 Task: In the Contact  ClaireMoore73@Mail.com, Create email and send with subject: 'Step into the Future: Discover Our Cutting-Edge Solution', and with mail content 'Greetings,_x000D_
We're thrilled to introduce you to an exciting opportunity that will transform your industry. Get ready for a journey of innovation and success!_x000D_
Warm Regards', attach the document: Project_plan.docx and insert image: visitingcard.jpg. Below Warm Regards, write Linkedin and insert the URL: 'in.linkedin.com'. Mark checkbox to create task to follow up : In 2 weeks. Logged in from softage.3@softage.net
Action: Mouse moved to (102, 97)
Screenshot: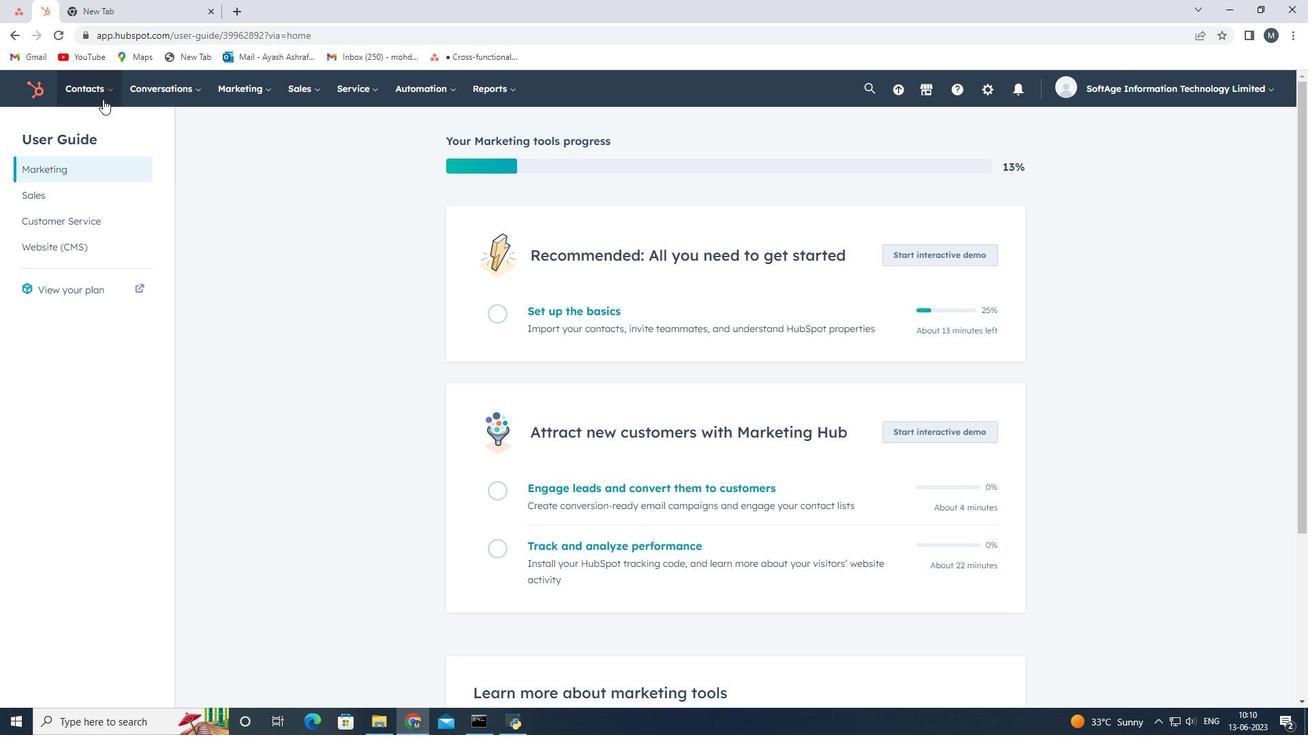 
Action: Mouse pressed left at (102, 97)
Screenshot: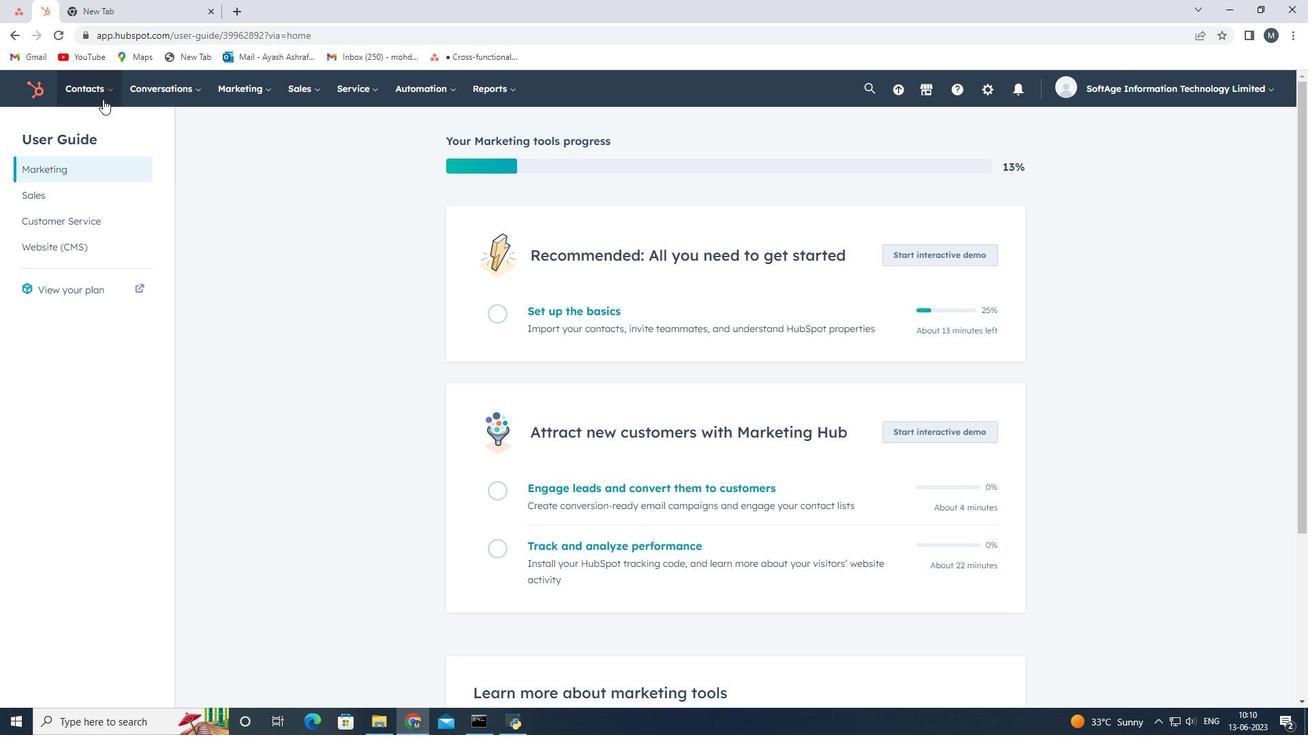 
Action: Mouse moved to (105, 128)
Screenshot: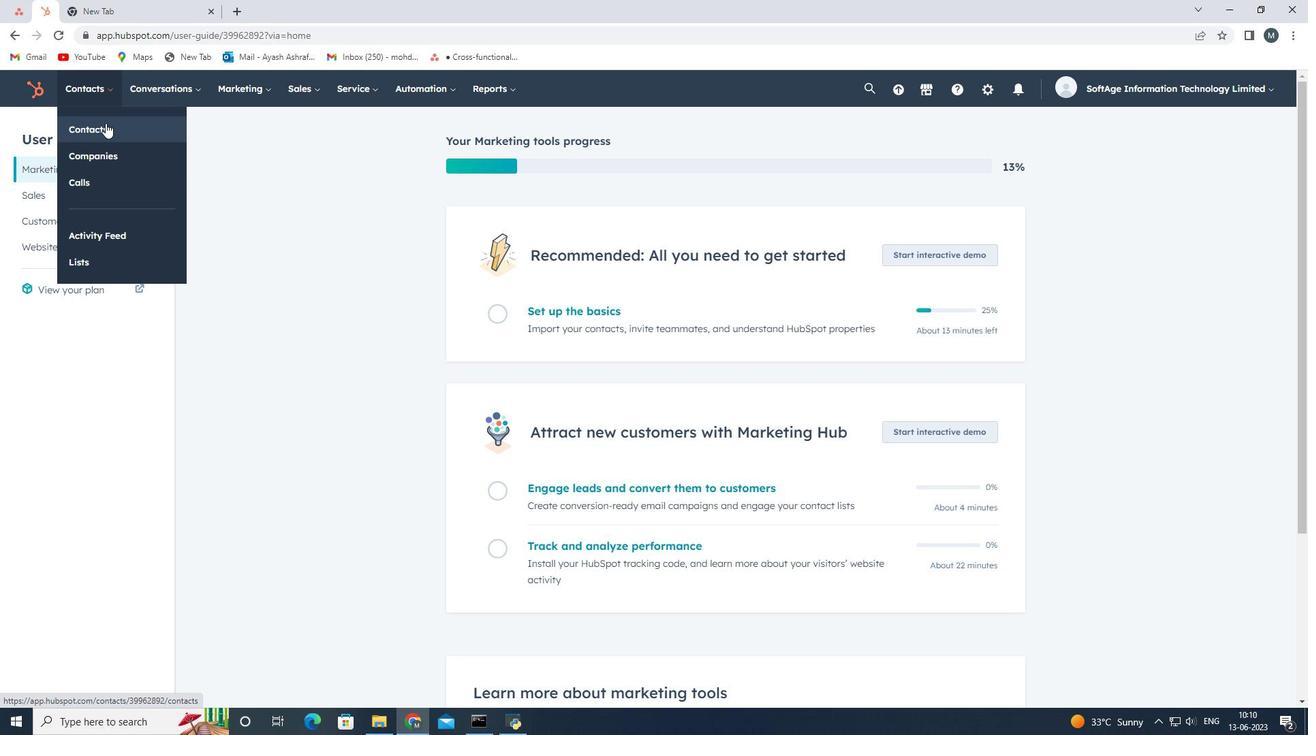 
Action: Mouse pressed left at (105, 128)
Screenshot: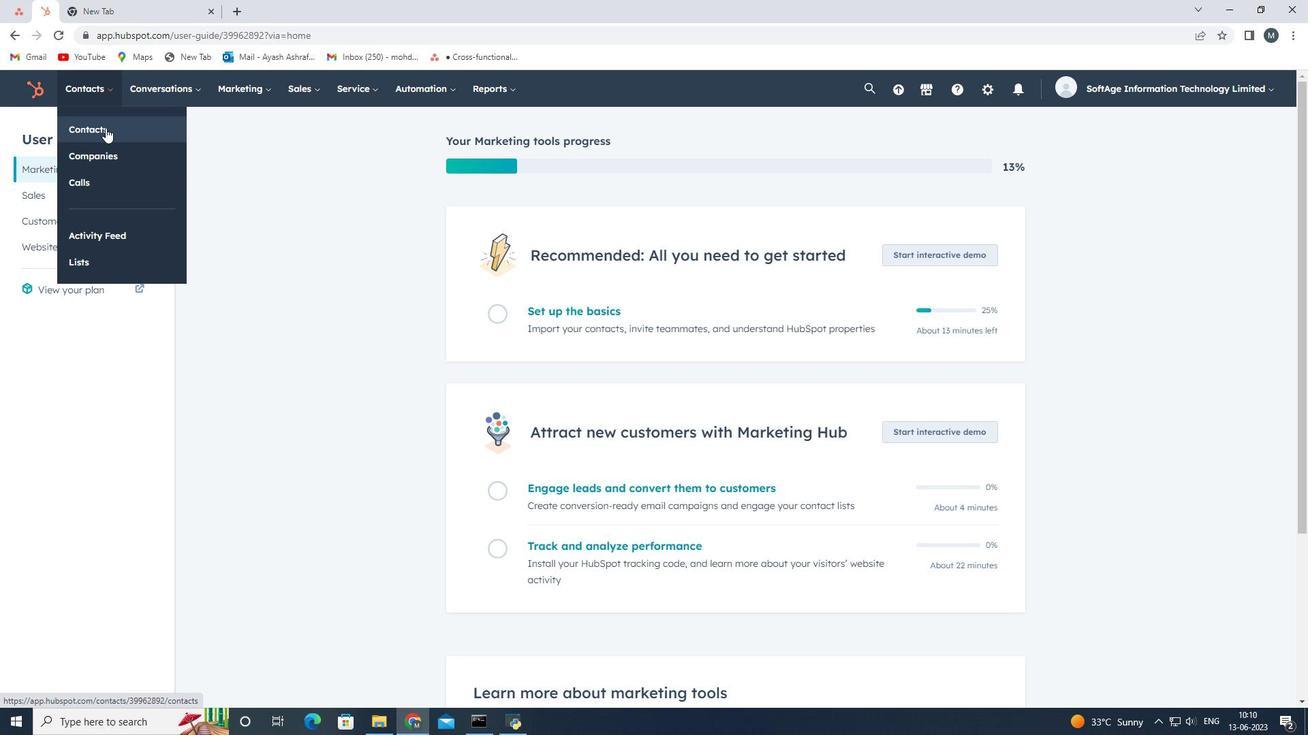 
Action: Mouse moved to (119, 242)
Screenshot: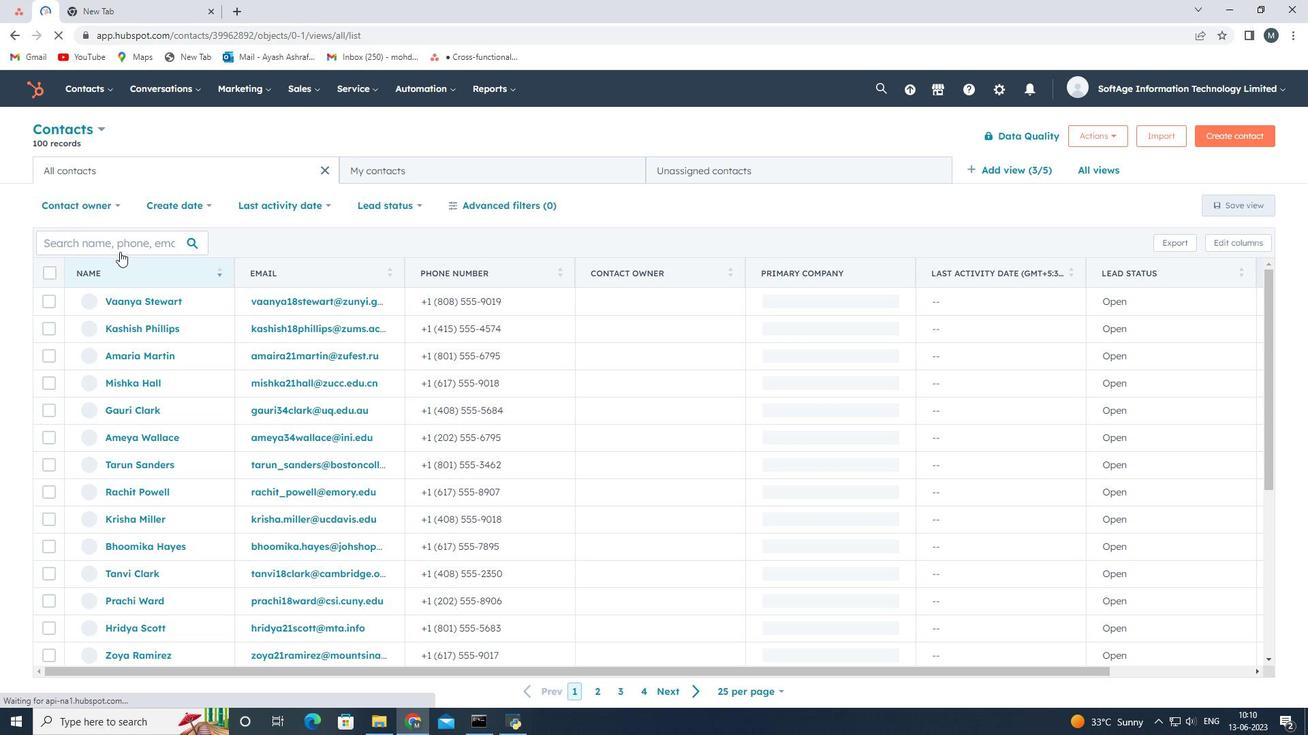 
Action: Mouse pressed left at (119, 242)
Screenshot: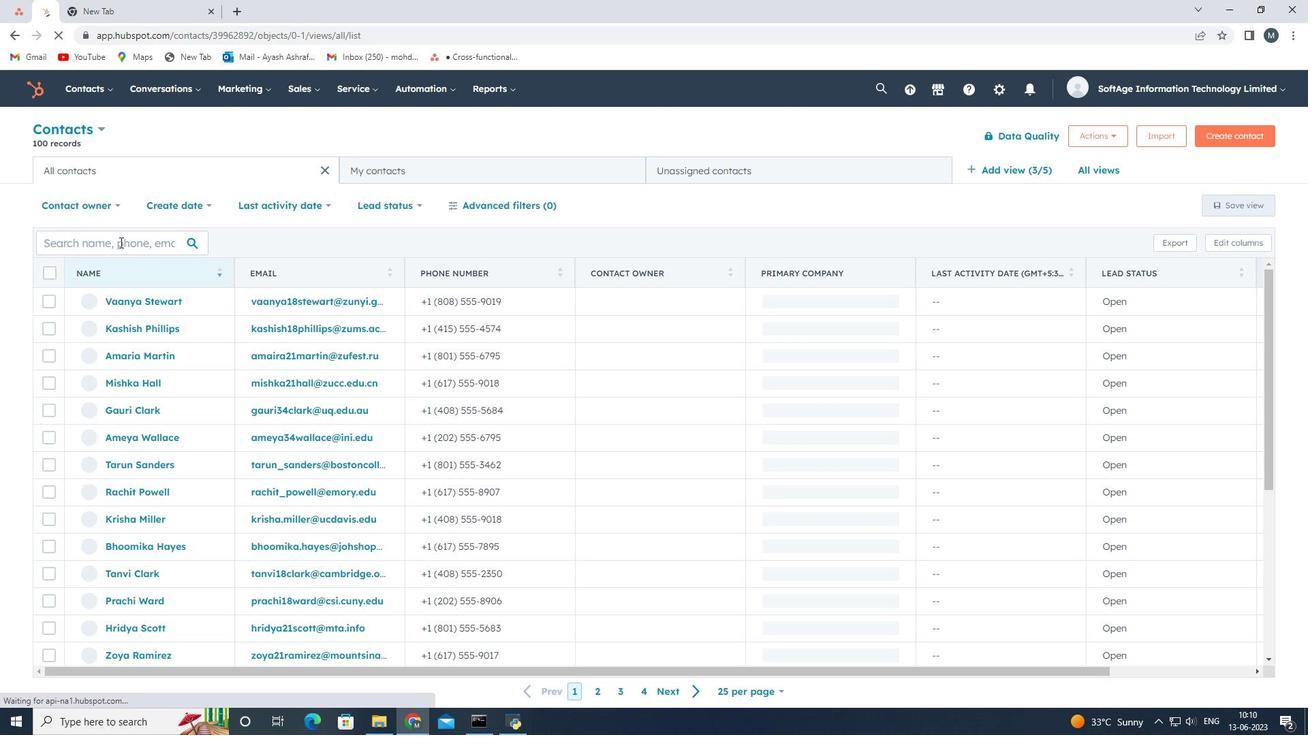 
Action: Key pressed <Key.shift>Claire<Key.shift>Moore73<Key.shift><Key.shift><Key.shift><Key.shift><Key.shift><Key.shift><Key.shift><Key.shift><Key.shift><Key.shift><Key.shift><Key.shift><Key.shift><Key.shift><Key.shift>@mail.com
Screenshot: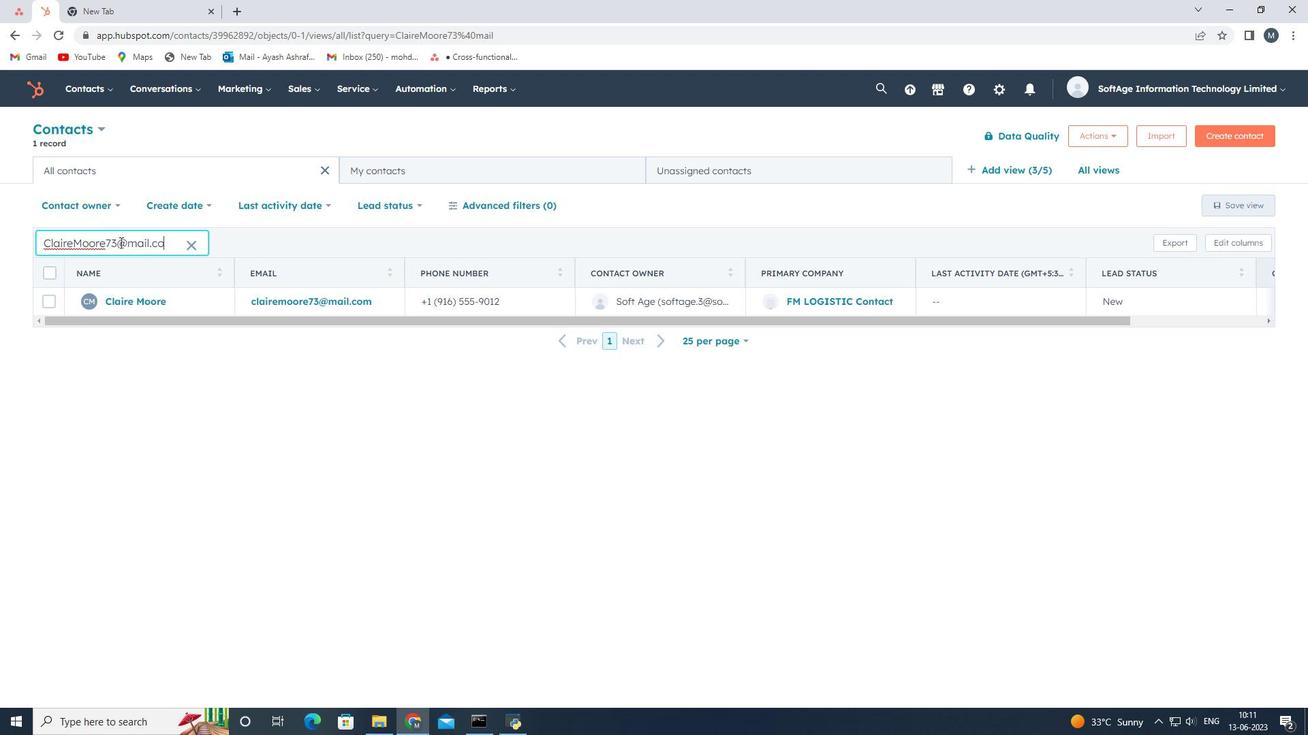 
Action: Mouse moved to (131, 299)
Screenshot: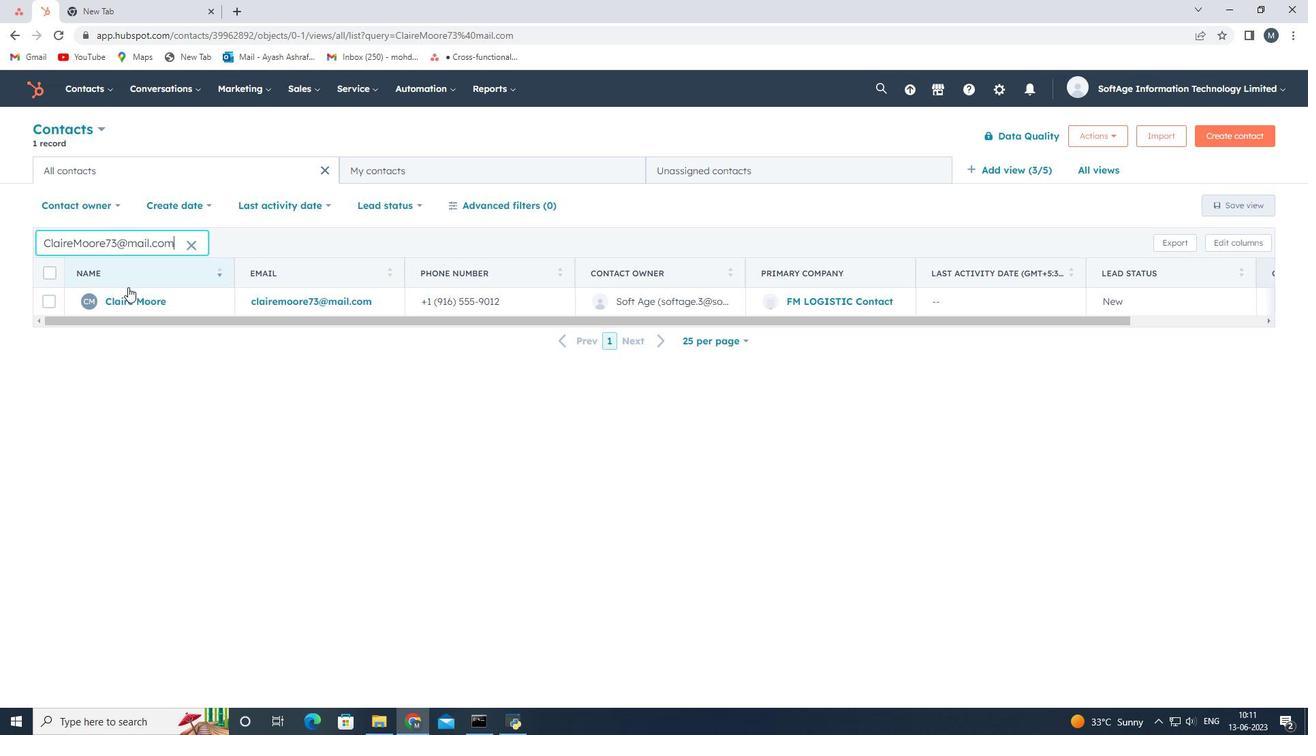 
Action: Mouse pressed left at (131, 299)
Screenshot: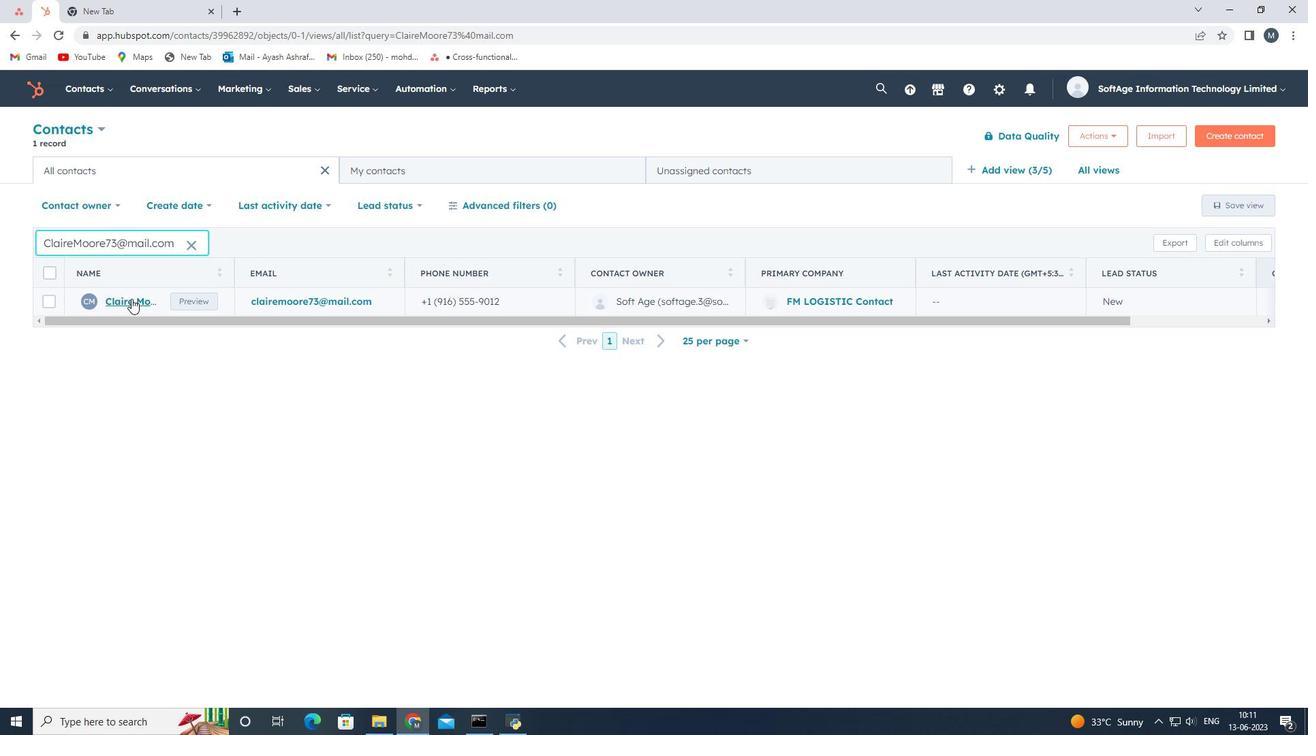 
Action: Mouse pressed left at (131, 299)
Screenshot: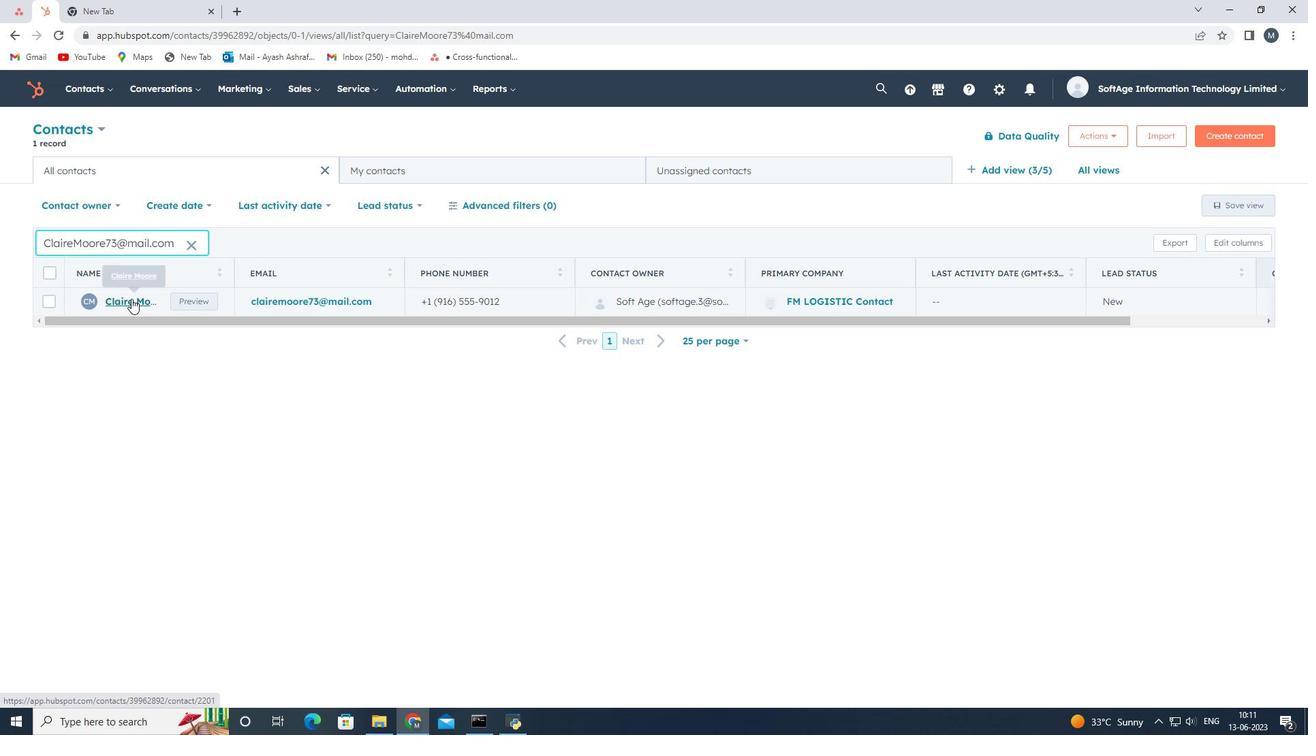 
Action: Mouse moved to (94, 244)
Screenshot: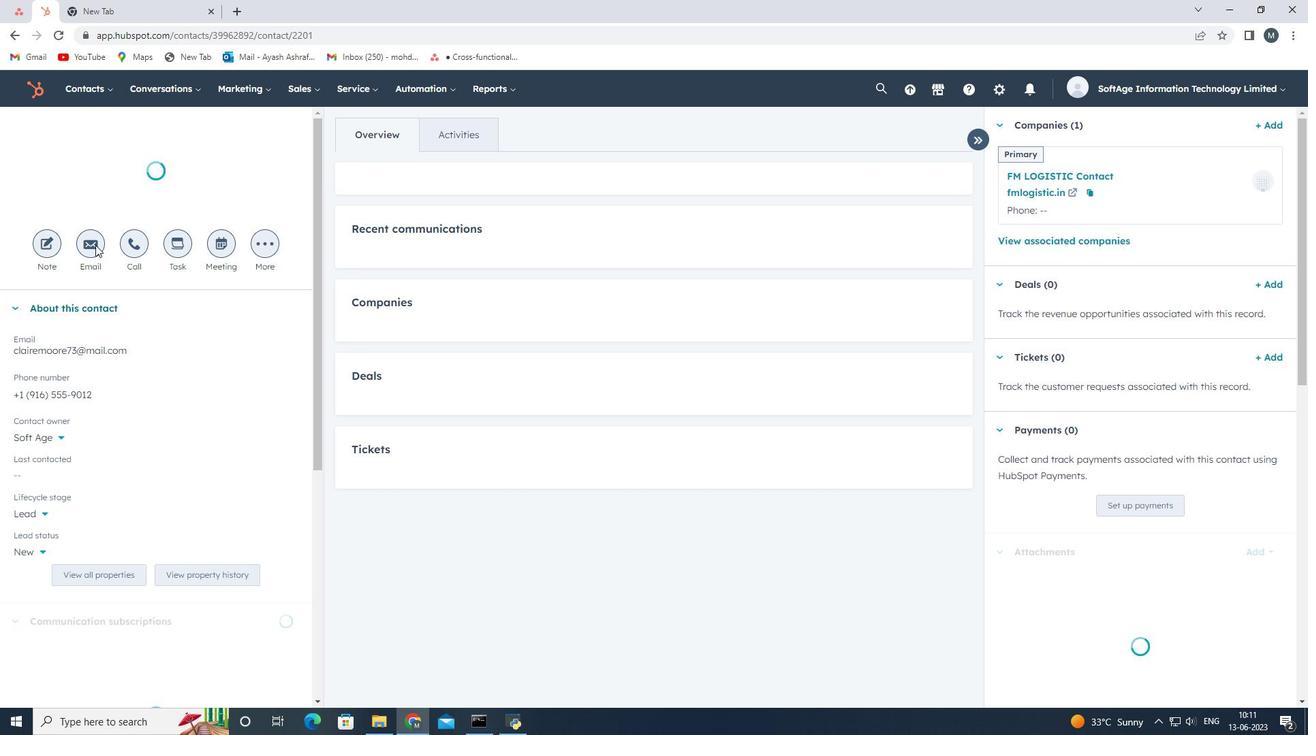
Action: Mouse pressed left at (94, 244)
Screenshot: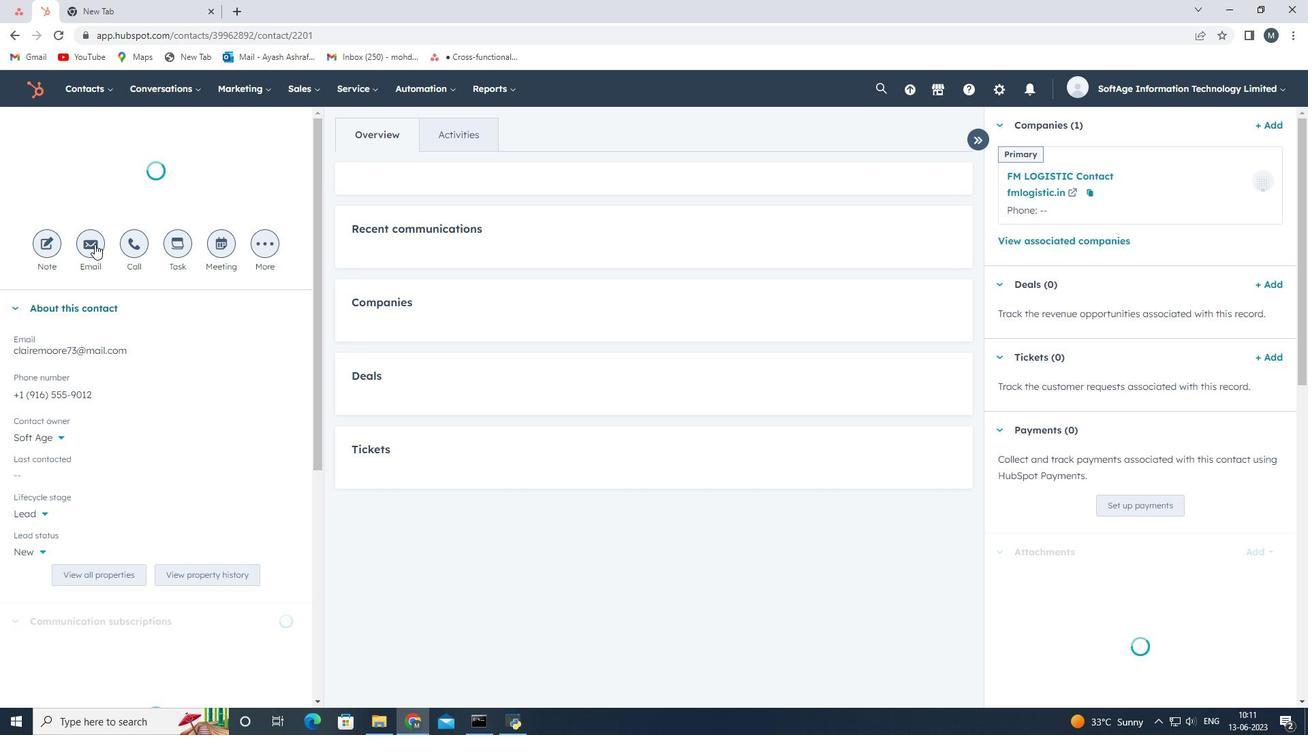 
Action: Mouse moved to (1151, 443)
Screenshot: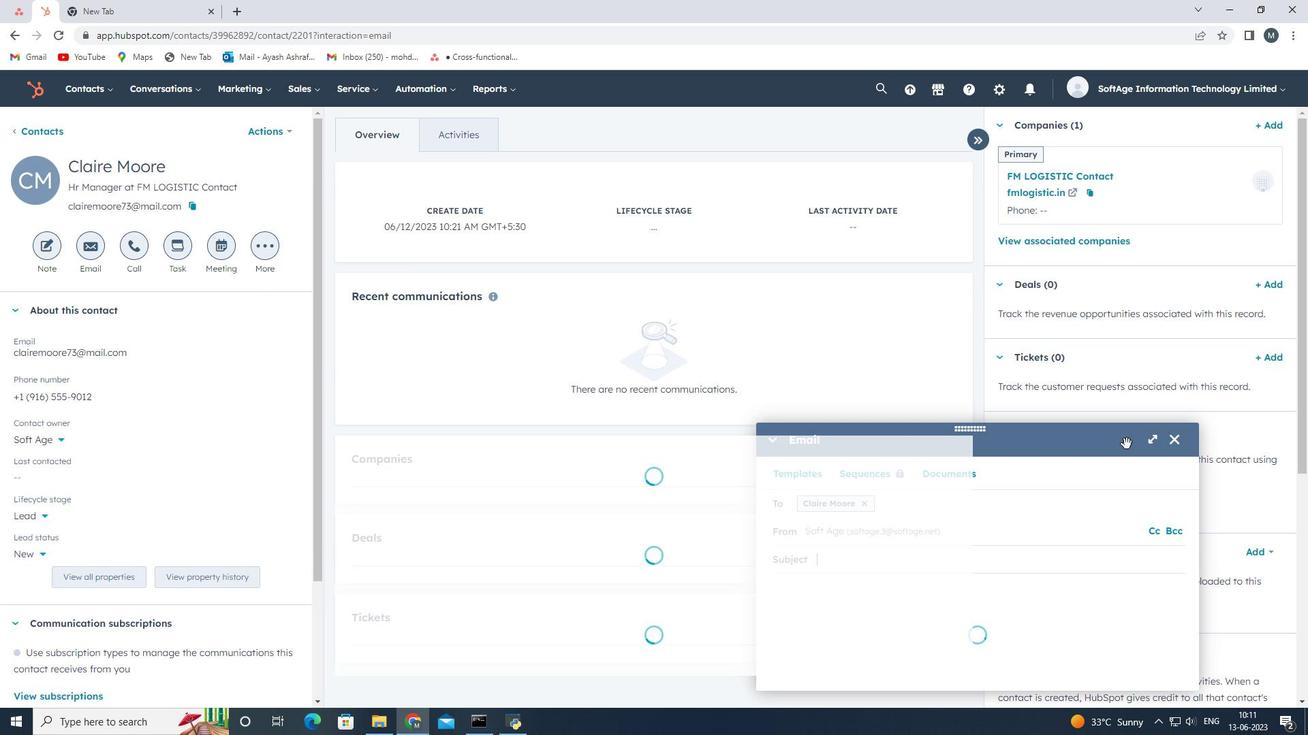 
Action: Mouse pressed left at (1151, 443)
Screenshot: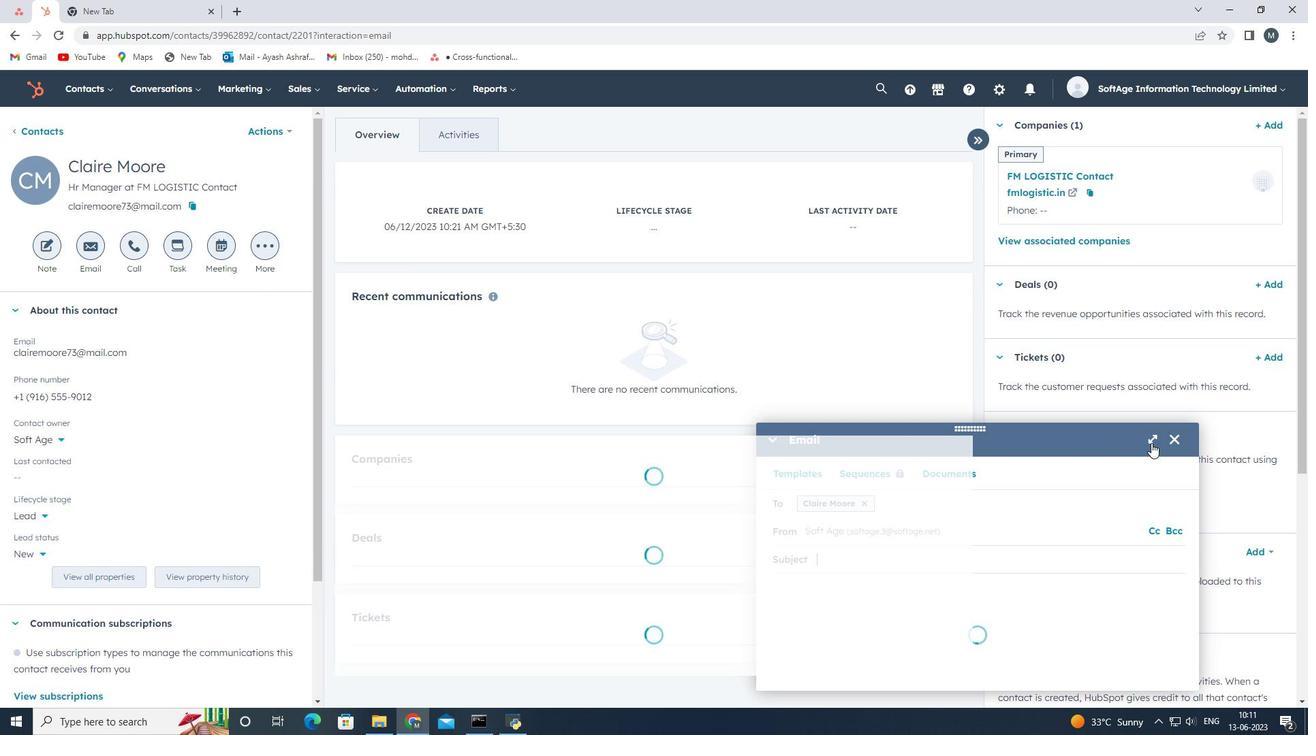 
Action: Mouse moved to (1153, 332)
Screenshot: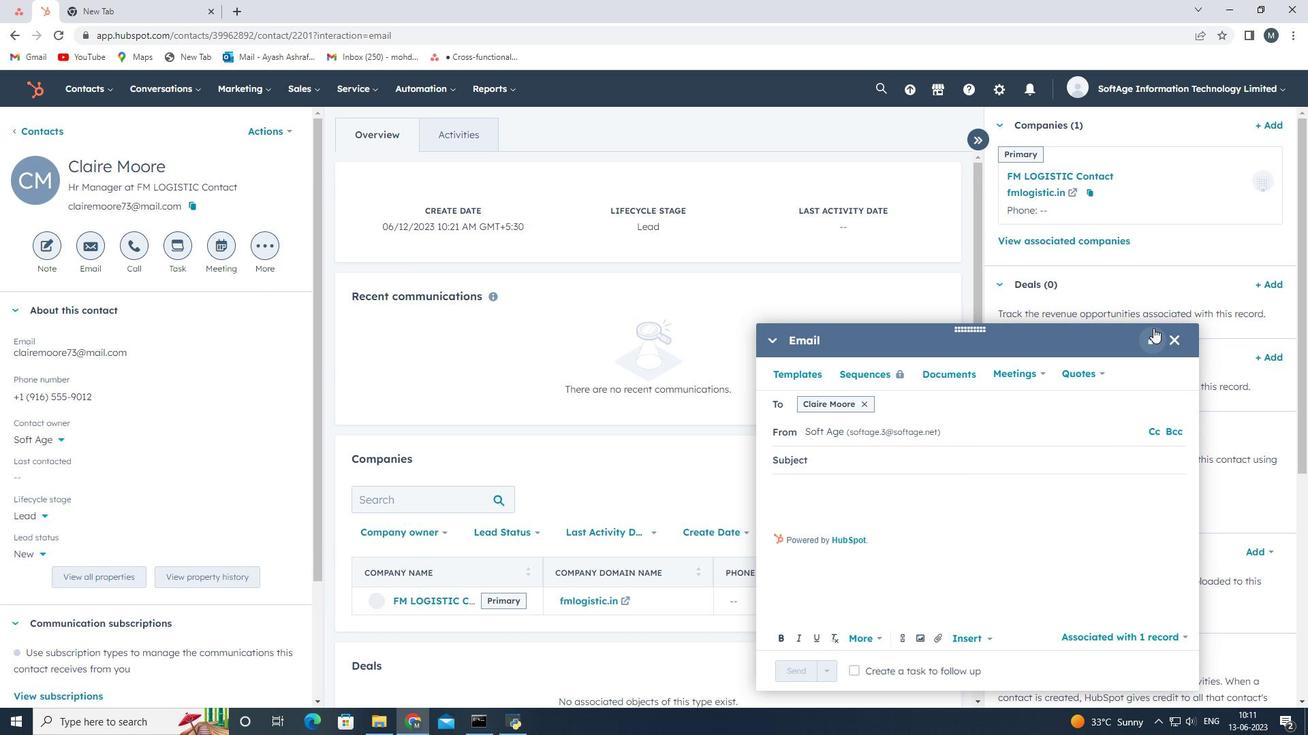 
Action: Mouse pressed left at (1153, 332)
Screenshot: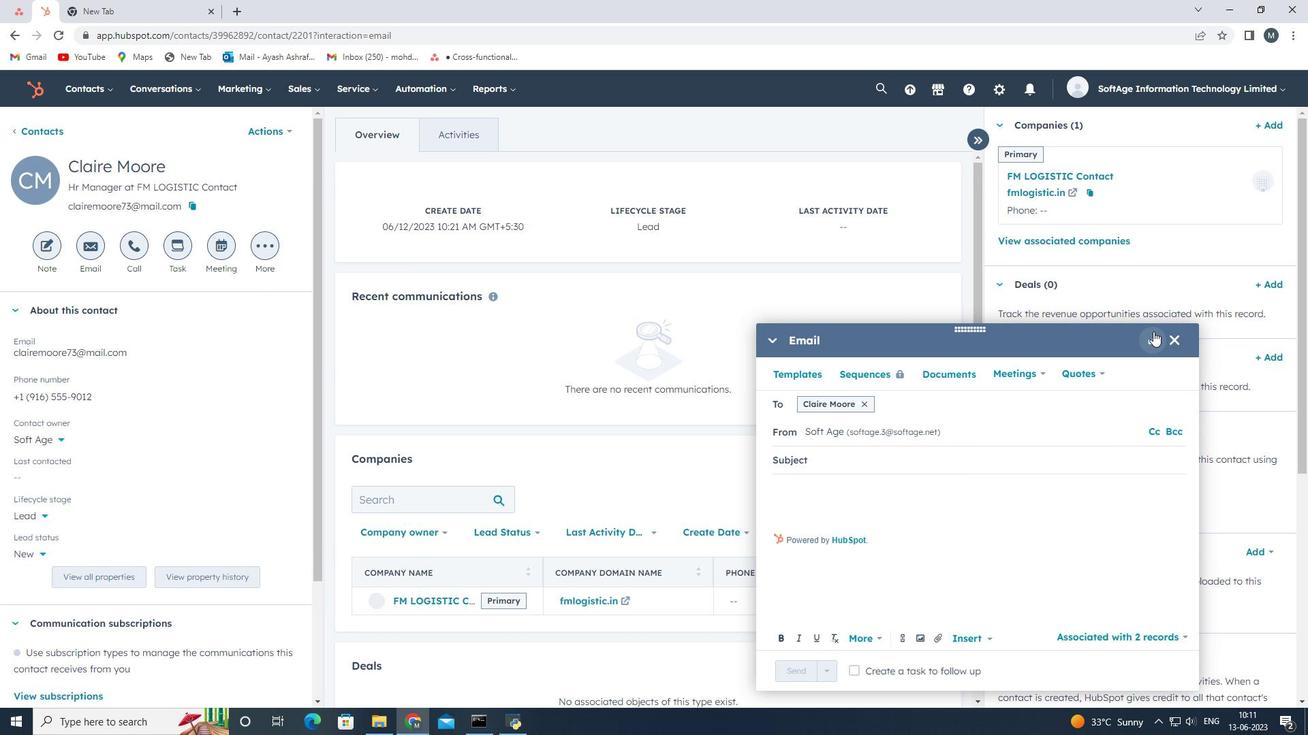 
Action: Mouse moved to (309, 273)
Screenshot: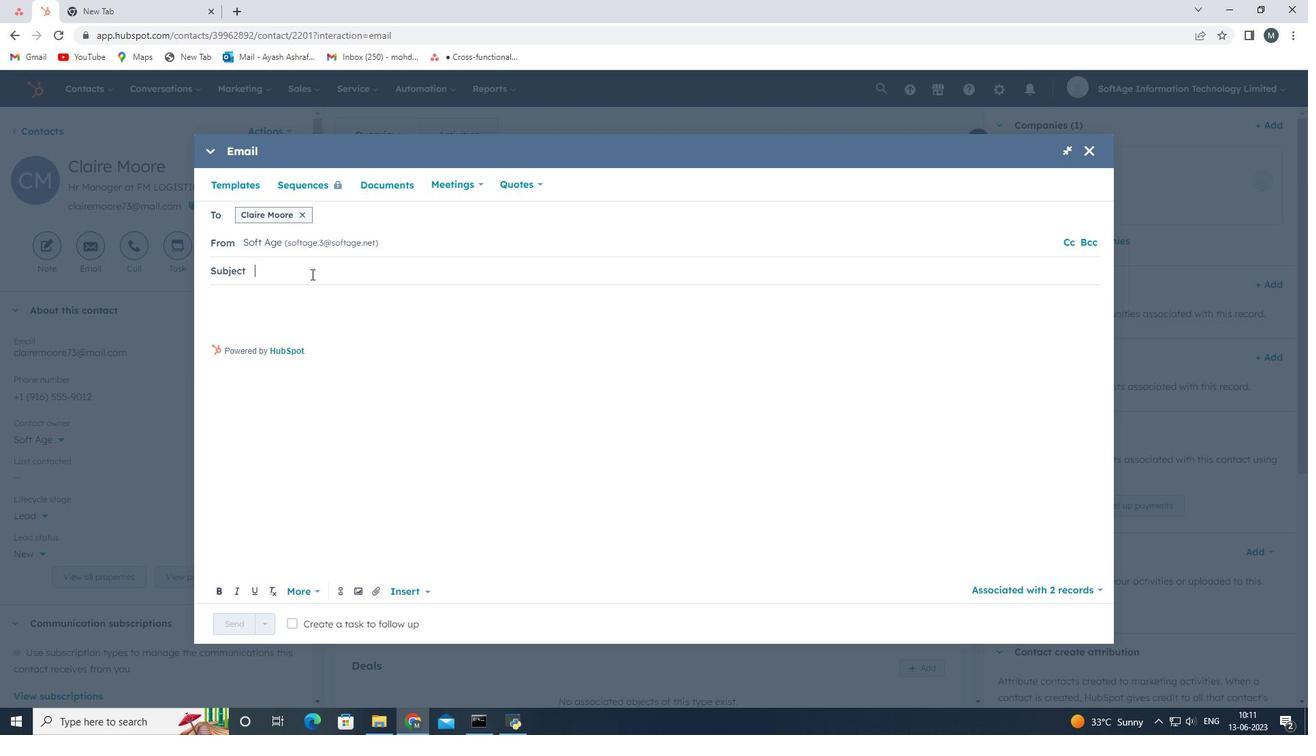 
Action: Key pressed <Key.shift>Step<Key.space>into<Key.space>the<Key.space><Key.shift>Future<Key.shift>:<Key.space><Key.shift>Discover<Key.space><Key.shift>Our<Key.space><Key.shift>Cutting-<Key.shift>Edge<Key.shift><Key.space><Key.shift>Solution
Screenshot: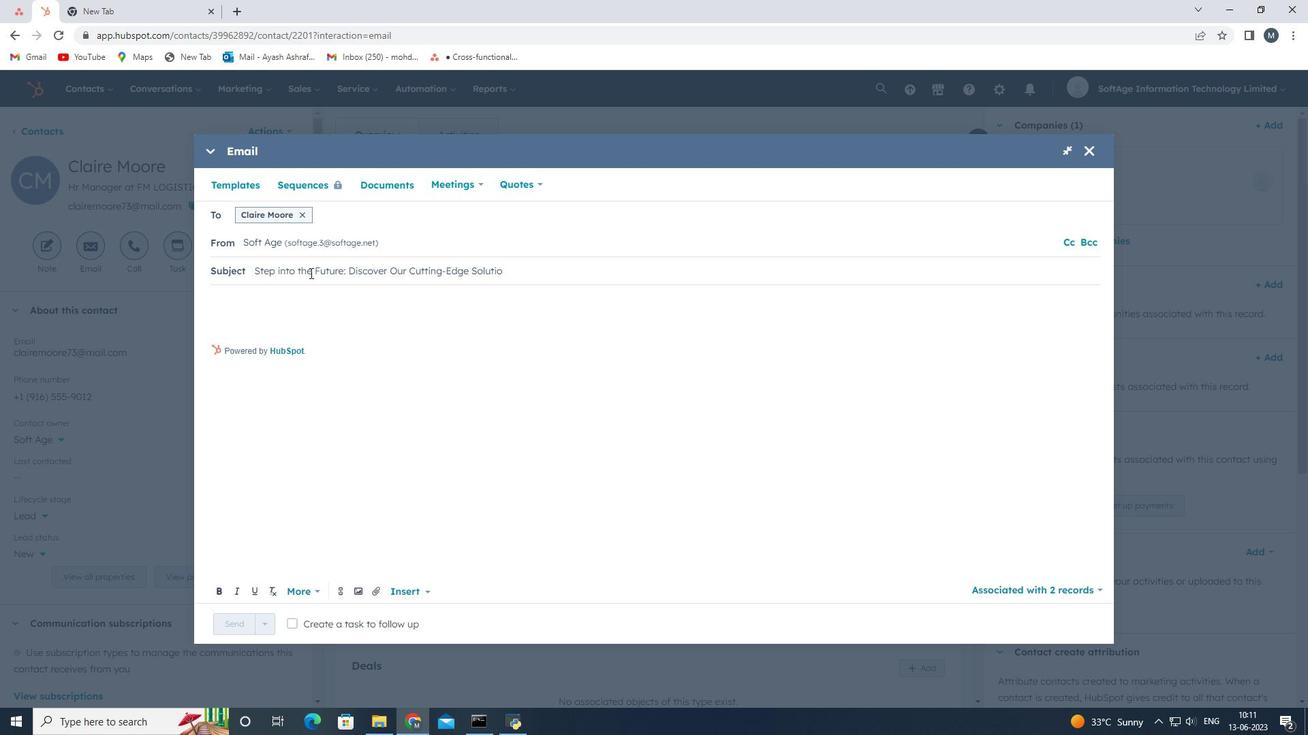 
Action: Mouse moved to (235, 295)
Screenshot: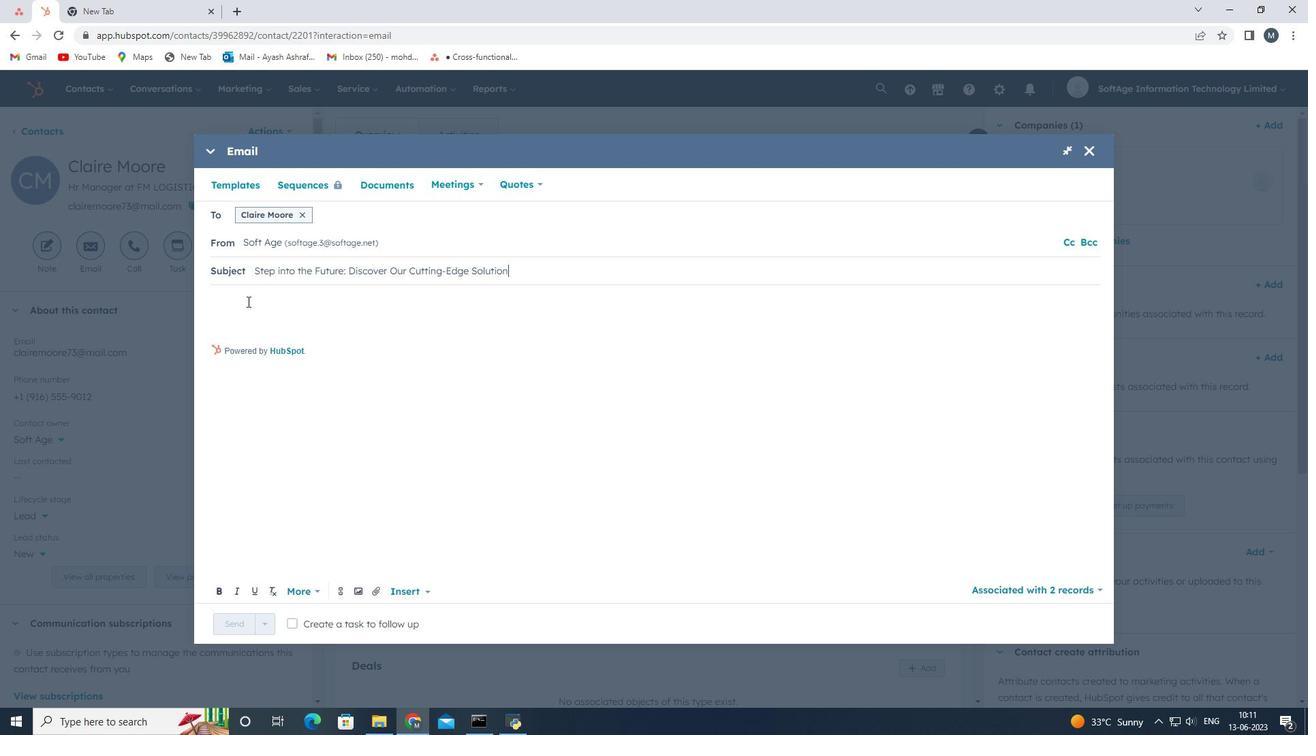 
Action: Mouse pressed left at (235, 295)
Screenshot: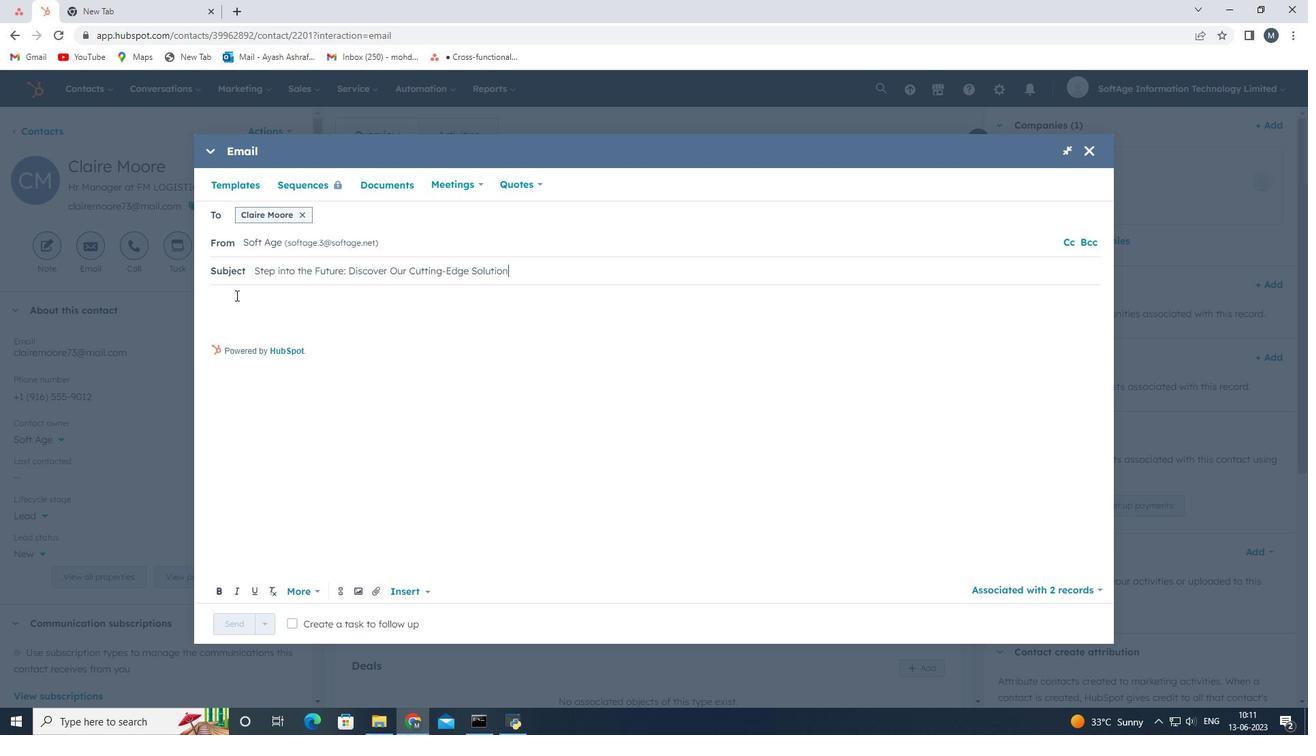 
Action: Mouse moved to (235, 295)
Screenshot: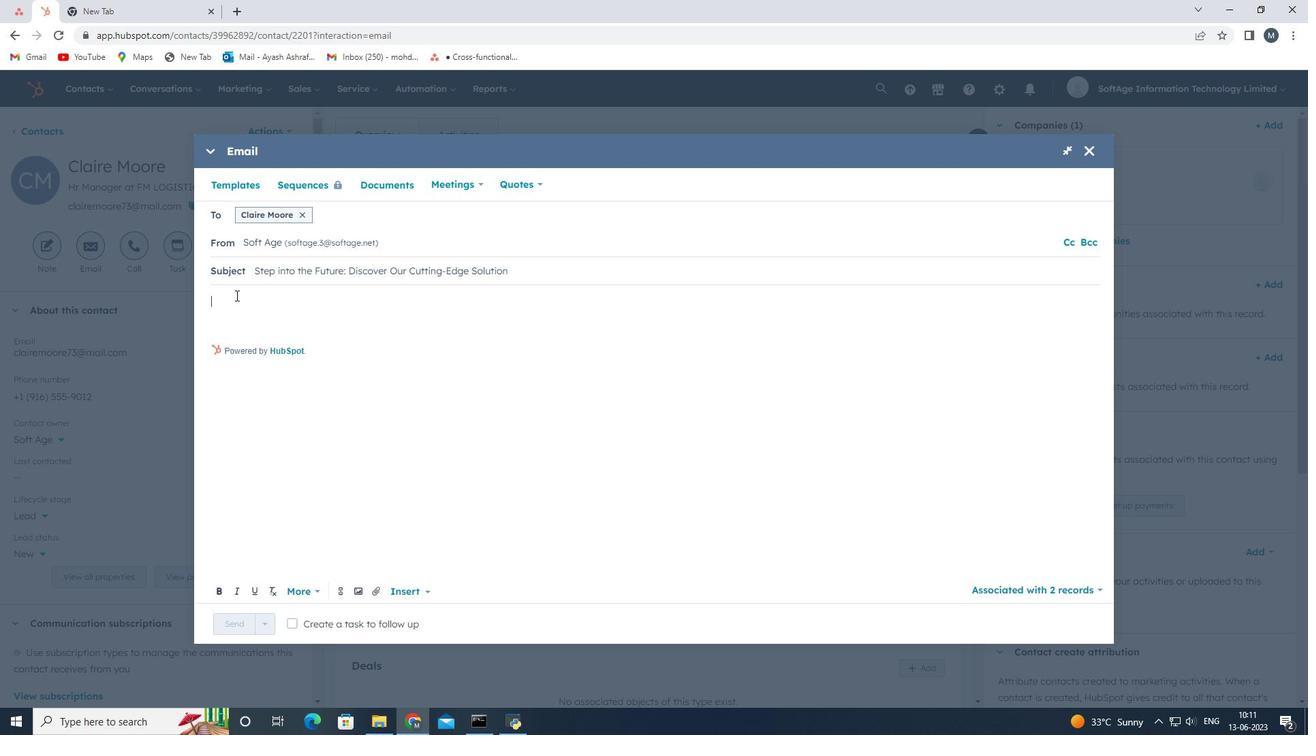 
Action: Key pressed <Key.shift><Key.shift><Key.shift><Key.shift><Key.shift><Key.shift><Key.shift>Greetings,<Key.enter><Key.shift><Key.shift><Key.shift><Key.shift><Key.shift><Key.shift><Key.shift><Key.shift><Key.shift><Key.shift><Key.shift><Key.shift><Key.shift>We're<Key.space>thrl<Key.backspace>illed<Key.space>to<Key.space>introduce<Key.space>you<Key.space>to<Key.space>an<Key.space>xeciting<Key.space>opportunity<Key.space>that<Key.space>e<Key.backspace>will<Key.space>transform<Key.space>your<Key.space>industry<Key.space><Key.backspace>.<Key.space><Key.shift>Get<Key.space>ready<Key.space>gor<Key.space>a<Key.space>journey<Key.space>of<Key.space>innovation<Key.space>and<Key.space>success<Key.shift>!<Key.enter>
Screenshot: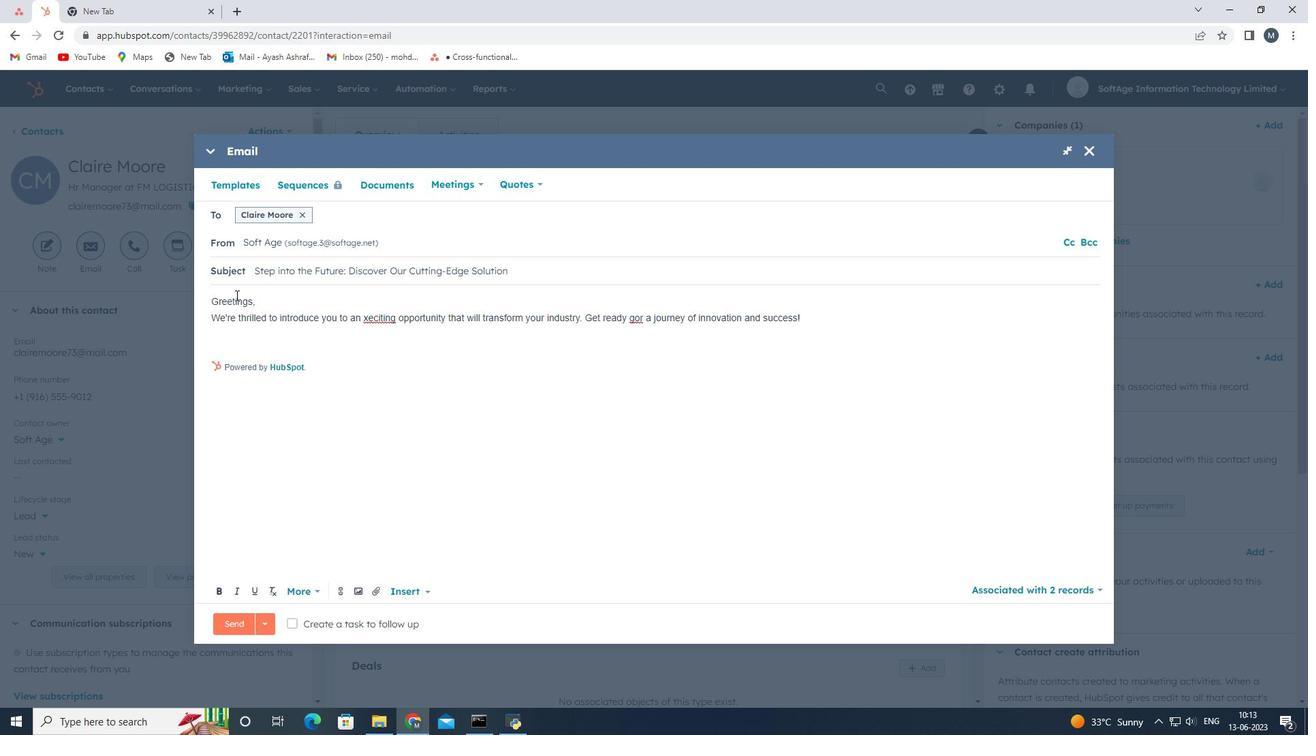 
Action: Mouse moved to (634, 316)
Screenshot: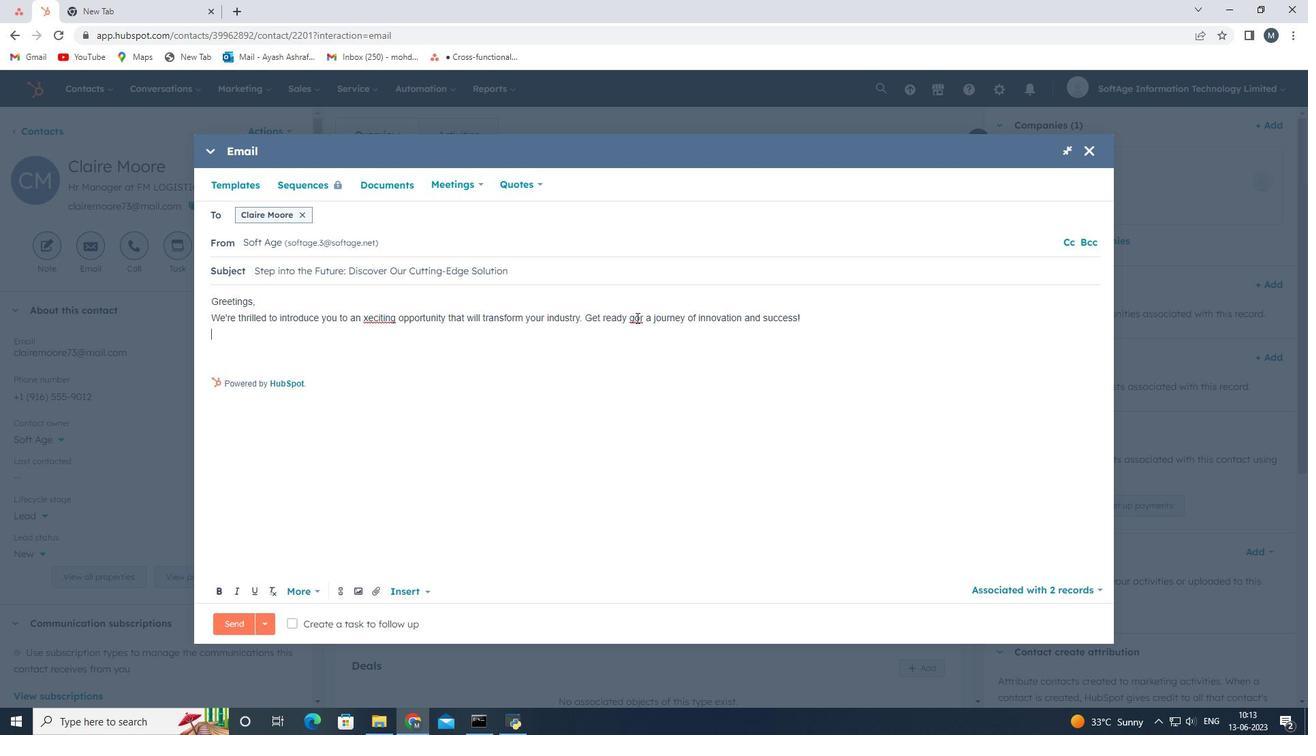 
Action: Mouse pressed left at (634, 316)
Screenshot: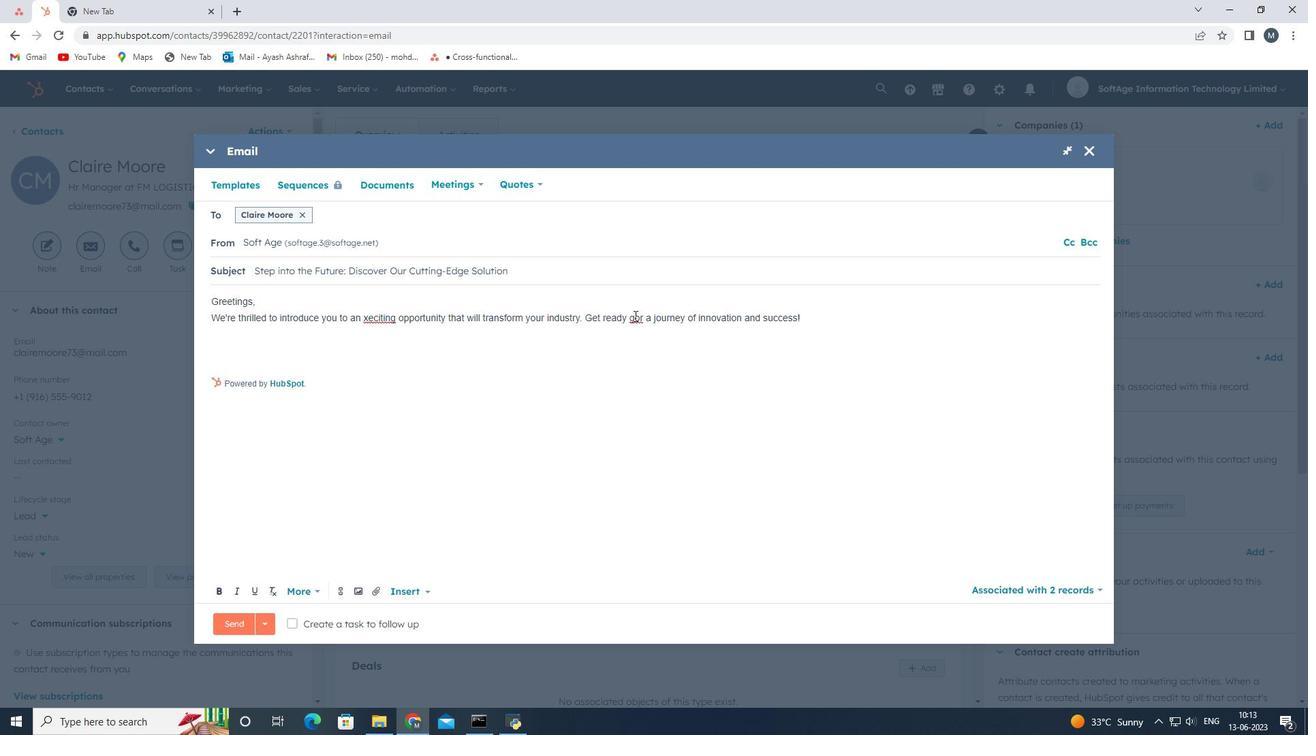 
Action: Mouse moved to (646, 350)
Screenshot: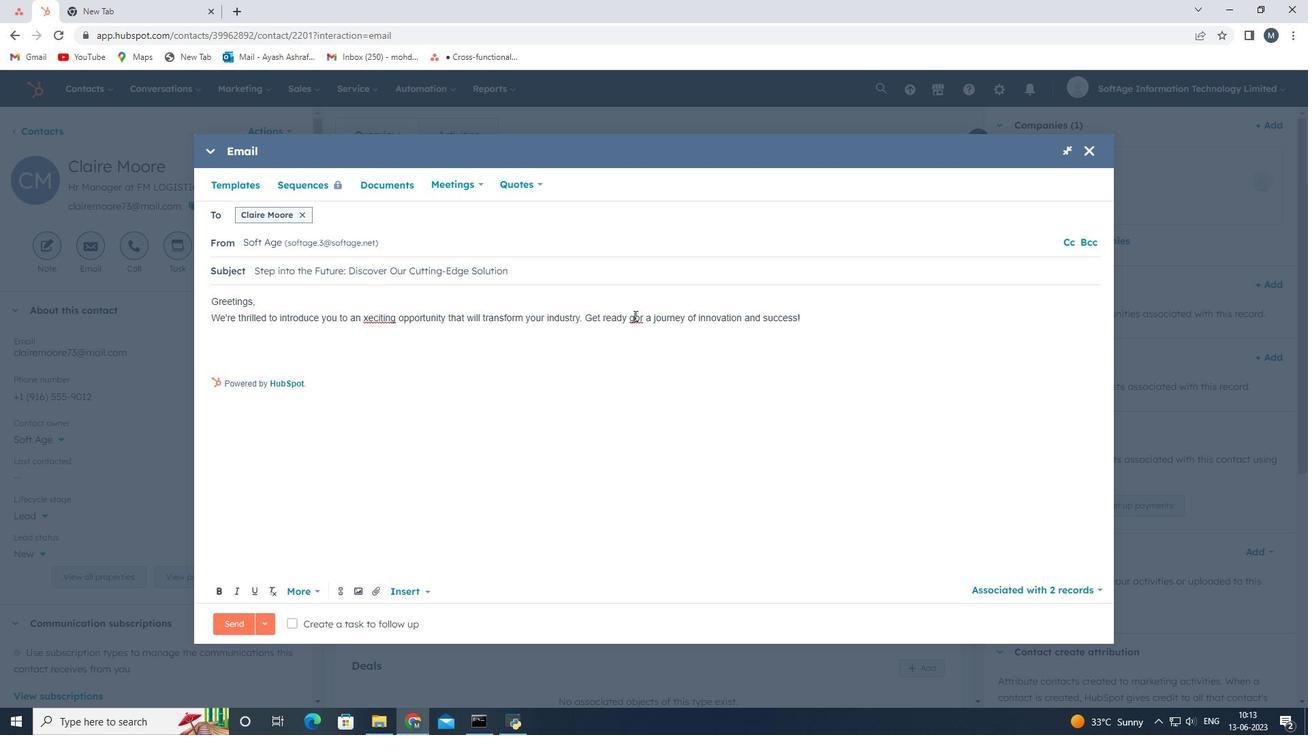
Action: Key pressed <Key.backspace>f
Screenshot: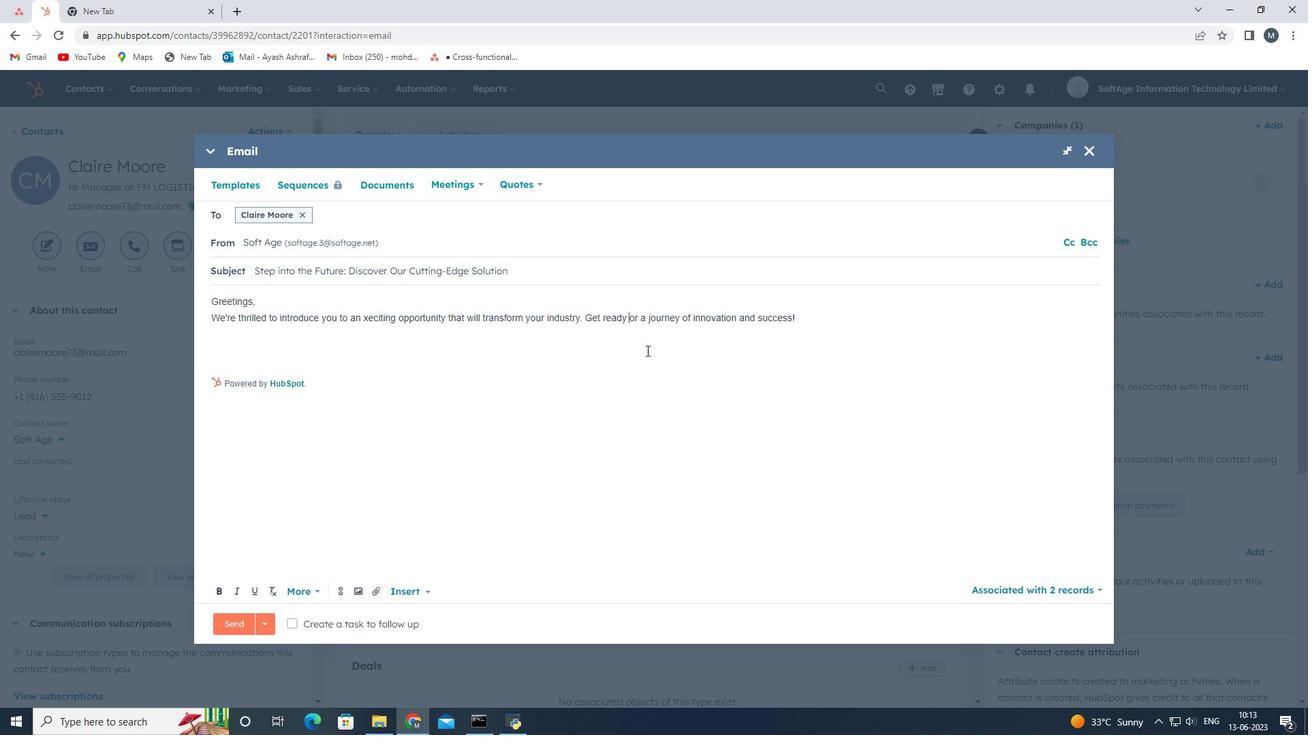 
Action: Mouse moved to (851, 316)
Screenshot: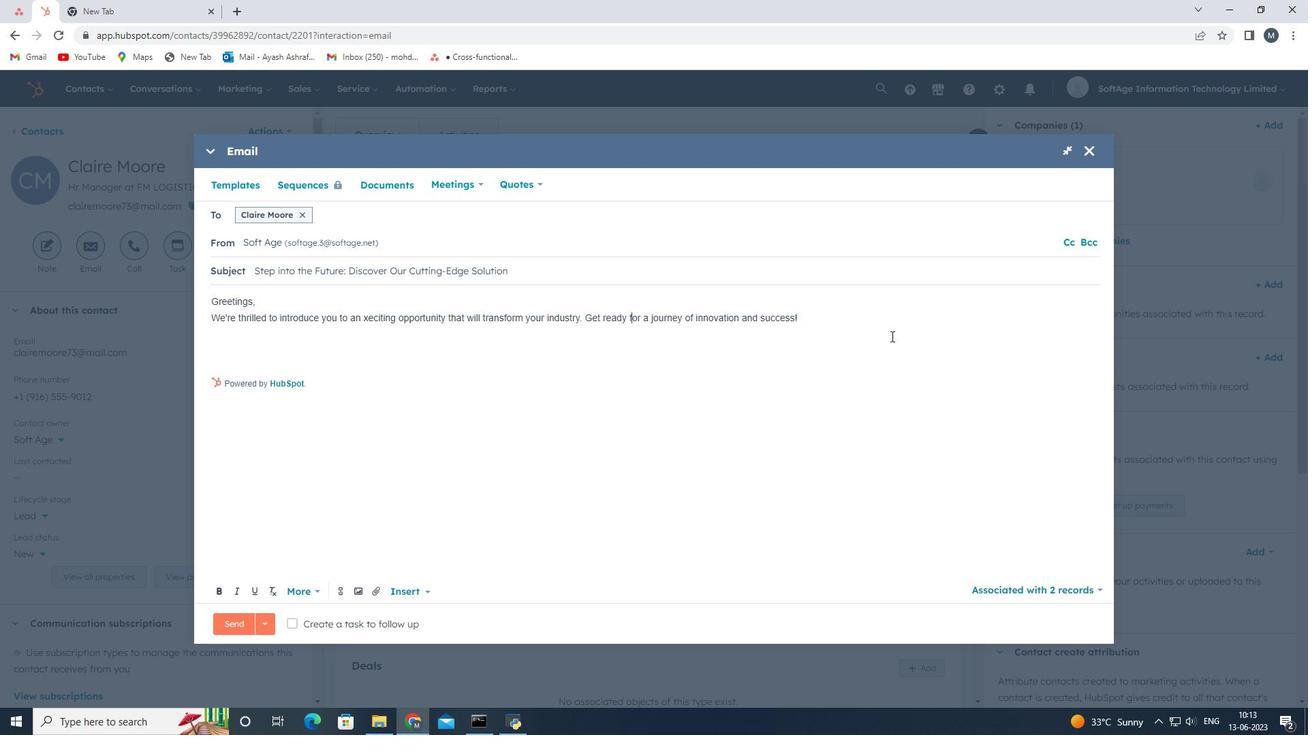 
Action: Mouse pressed left at (851, 316)
Screenshot: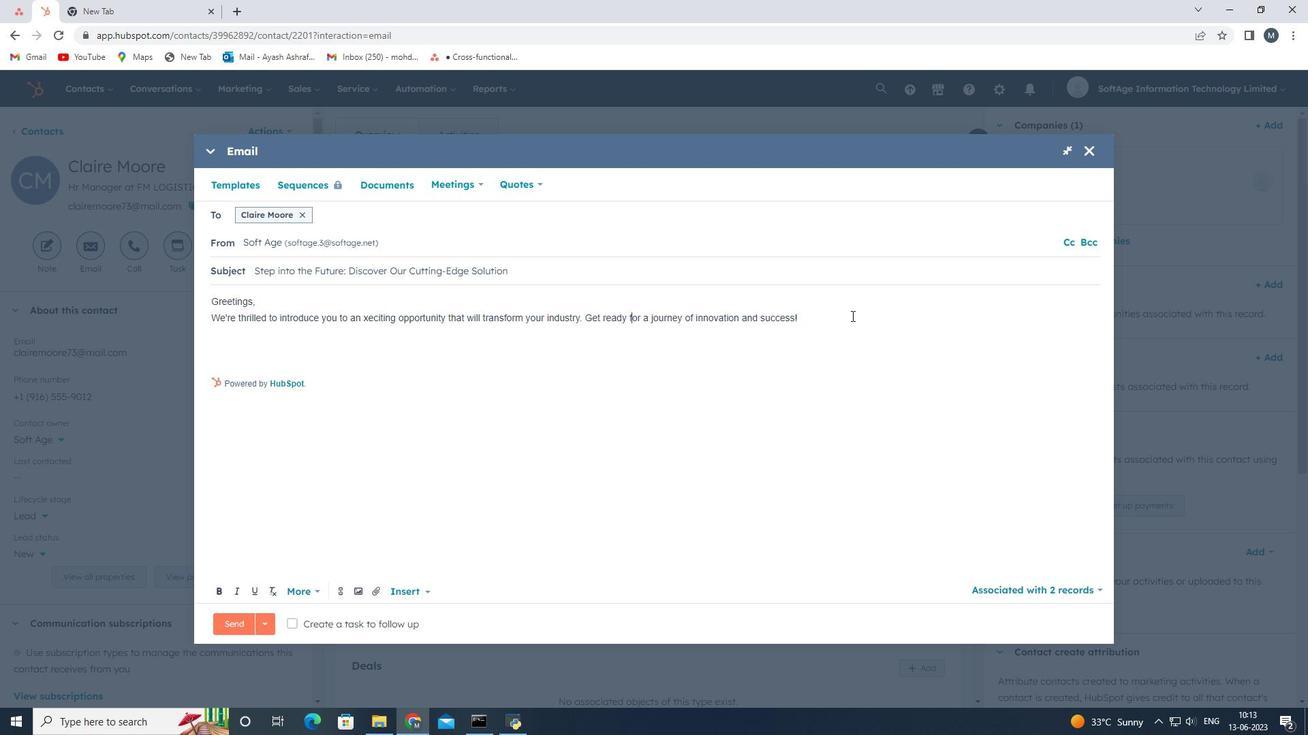 
Action: Mouse moved to (851, 316)
Screenshot: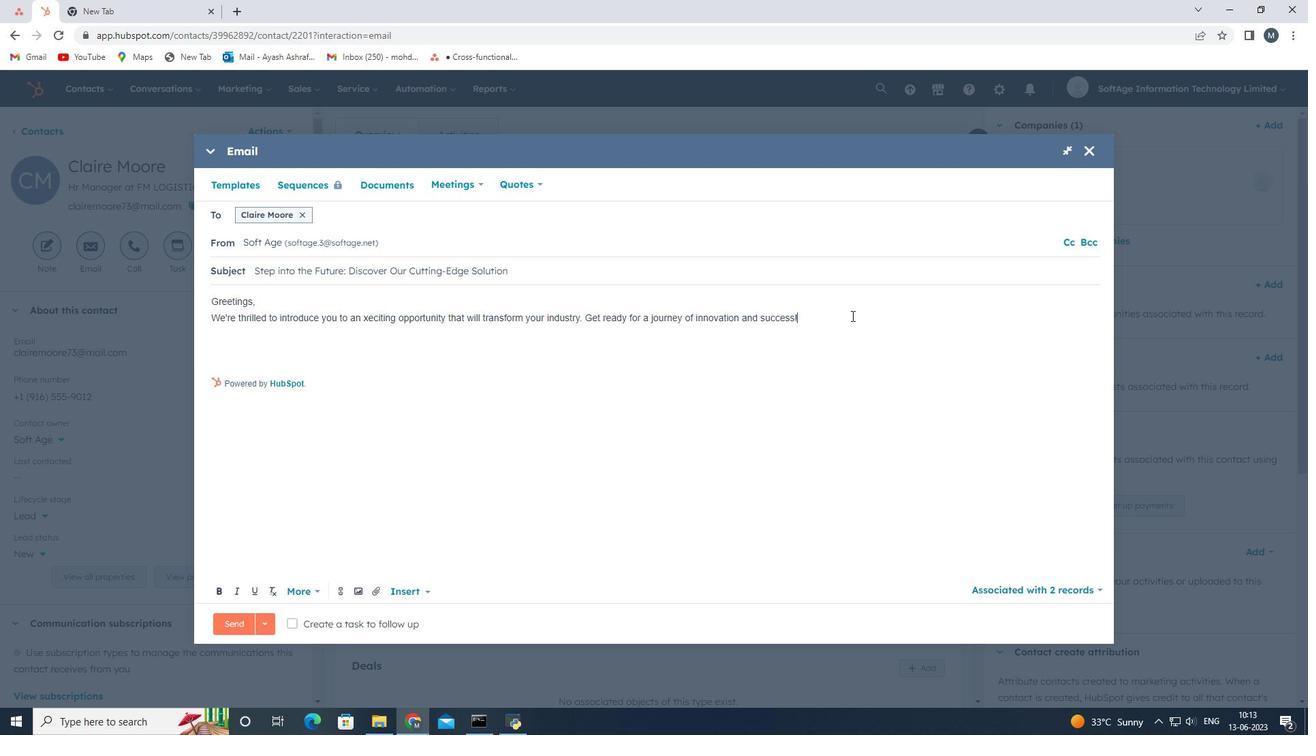 
Action: Key pressed <Key.enter><Key.shift>Warm<Key.space><Key.shift>Regards
Screenshot: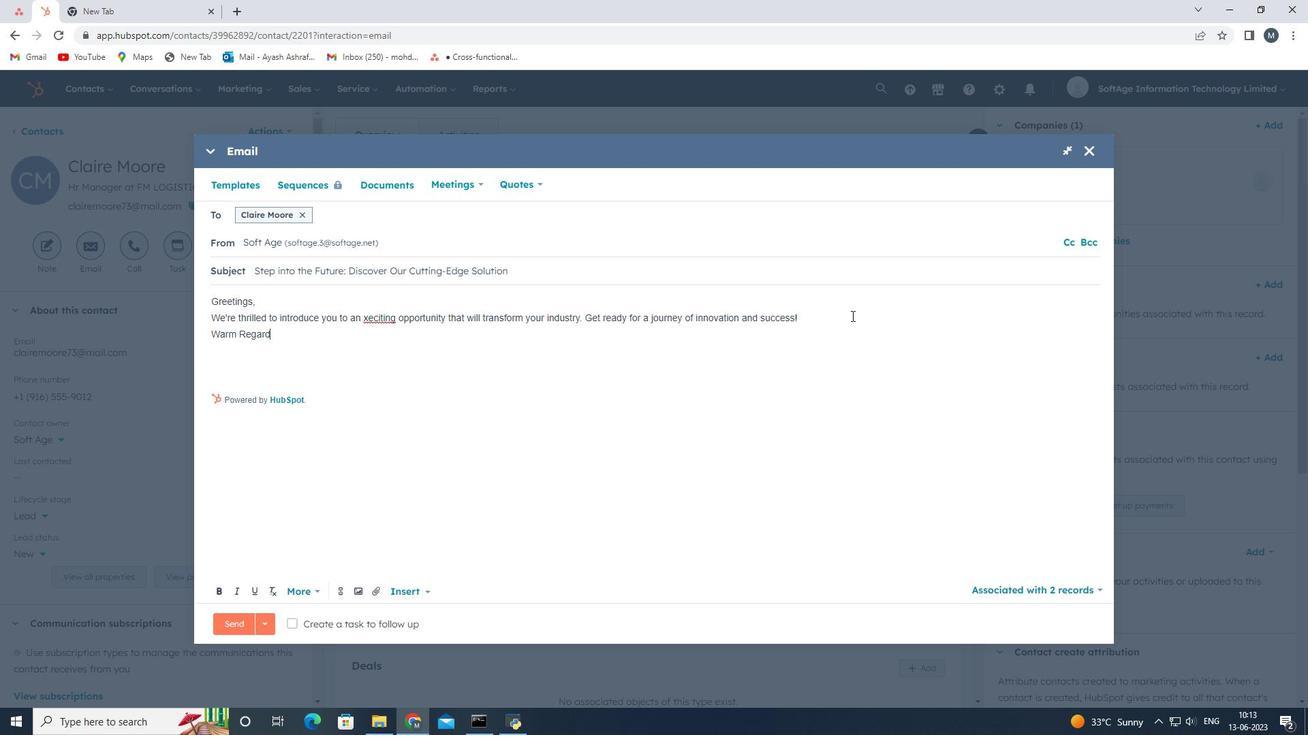 
Action: Mouse moved to (411, 359)
Screenshot: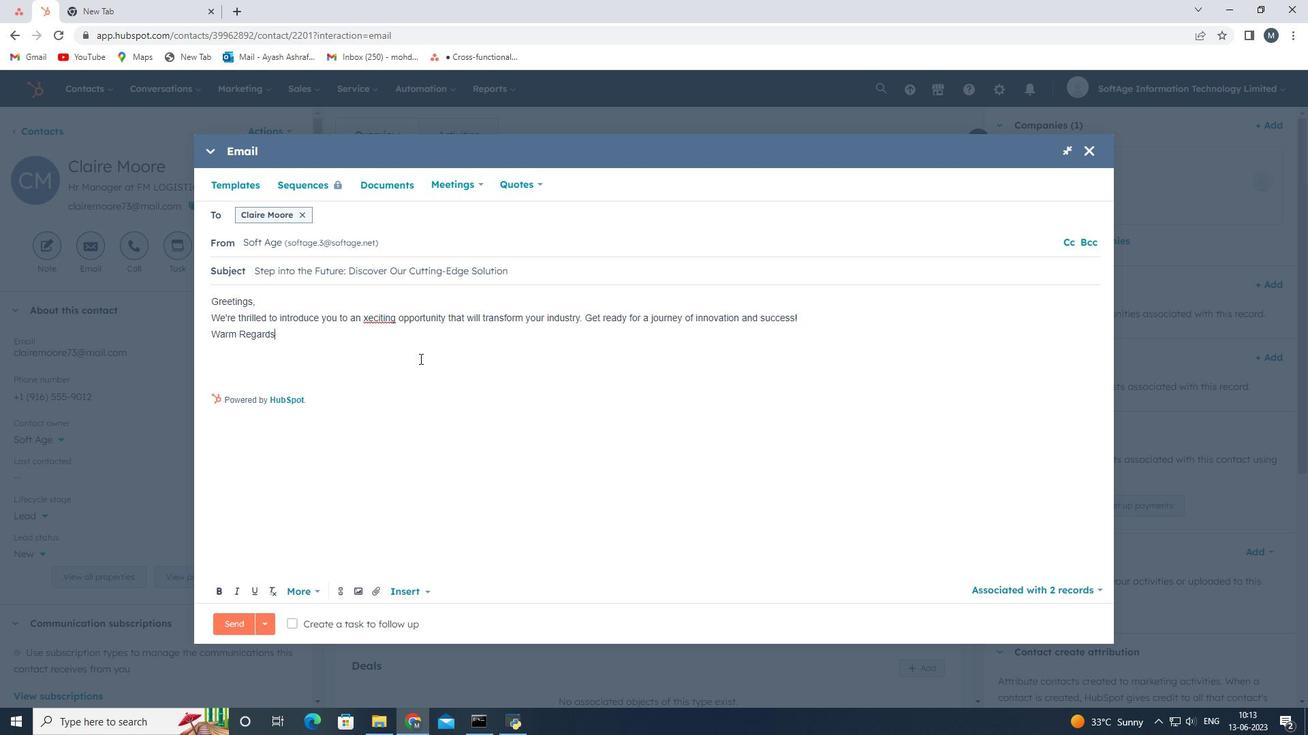 
Action: Key pressed <Key.enter>
Screenshot: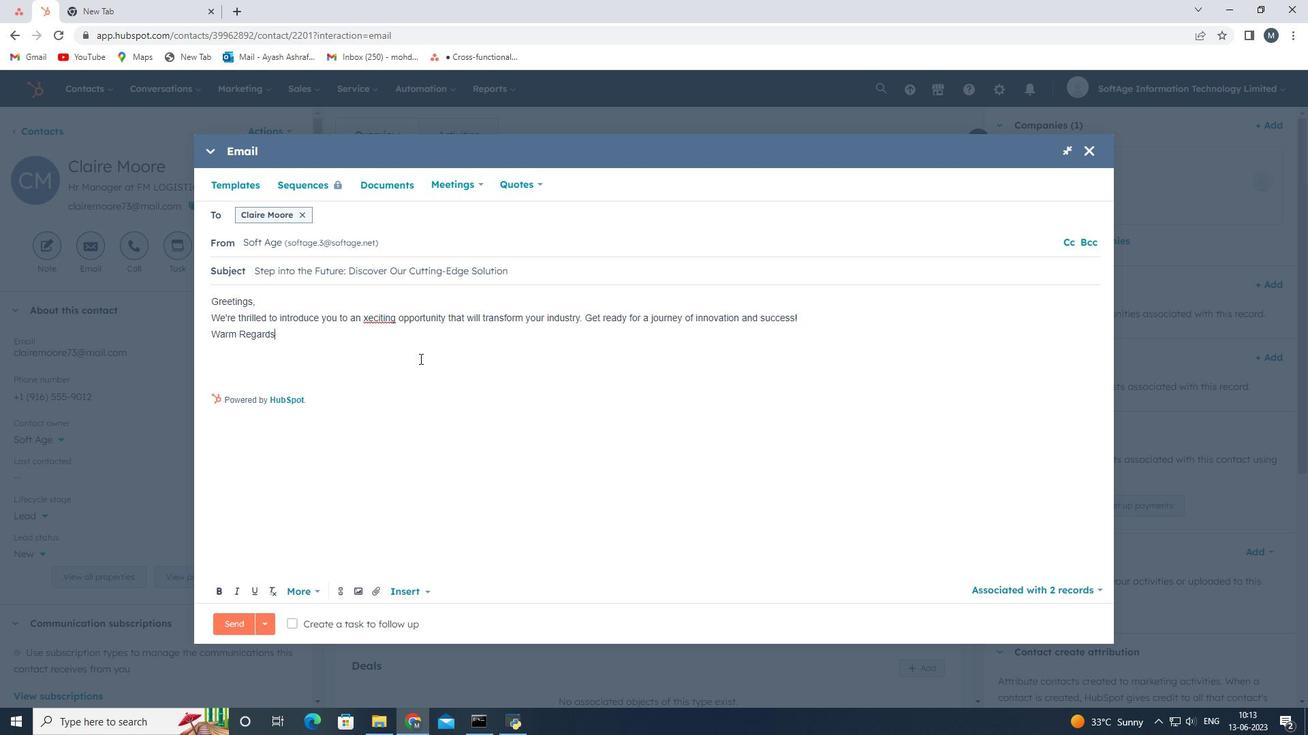
Action: Mouse moved to (365, 317)
Screenshot: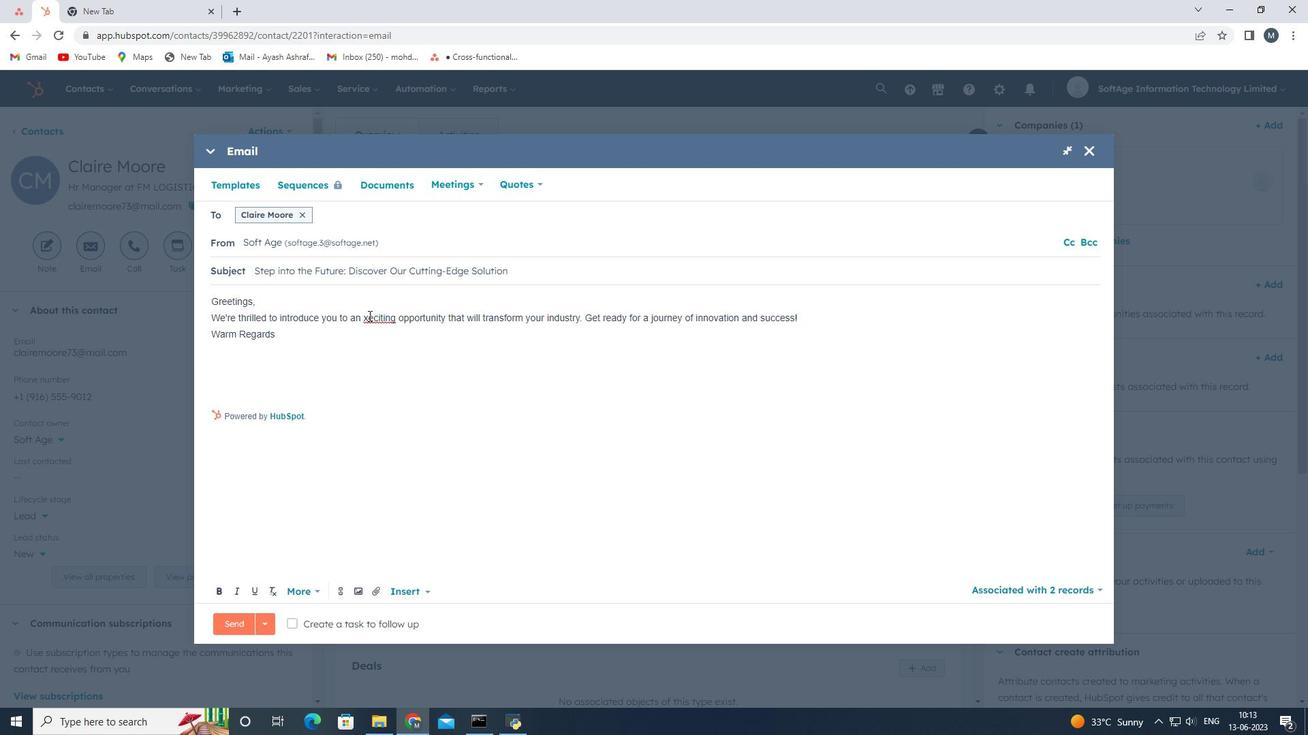 
Action: Mouse pressed left at (365, 317)
Screenshot: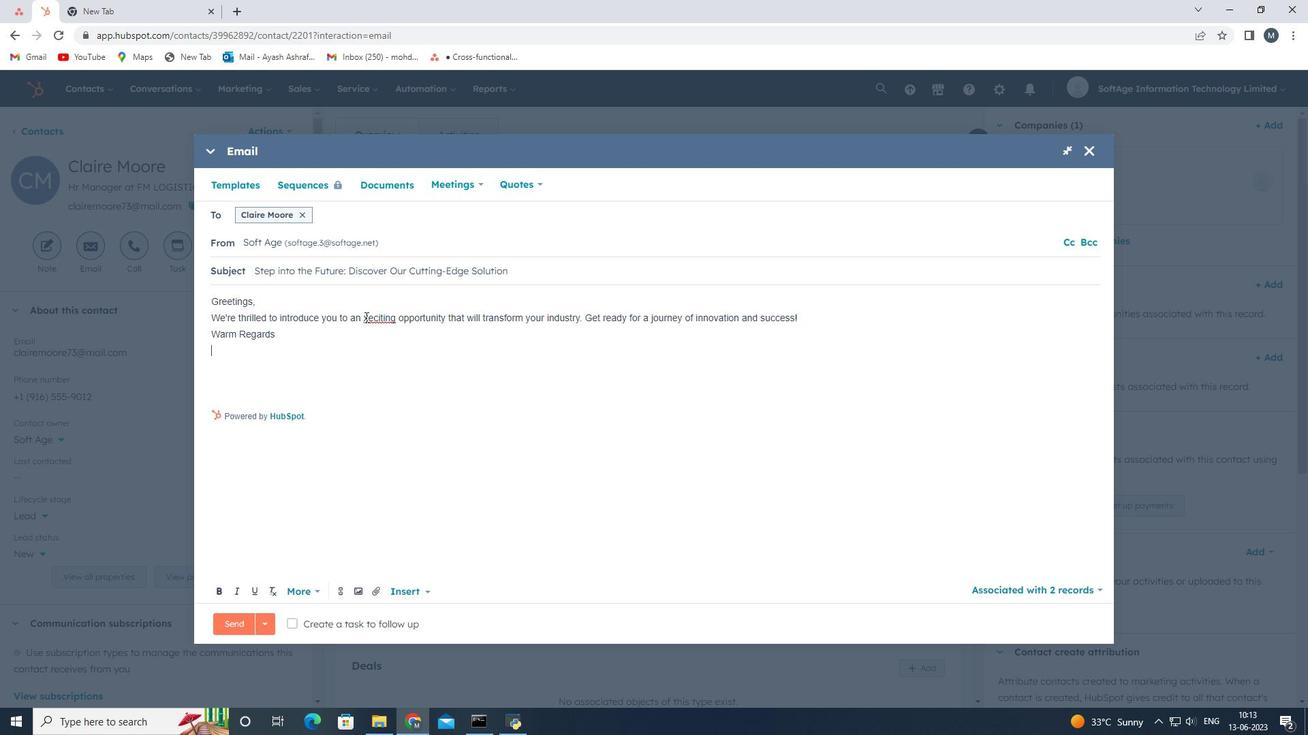 
Action: Mouse moved to (365, 320)
Screenshot: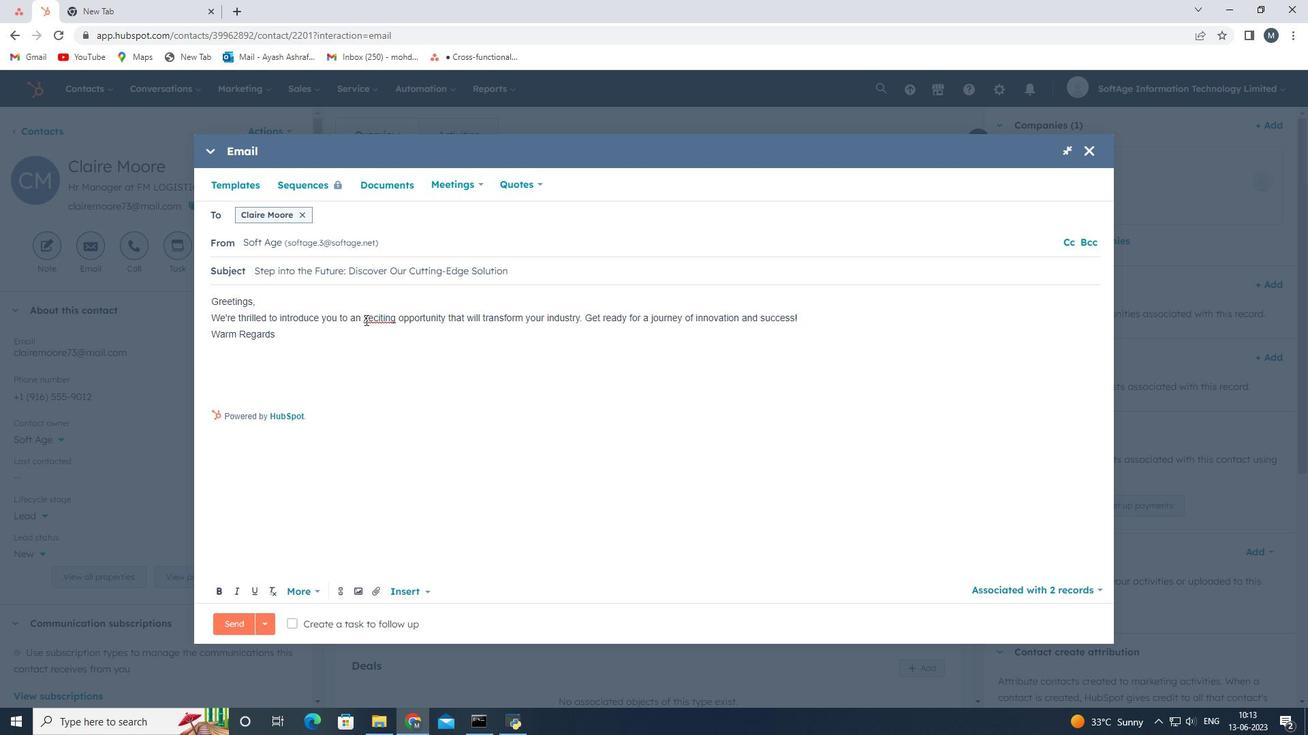 
Action: Key pressed e
Screenshot: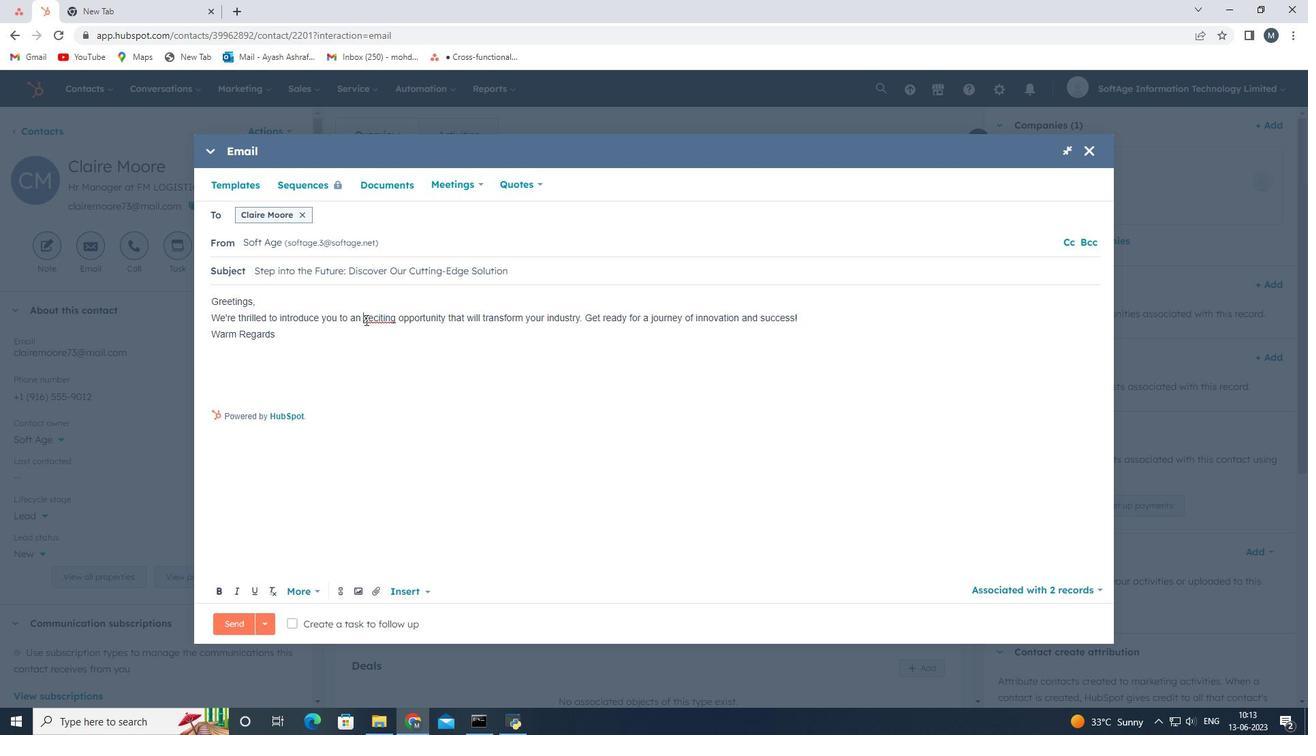 
Action: Mouse moved to (379, 318)
Screenshot: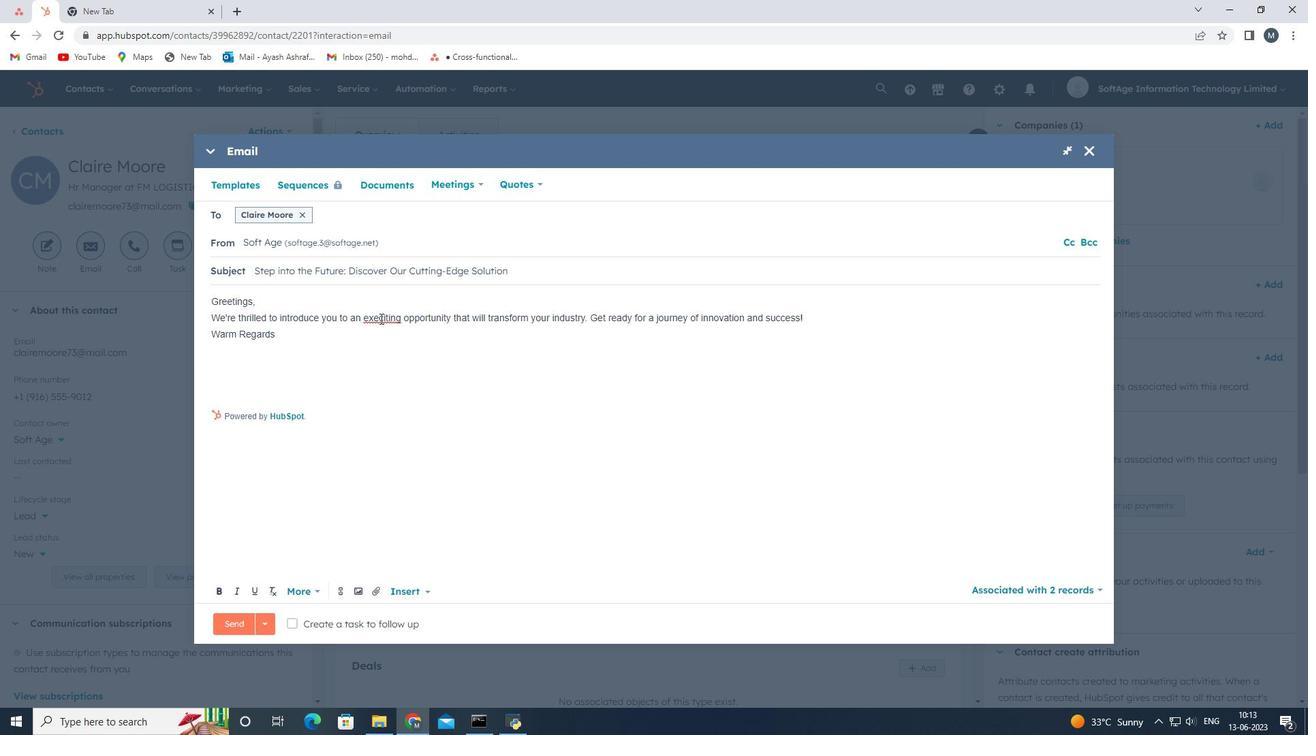 
Action: Mouse pressed left at (379, 318)
Screenshot: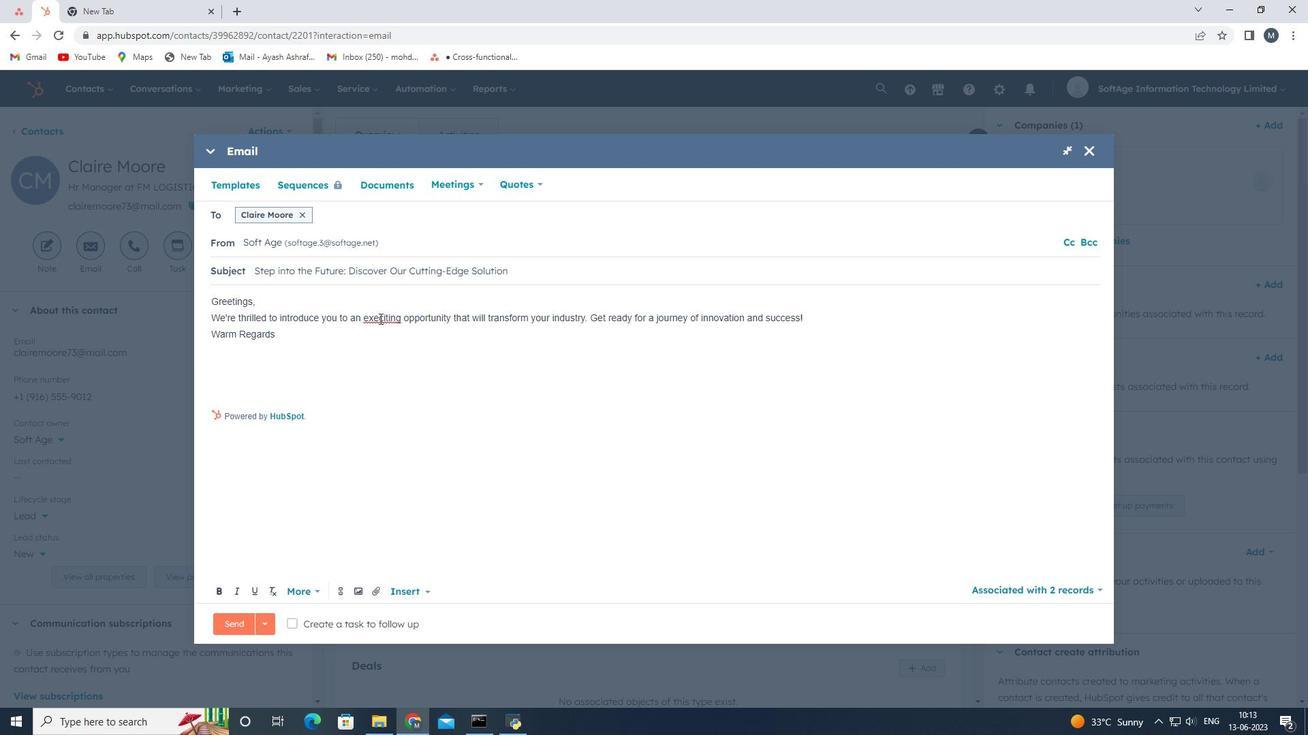 
Action: Mouse moved to (390, 339)
Screenshot: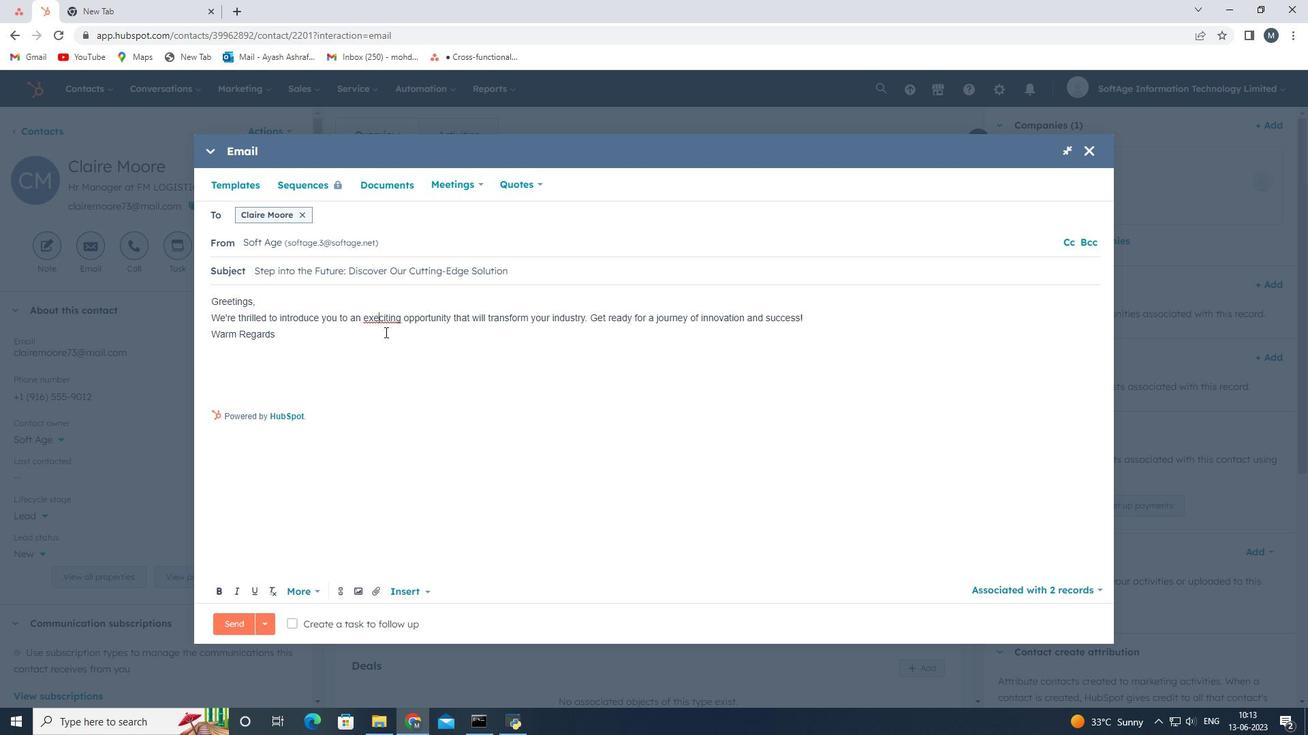
Action: Key pressed <Key.backspace>
Screenshot: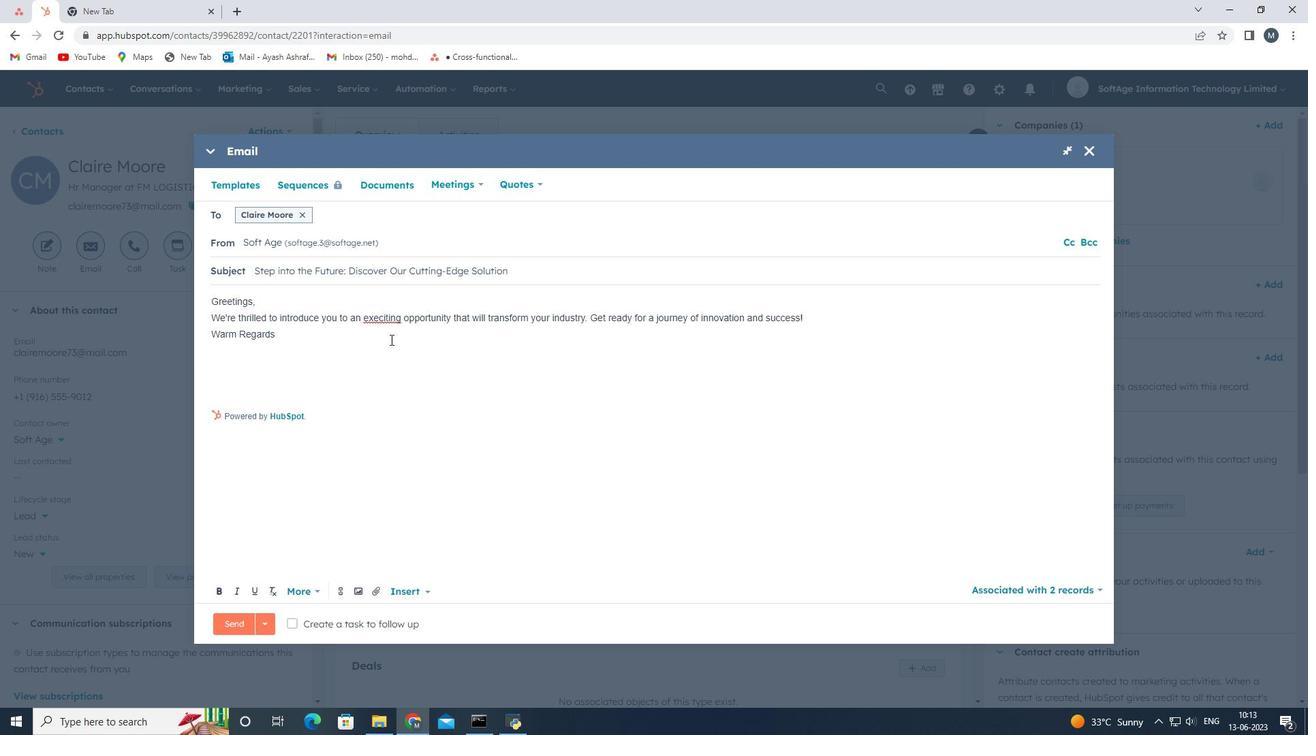 
Action: Mouse moved to (263, 378)
Screenshot: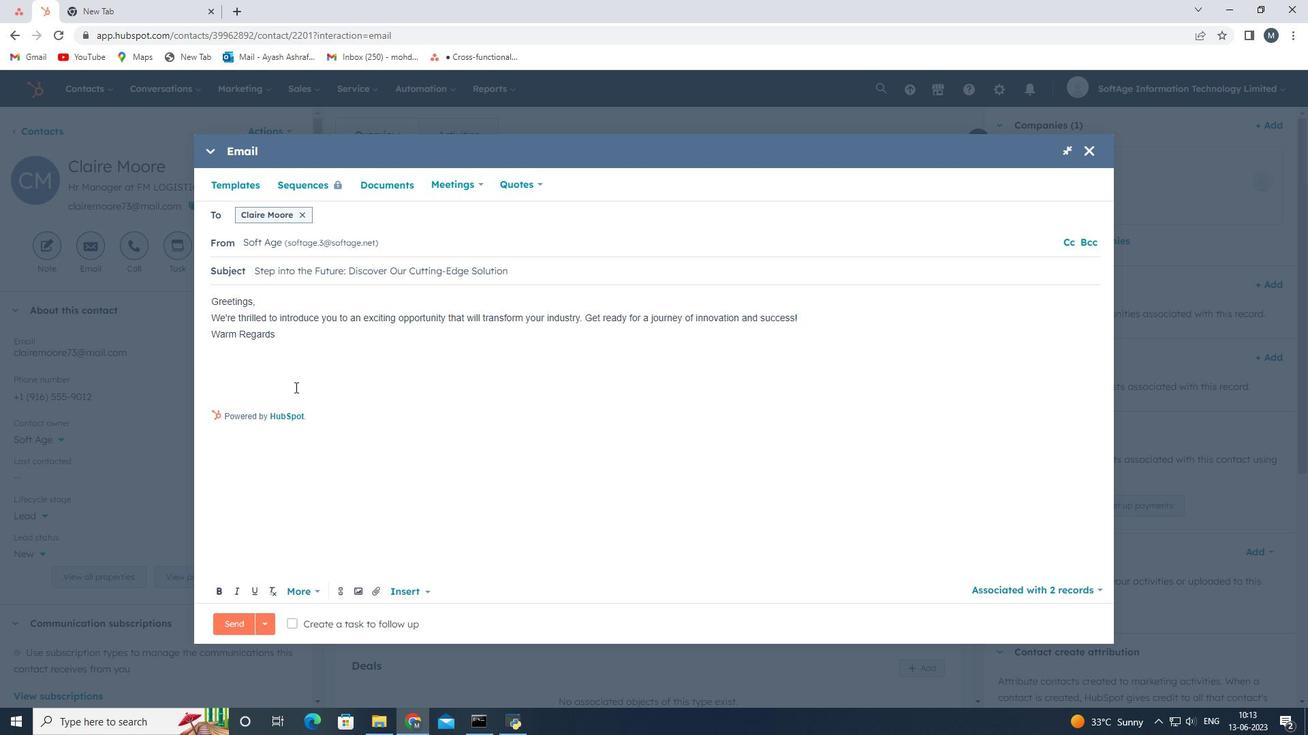 
Action: Mouse pressed left at (263, 378)
Screenshot: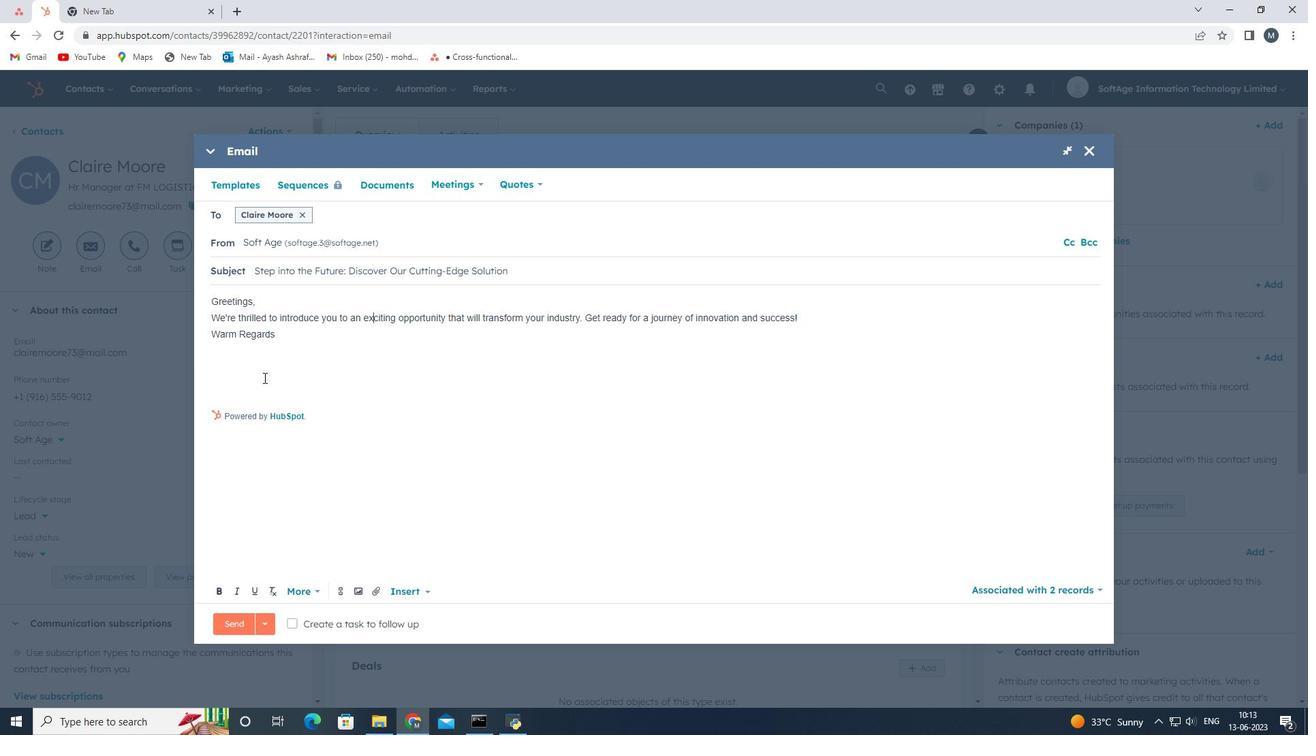 
Action: Mouse moved to (220, 350)
Screenshot: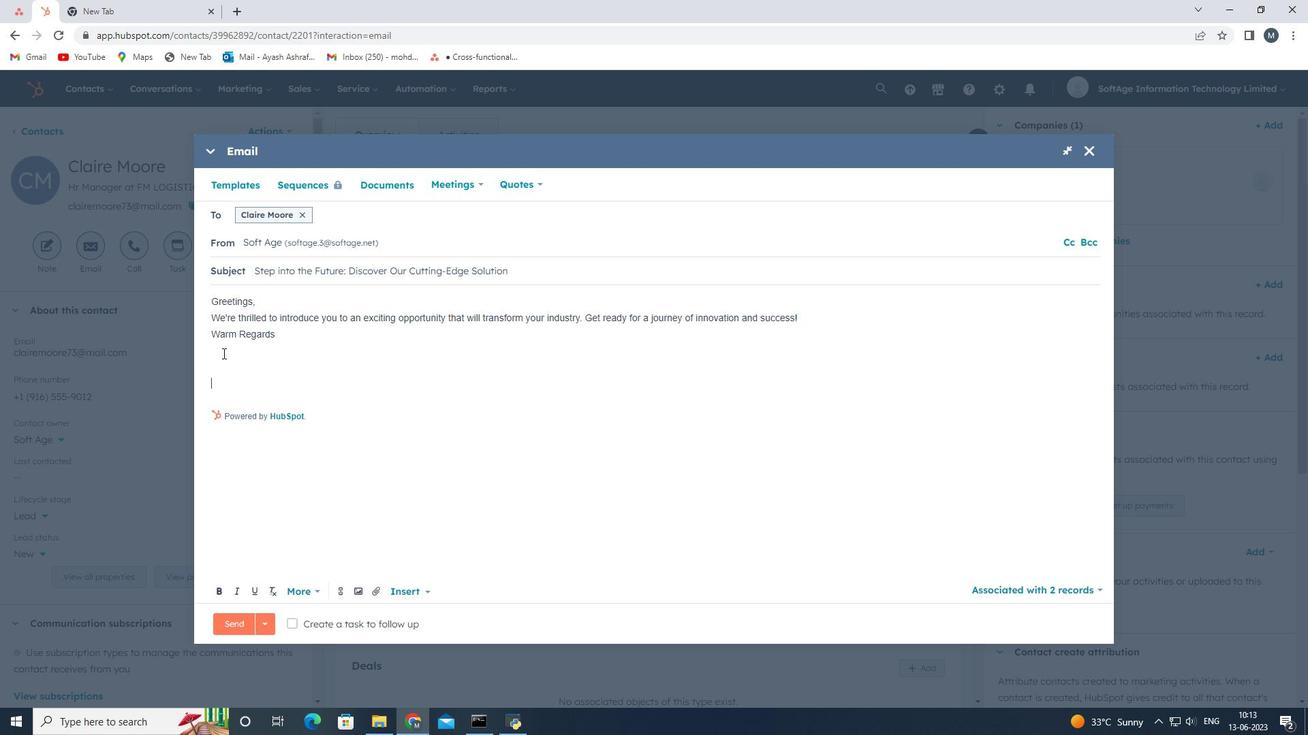 
Action: Mouse pressed left at (220, 350)
Screenshot: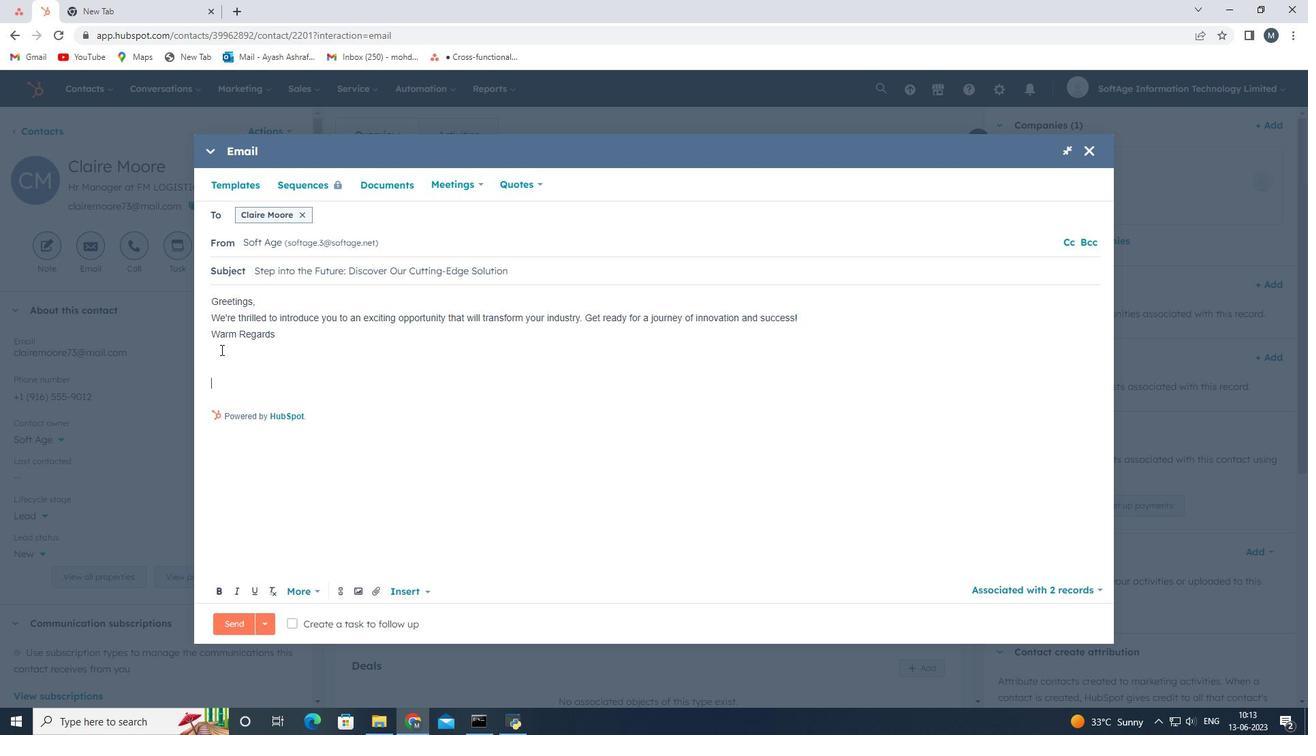 
Action: Mouse moved to (341, 596)
Screenshot: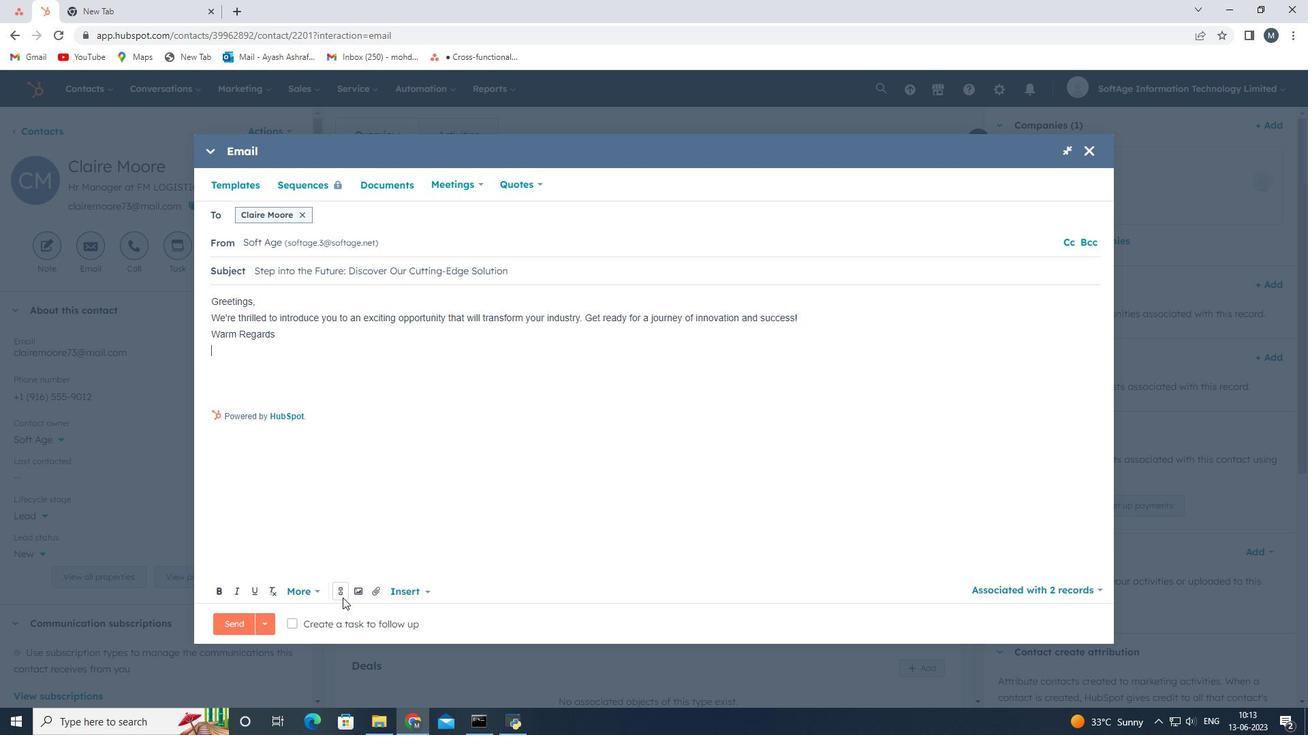 
Action: Mouse pressed left at (341, 596)
Screenshot: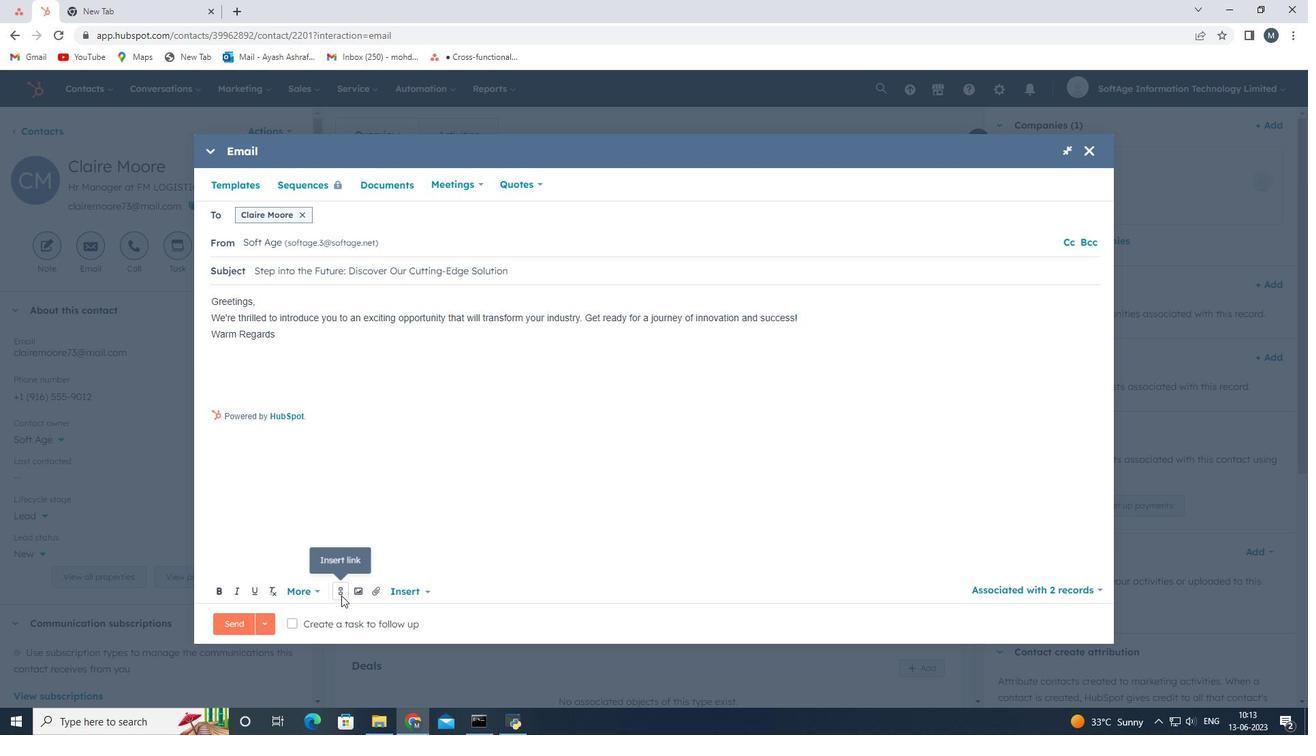 
Action: Mouse moved to (383, 439)
Screenshot: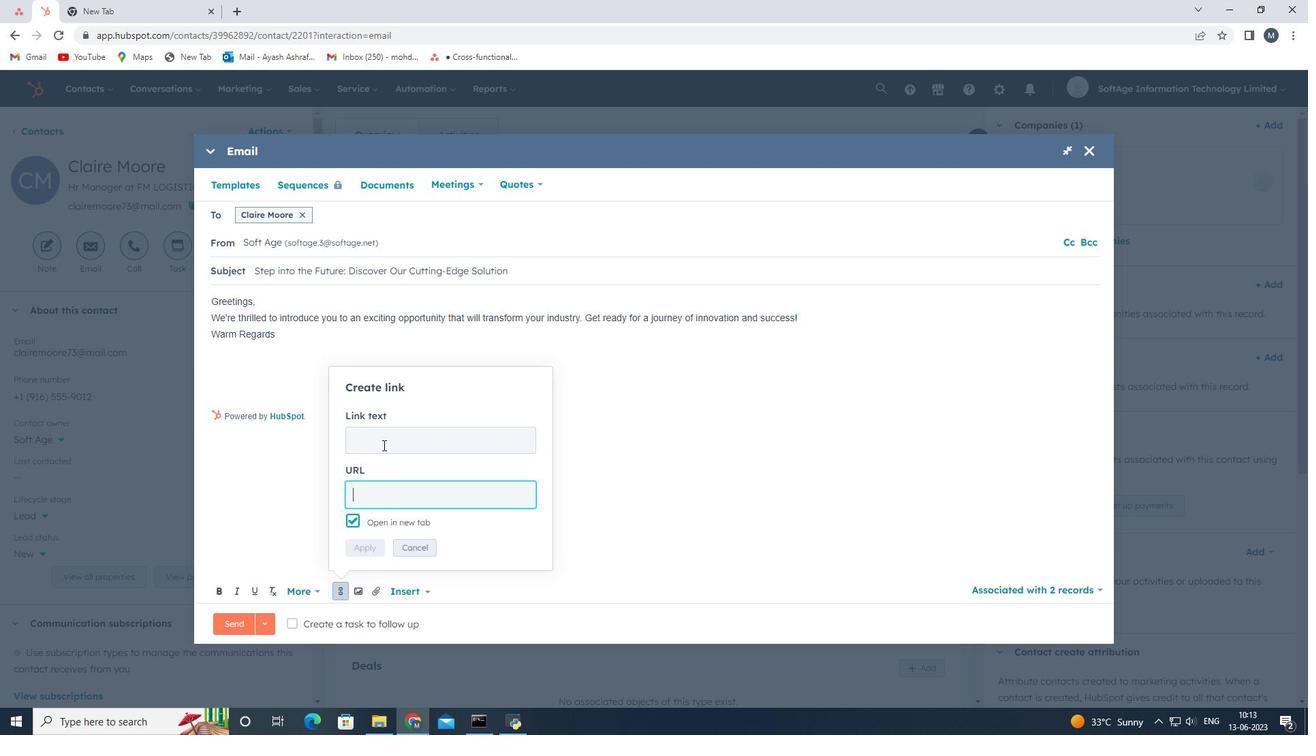 
Action: Mouse pressed left at (383, 439)
Screenshot: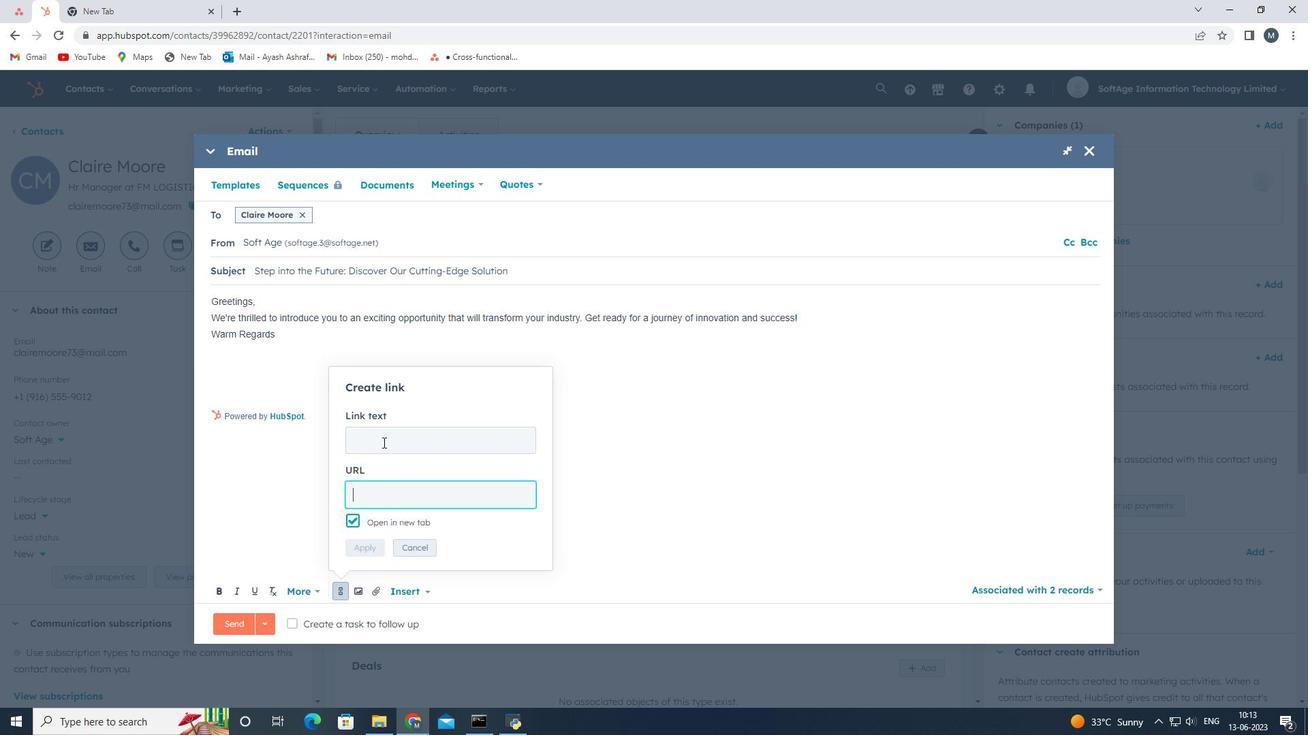 
Action: Key pressed <Key.shift>Linkedin
Screenshot: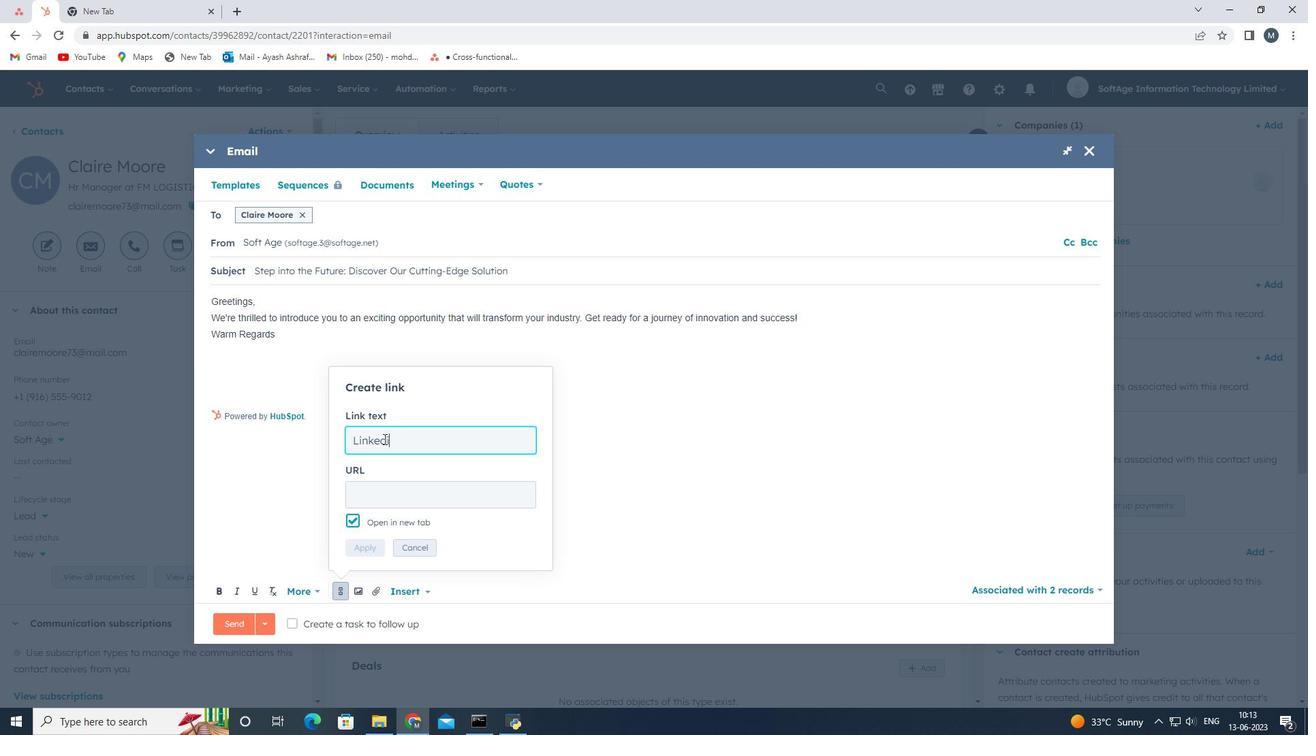 
Action: Mouse moved to (393, 493)
Screenshot: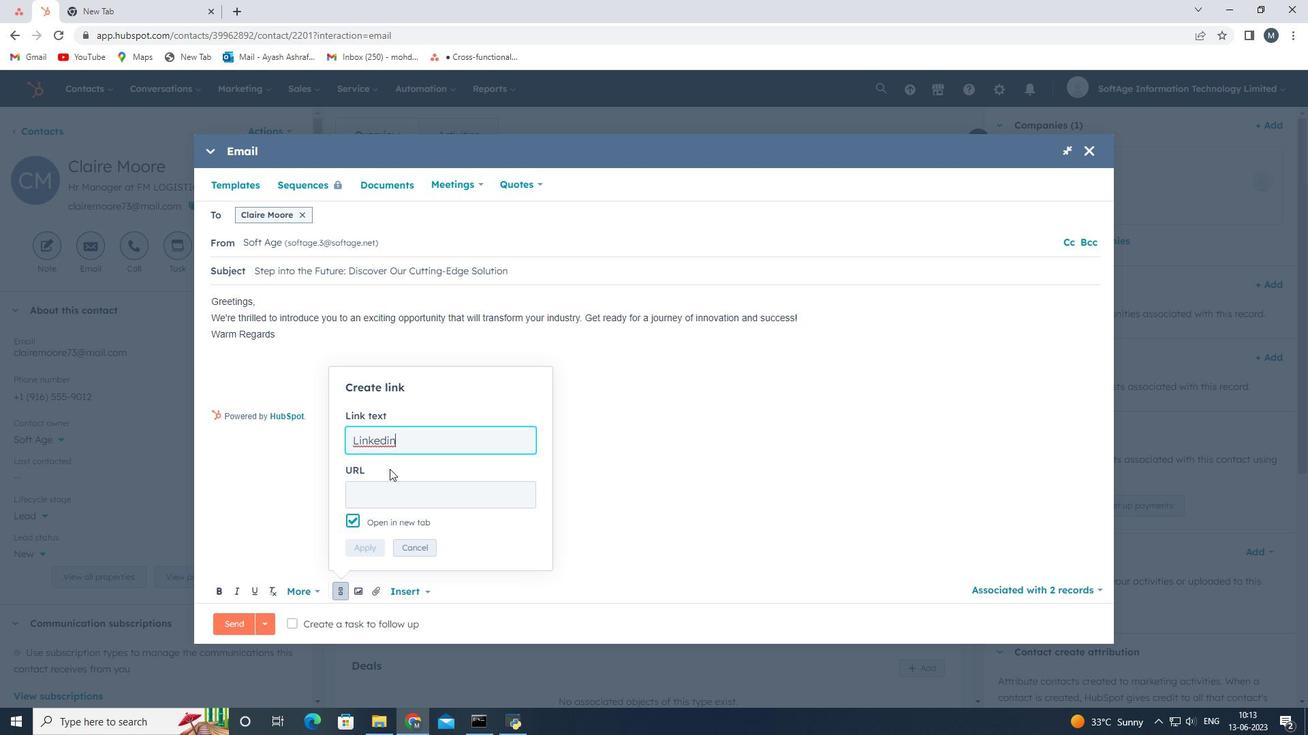 
Action: Mouse pressed left at (393, 493)
Screenshot: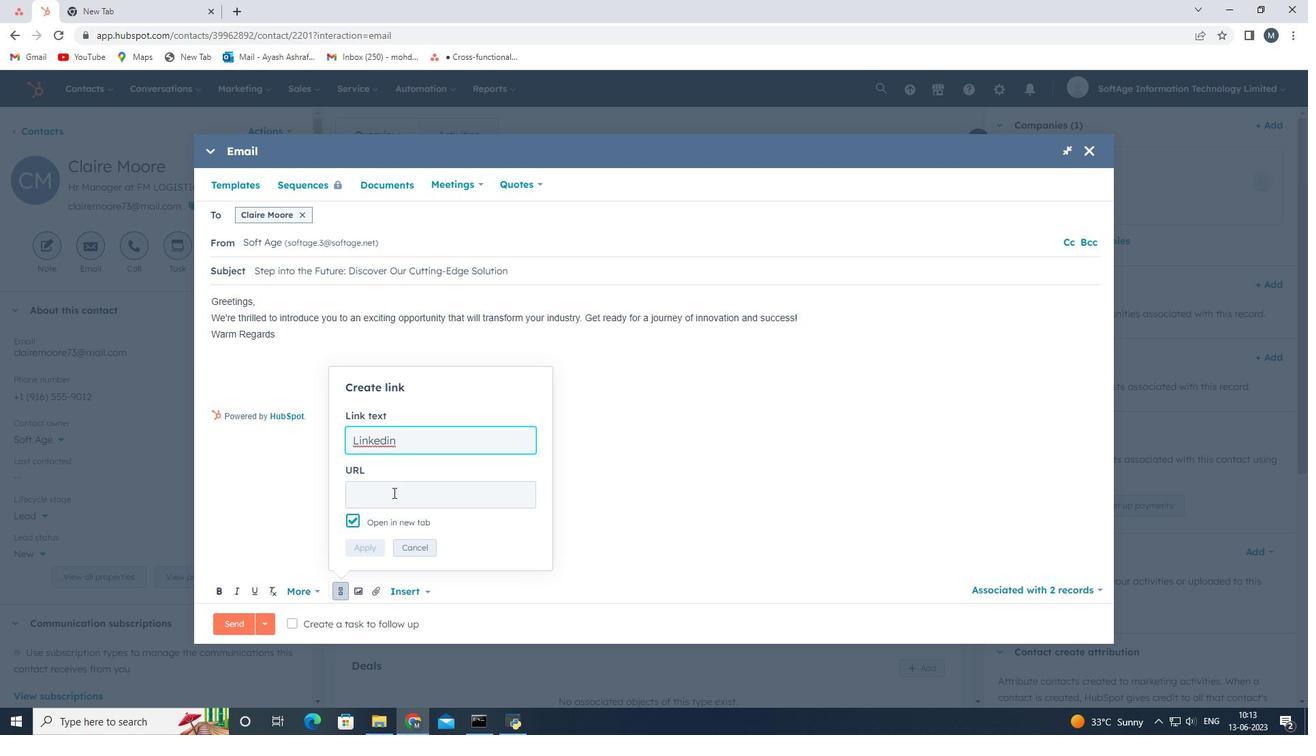 
Action: Key pressed in.linkedin.com
Screenshot: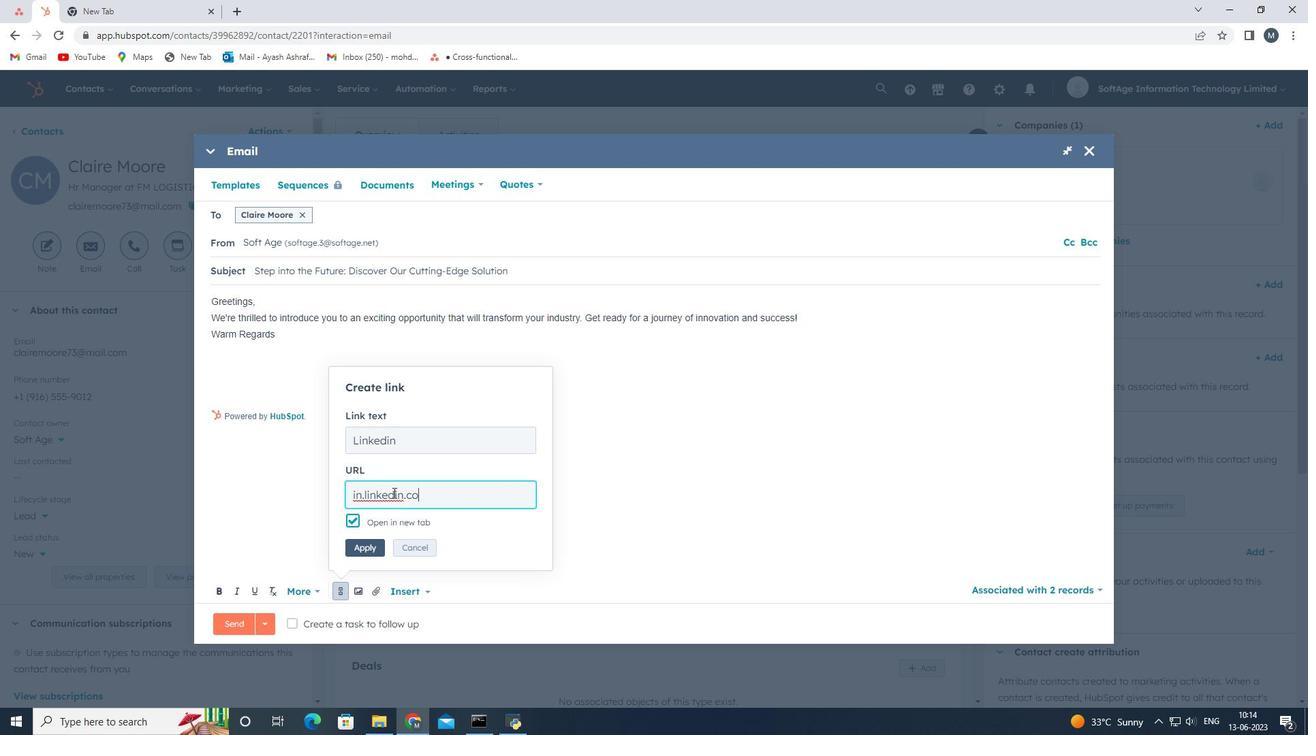 
Action: Mouse moved to (369, 543)
Screenshot: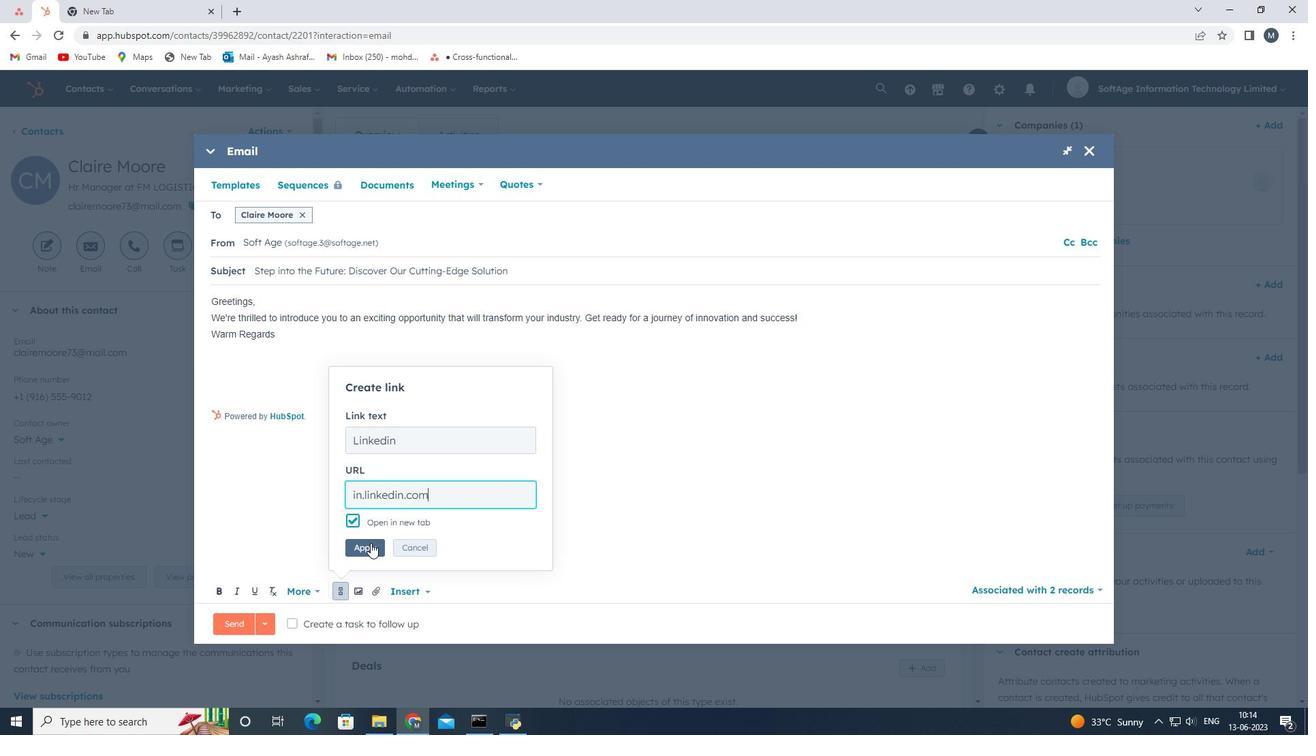 
Action: Mouse pressed left at (369, 543)
Screenshot: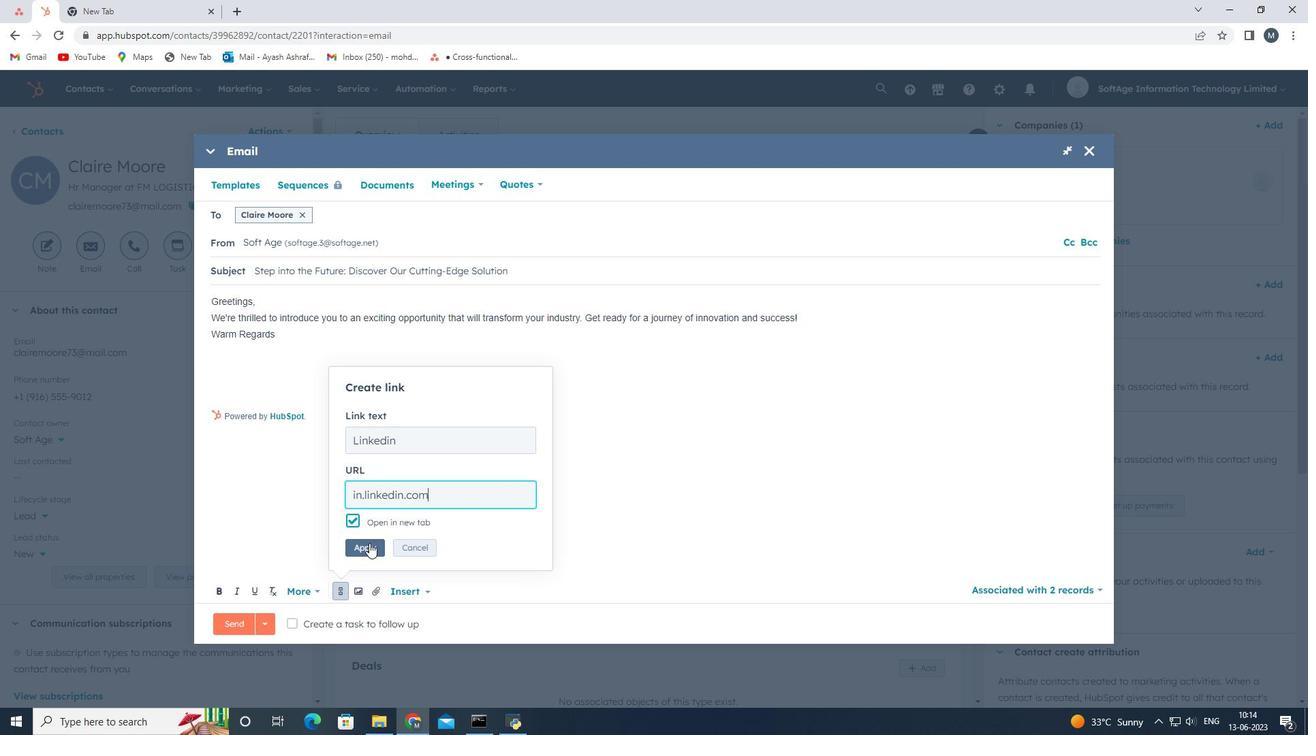 
Action: Mouse moved to (366, 532)
Screenshot: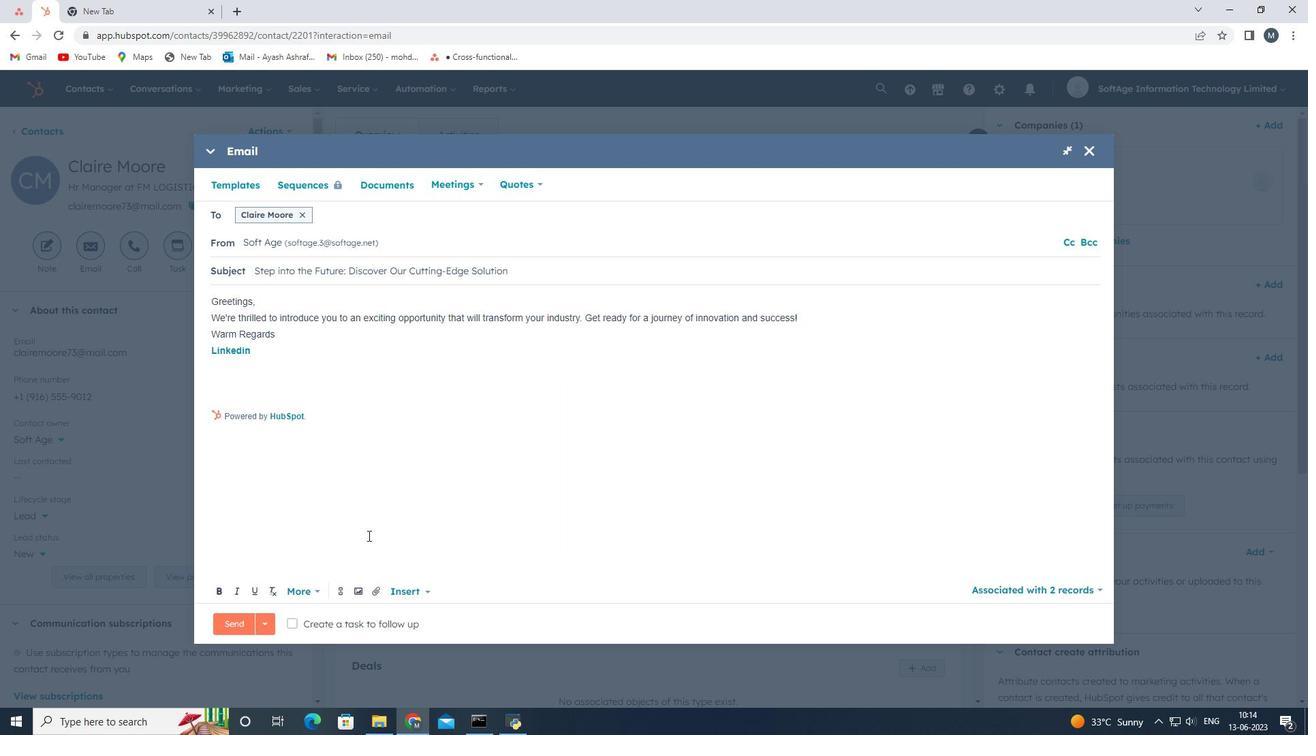 
Action: Key pressed <Key.enter>
Screenshot: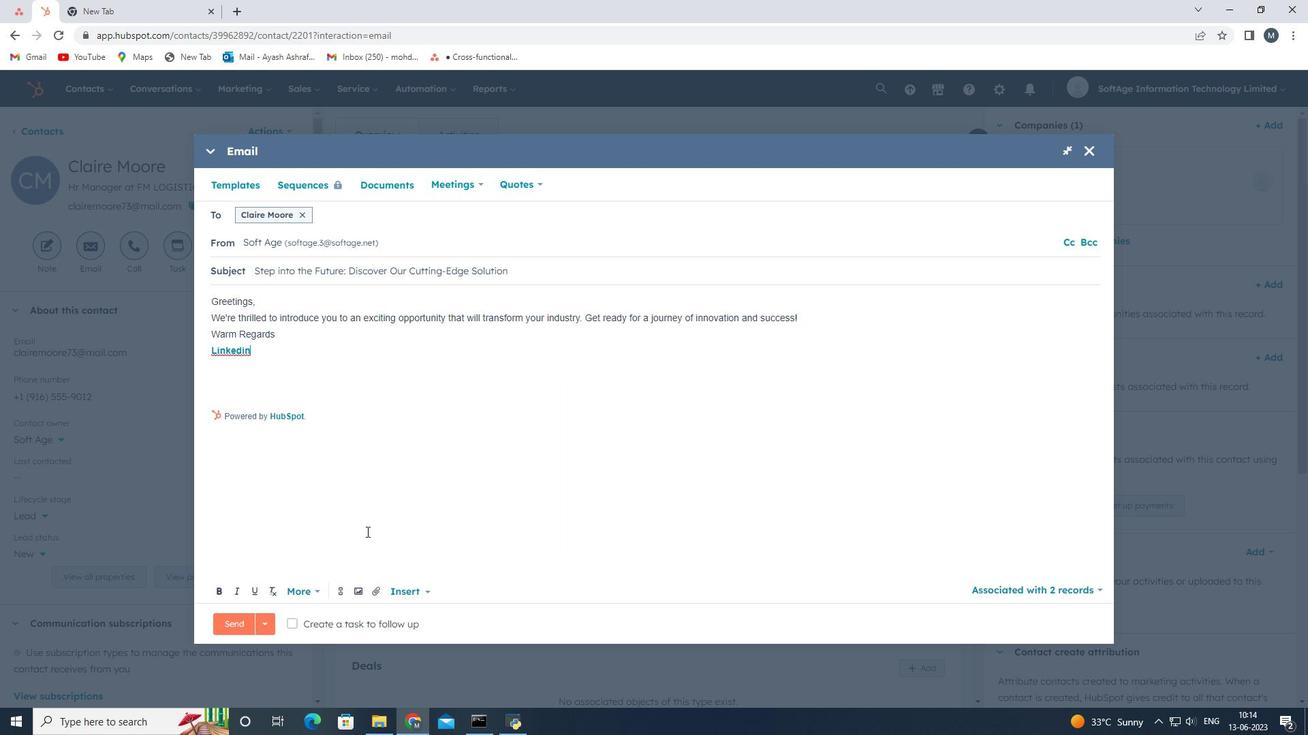 
Action: Mouse moved to (373, 588)
Screenshot: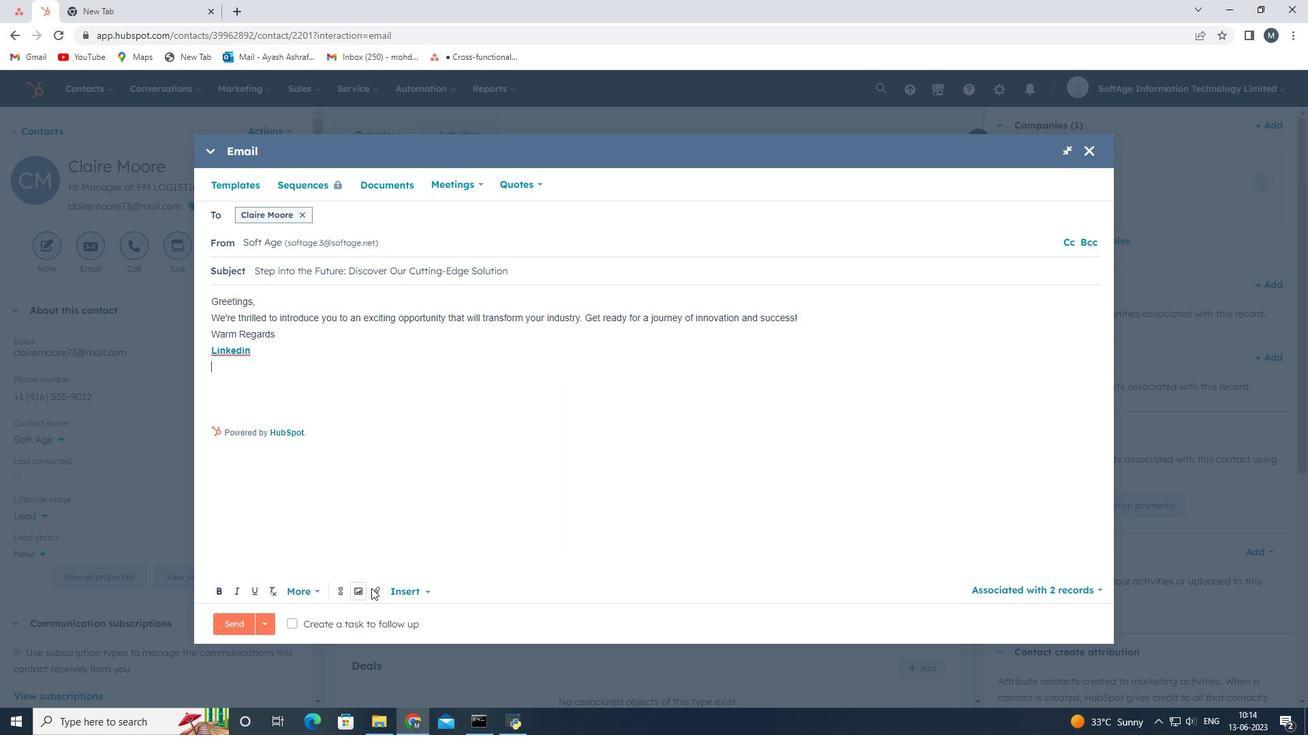 
Action: Mouse pressed left at (373, 588)
Screenshot: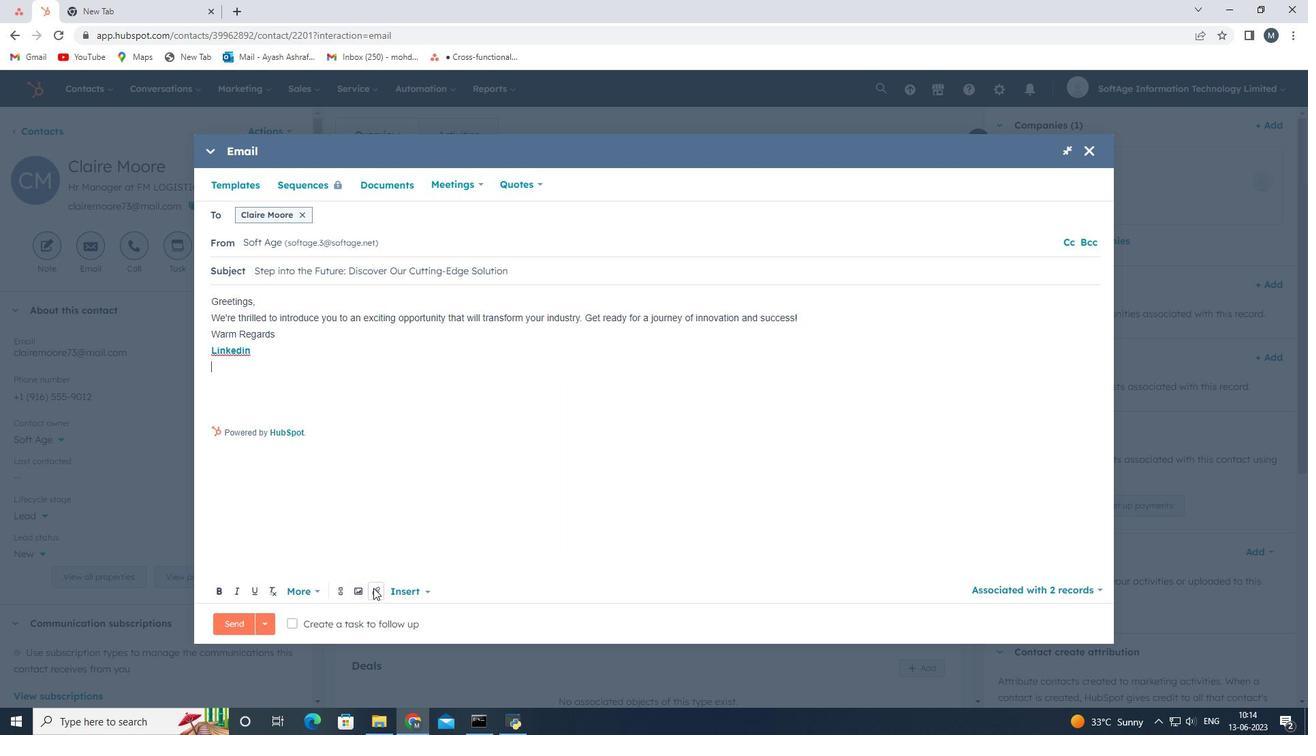 
Action: Mouse moved to (385, 547)
Screenshot: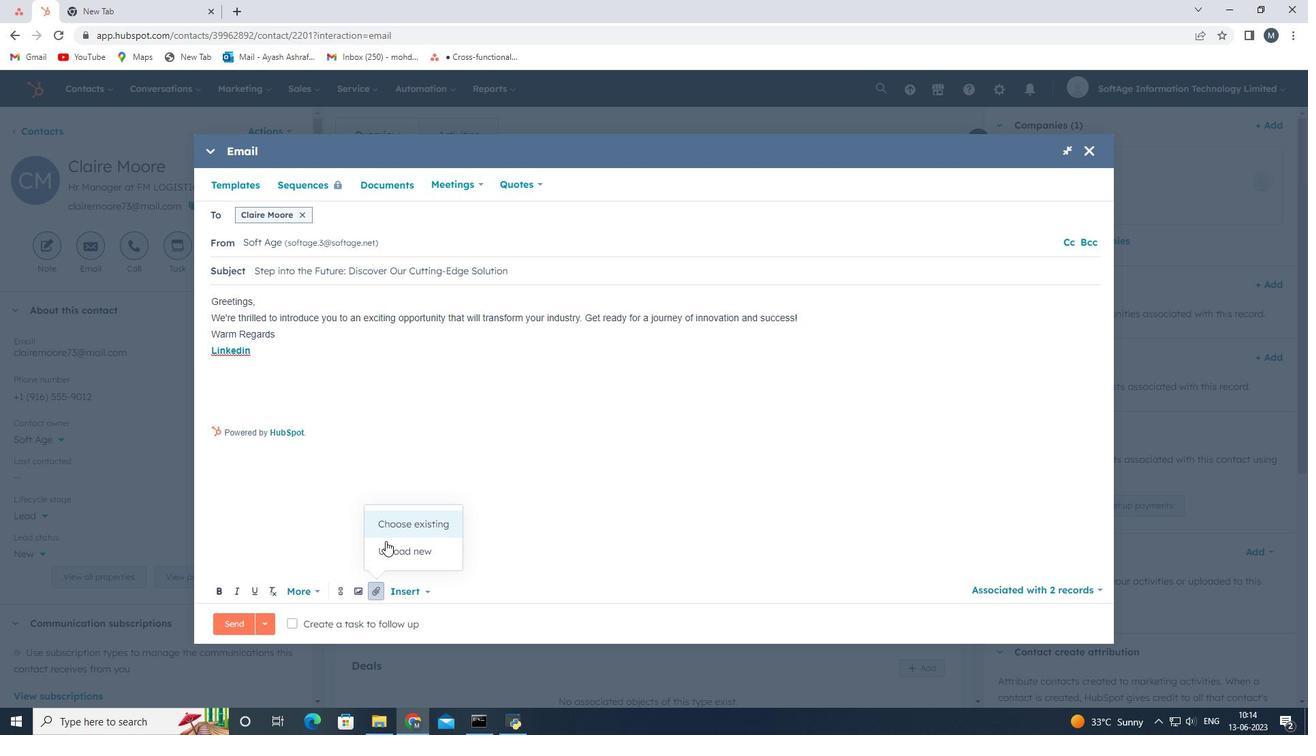 
Action: Mouse pressed left at (385, 547)
Screenshot: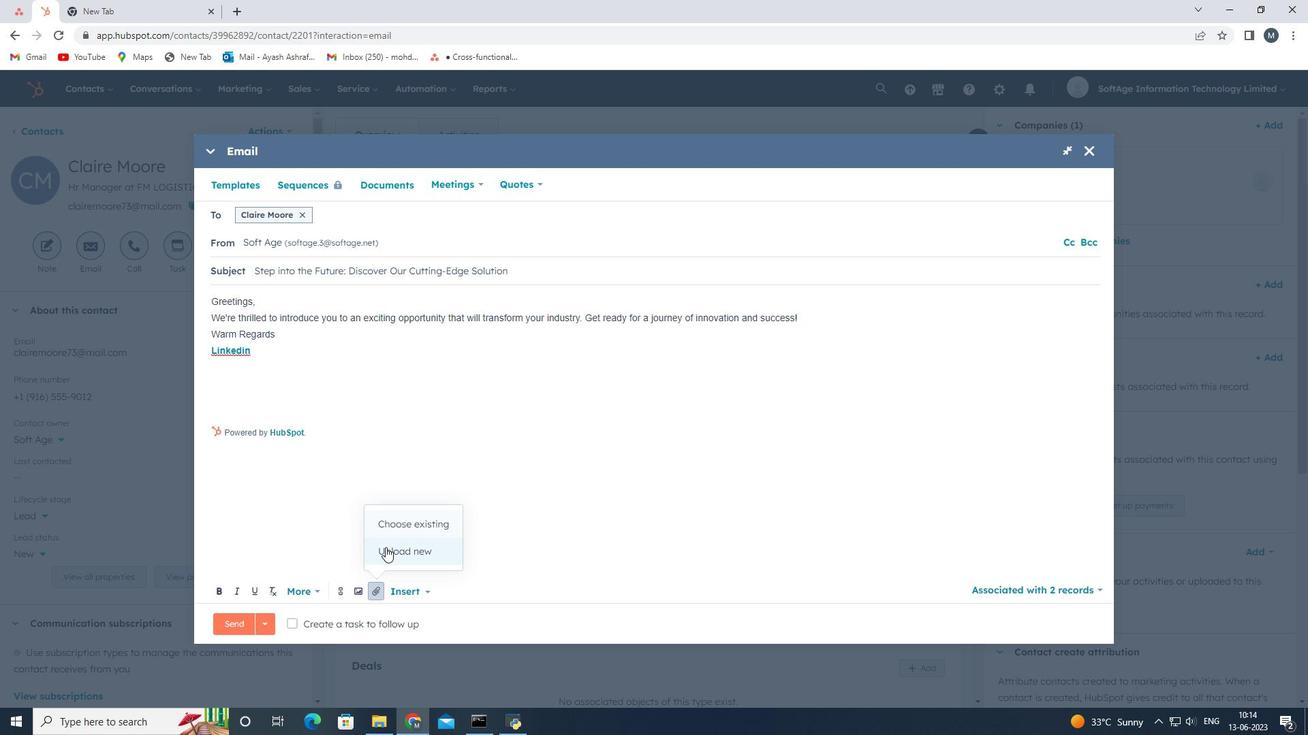 
Action: Mouse moved to (226, 232)
Screenshot: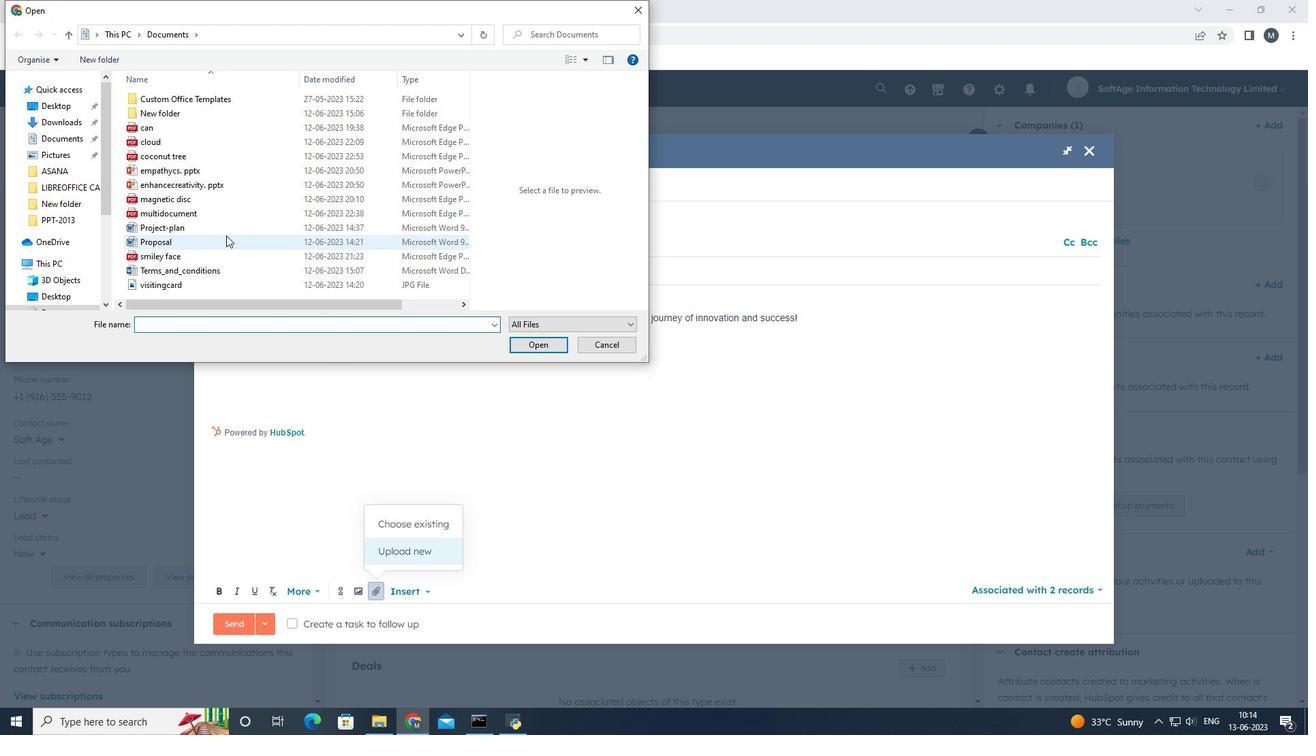 
Action: Mouse pressed left at (226, 232)
Screenshot: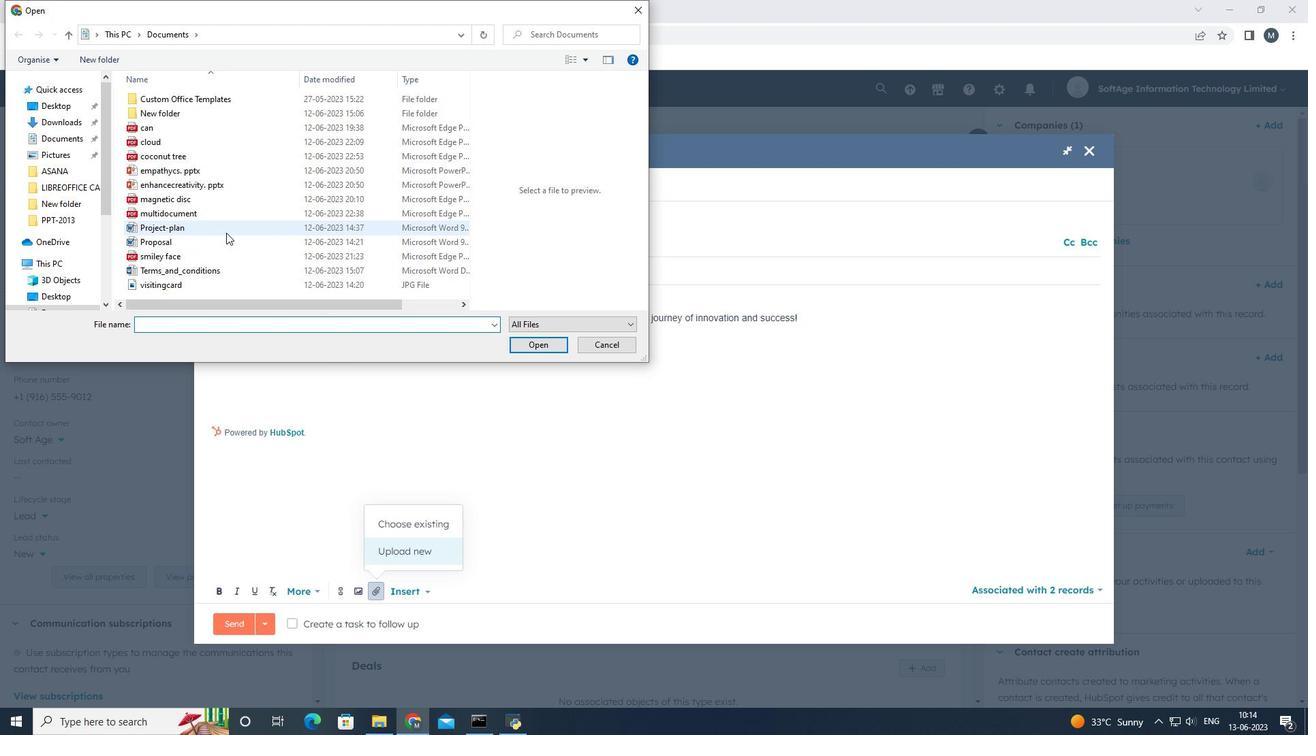
Action: Mouse moved to (539, 346)
Screenshot: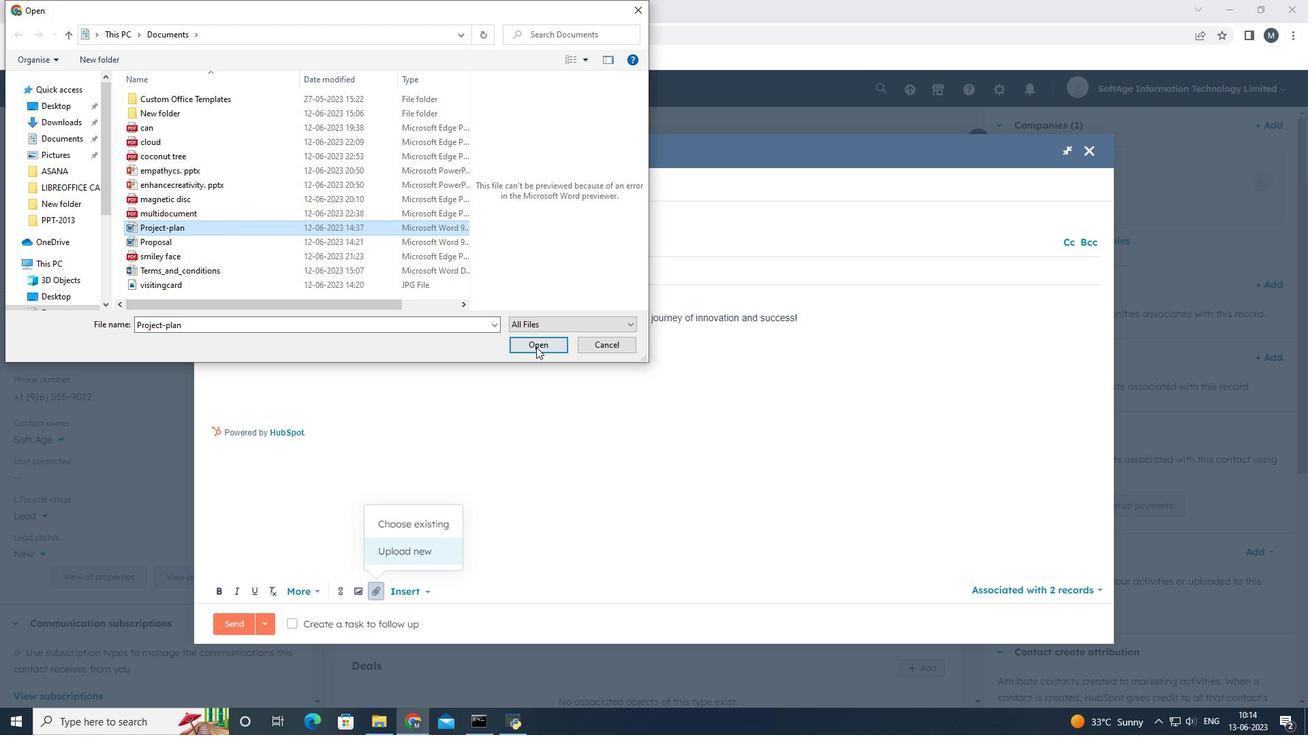 
Action: Mouse pressed left at (539, 346)
Screenshot: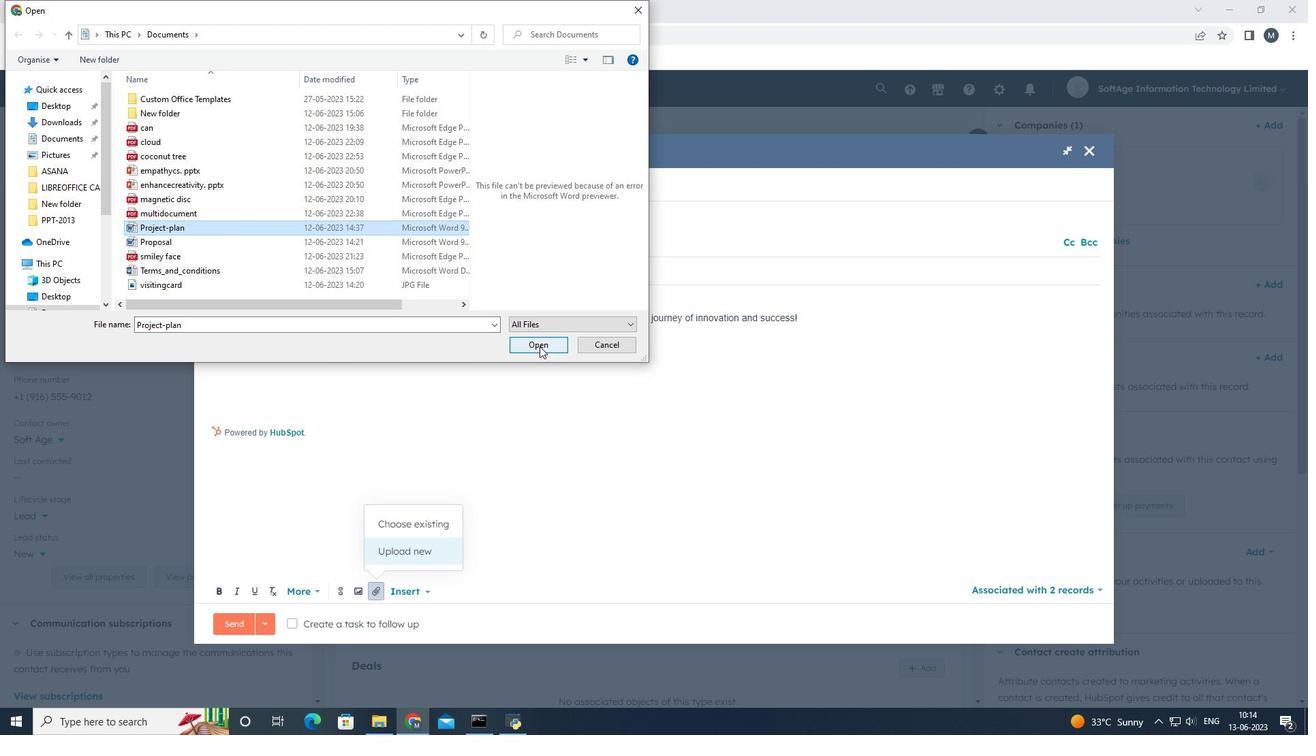 
Action: Mouse moved to (355, 553)
Screenshot: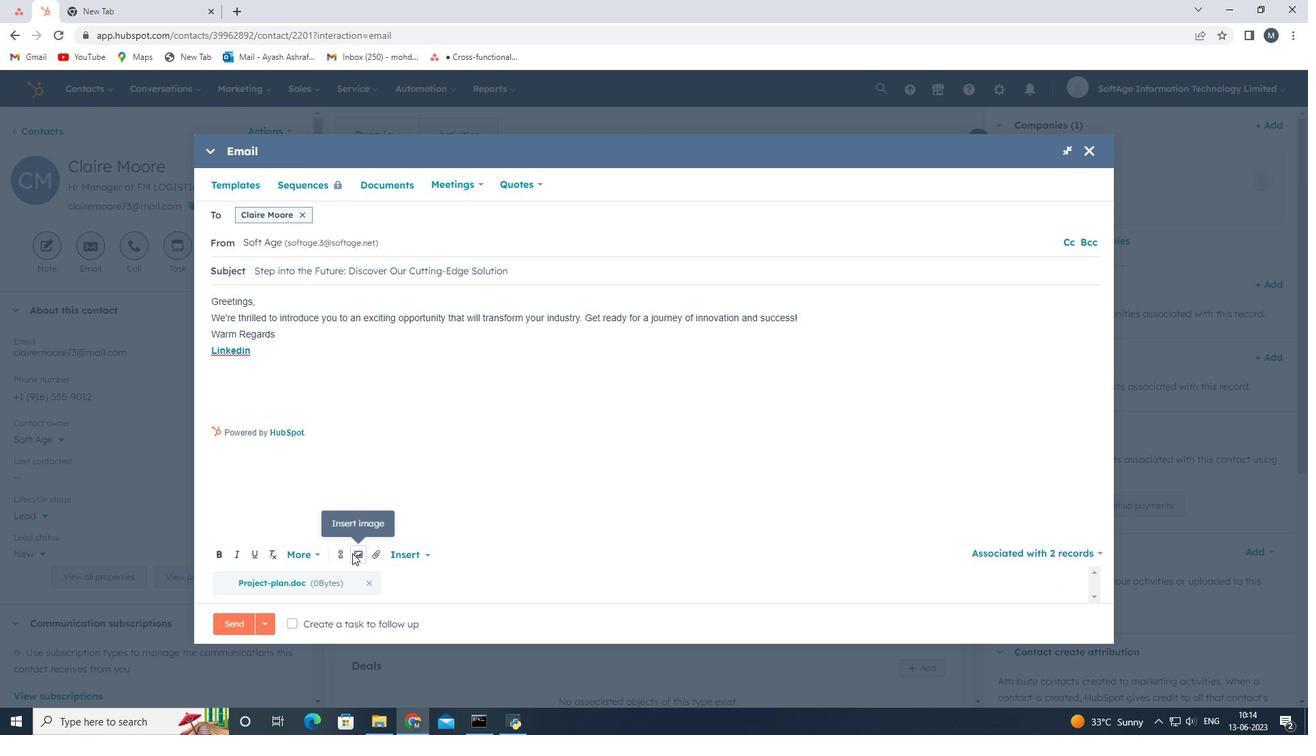 
Action: Mouse pressed left at (355, 553)
Screenshot: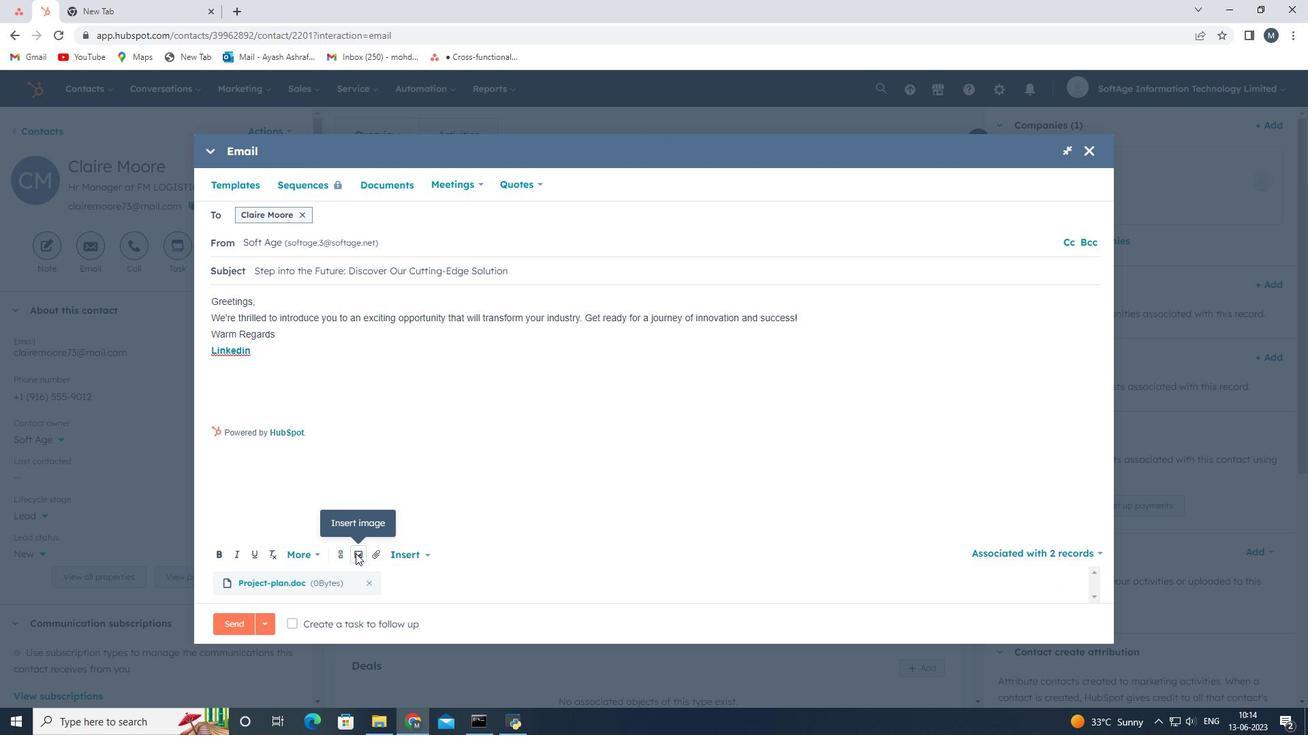 
Action: Mouse moved to (354, 523)
Screenshot: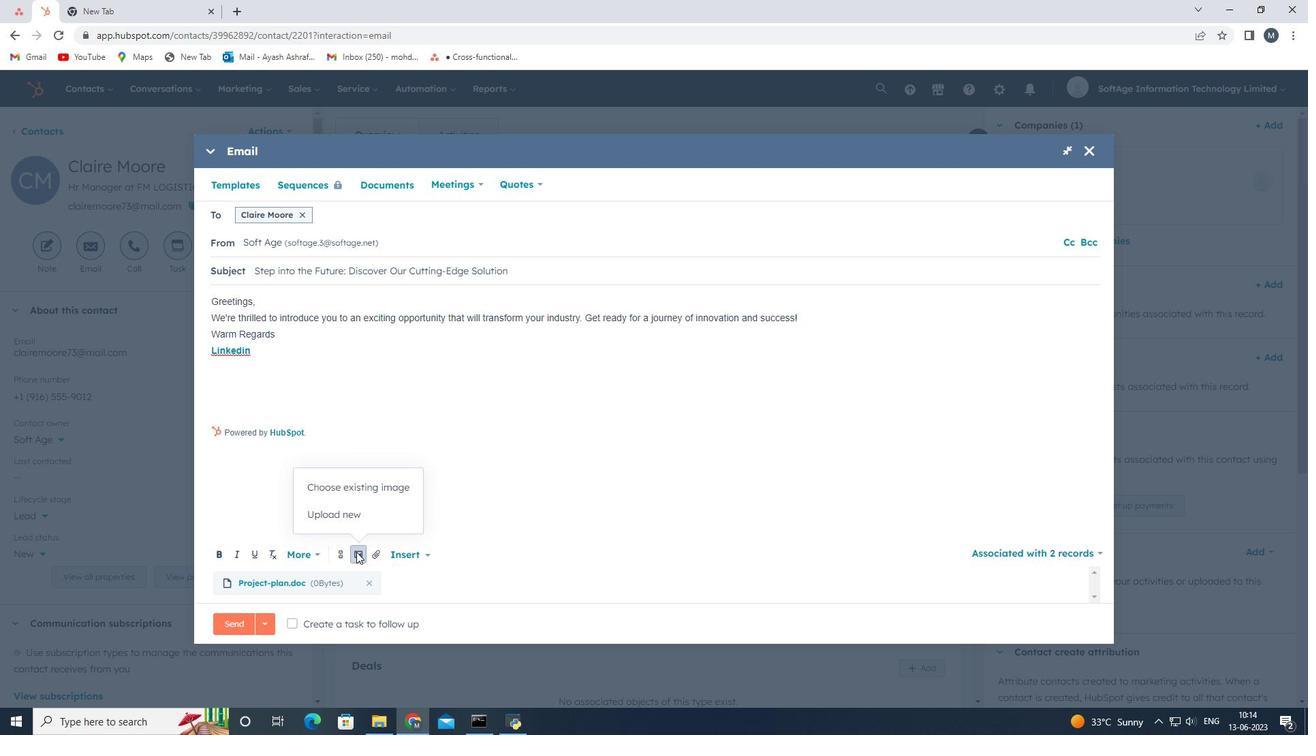 
Action: Mouse pressed left at (354, 523)
Screenshot: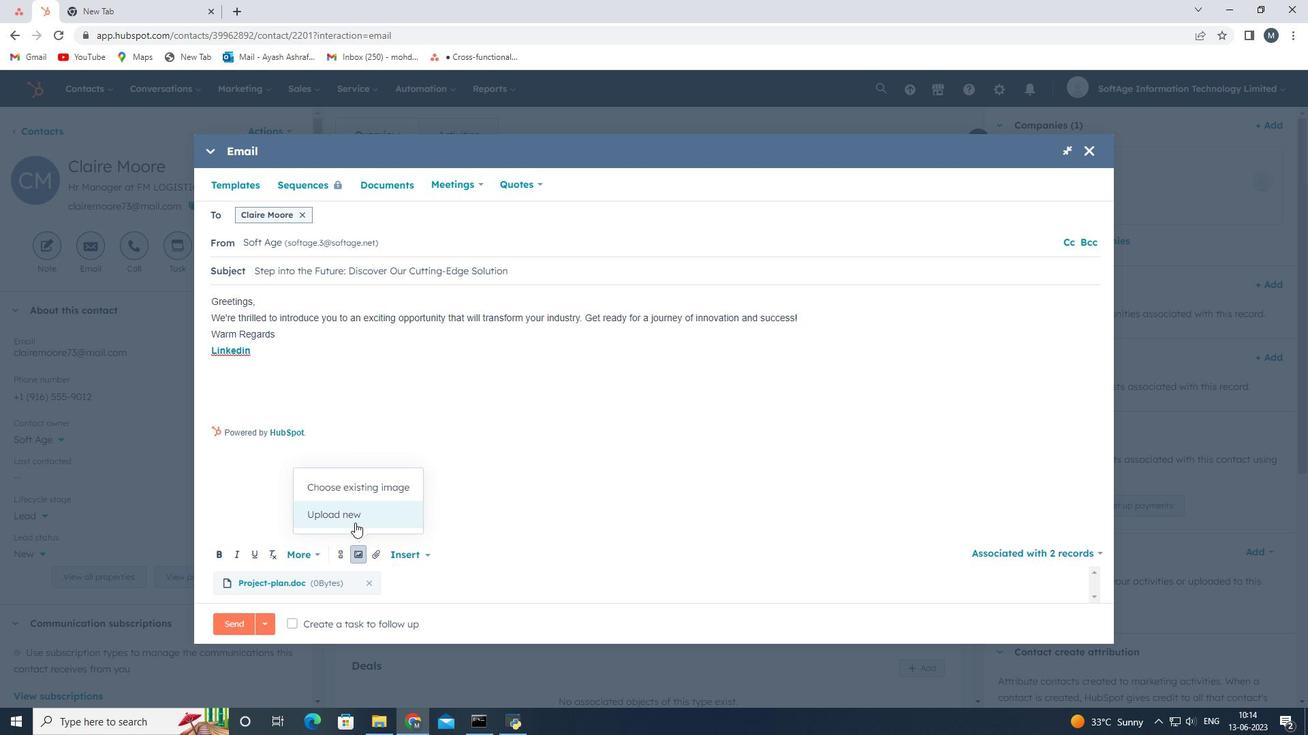 
Action: Mouse moved to (192, 128)
Screenshot: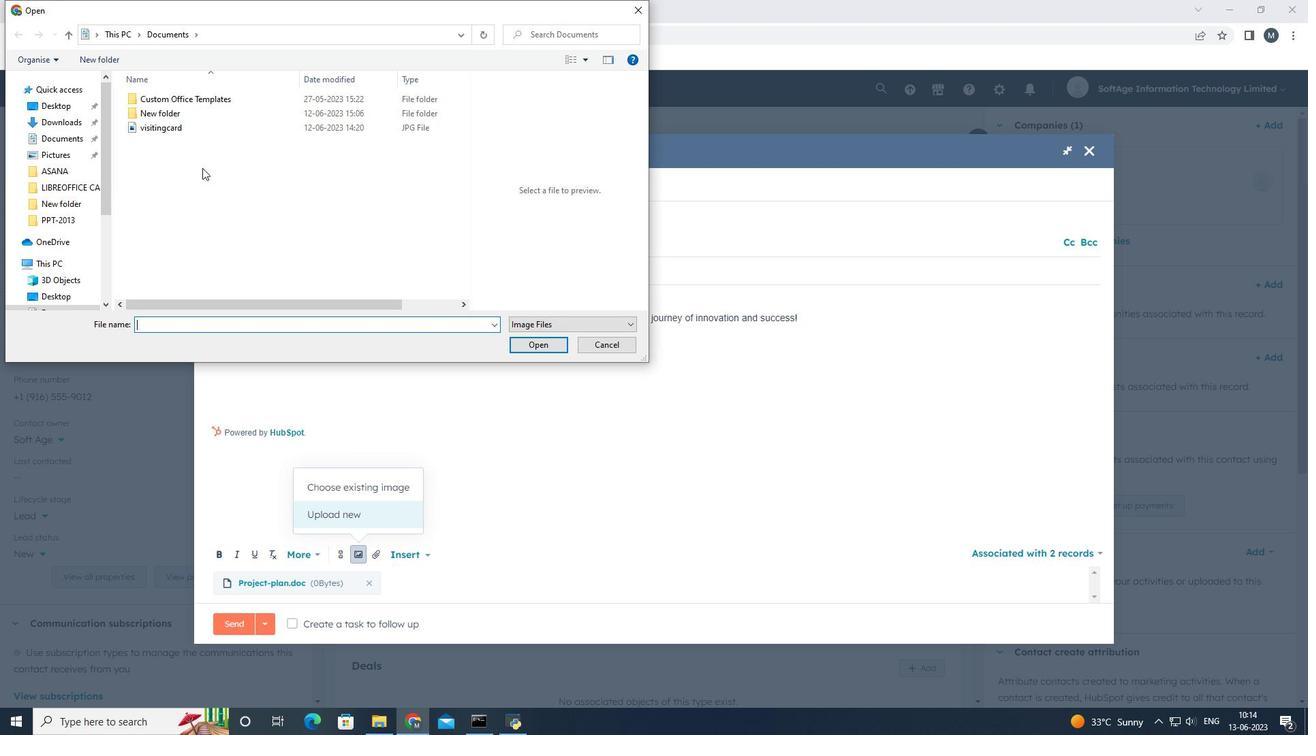 
Action: Mouse pressed left at (192, 128)
Screenshot: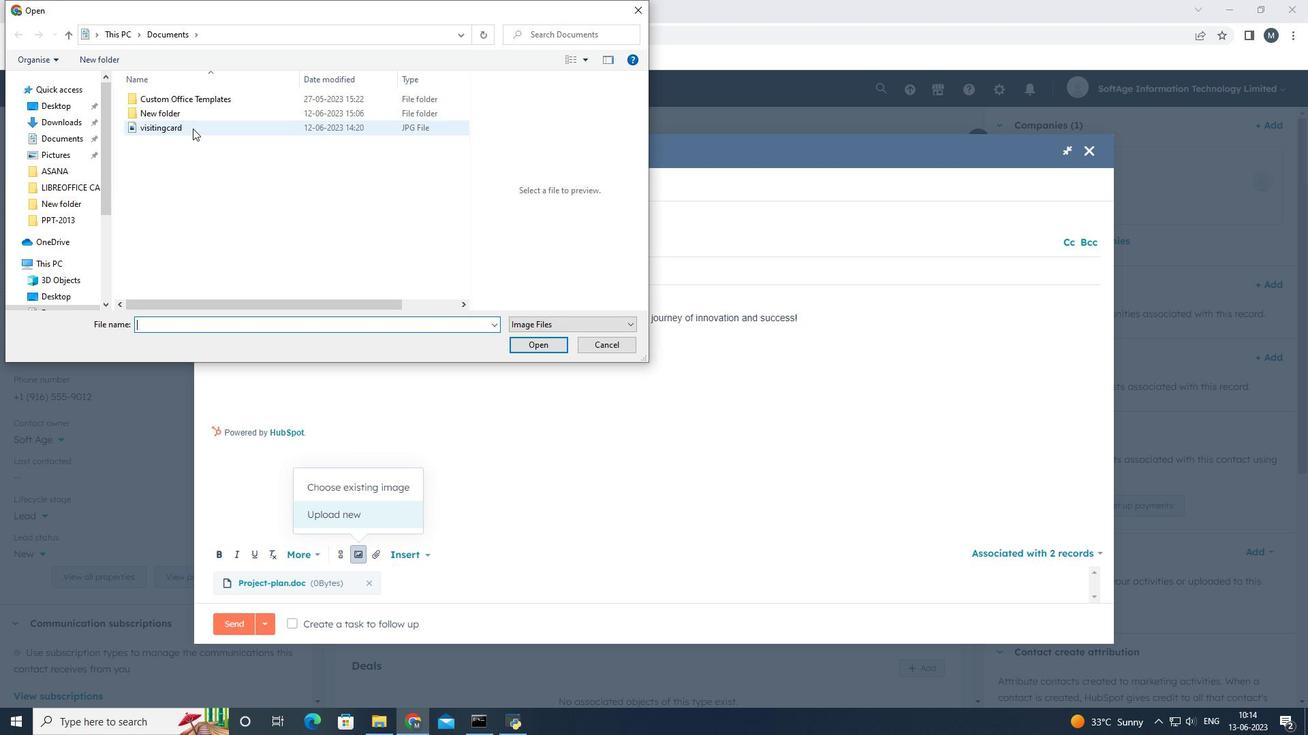 
Action: Mouse moved to (525, 344)
Screenshot: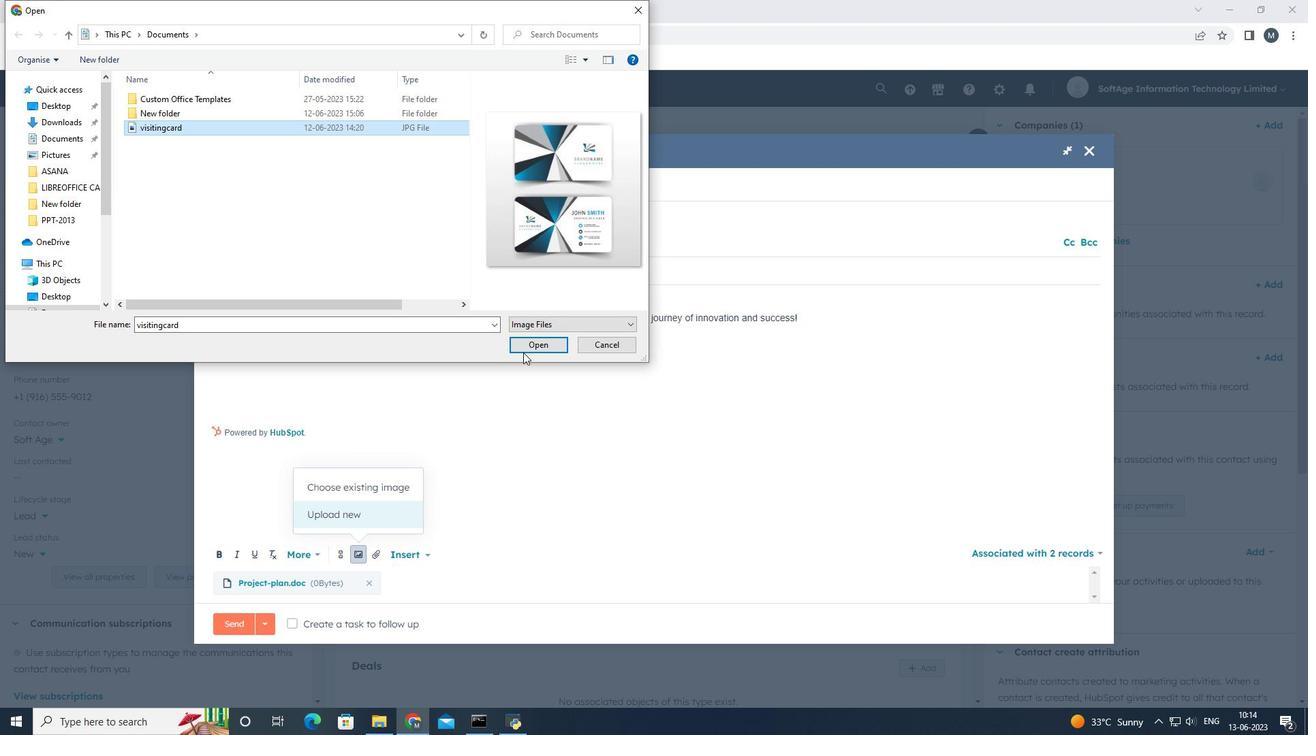 
Action: Mouse pressed left at (525, 344)
Screenshot: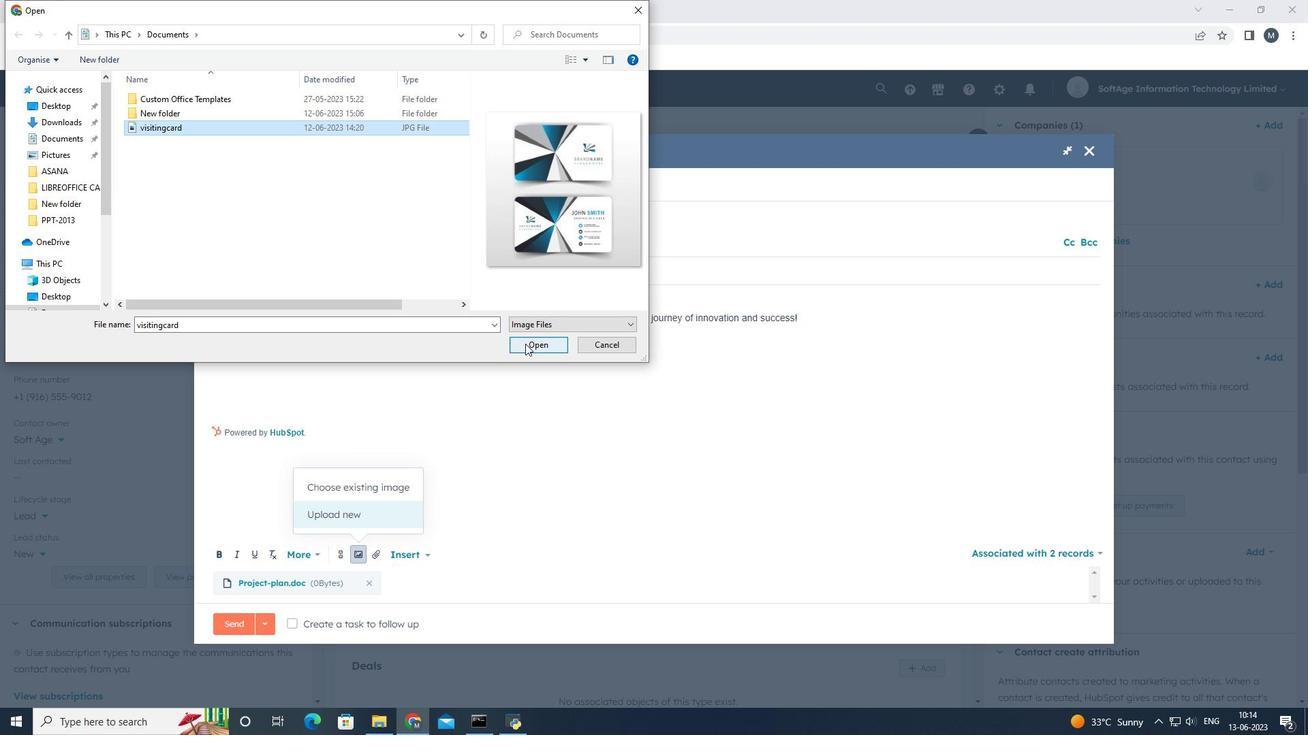 
Action: Mouse moved to (292, 627)
Screenshot: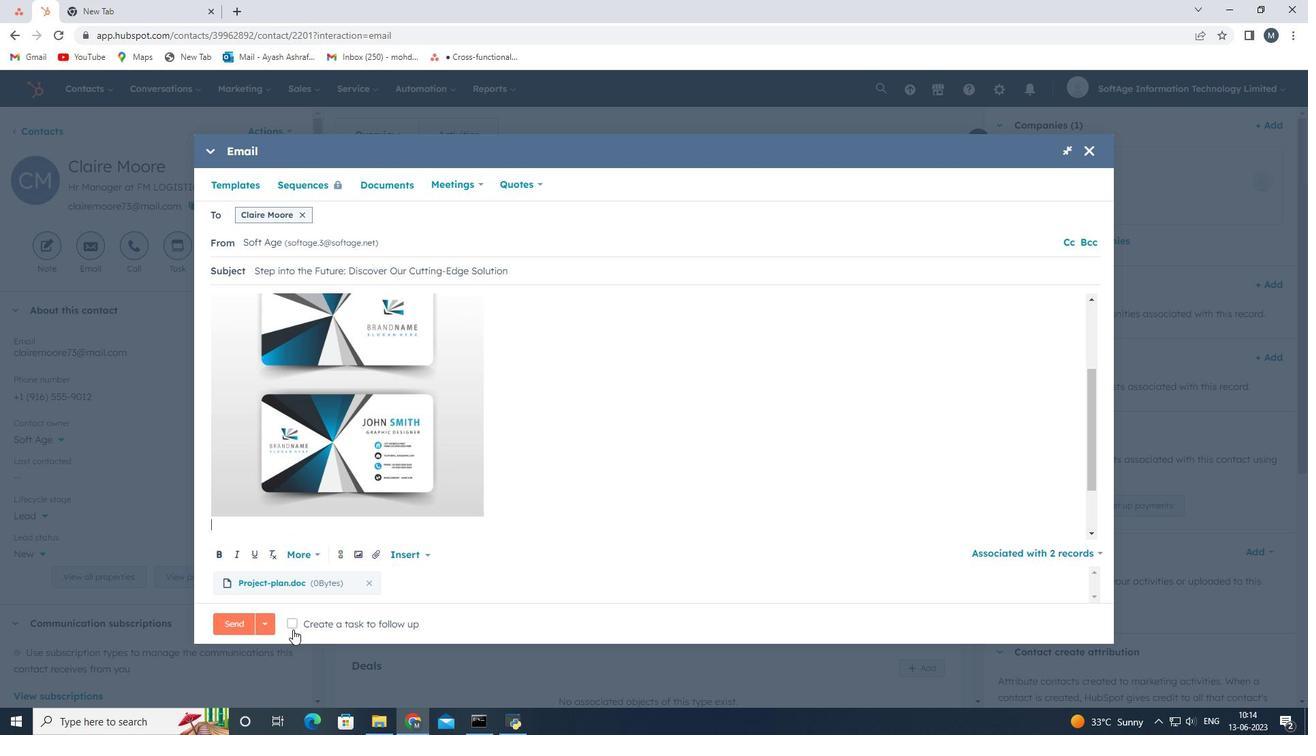 
Action: Mouse pressed left at (292, 627)
Screenshot: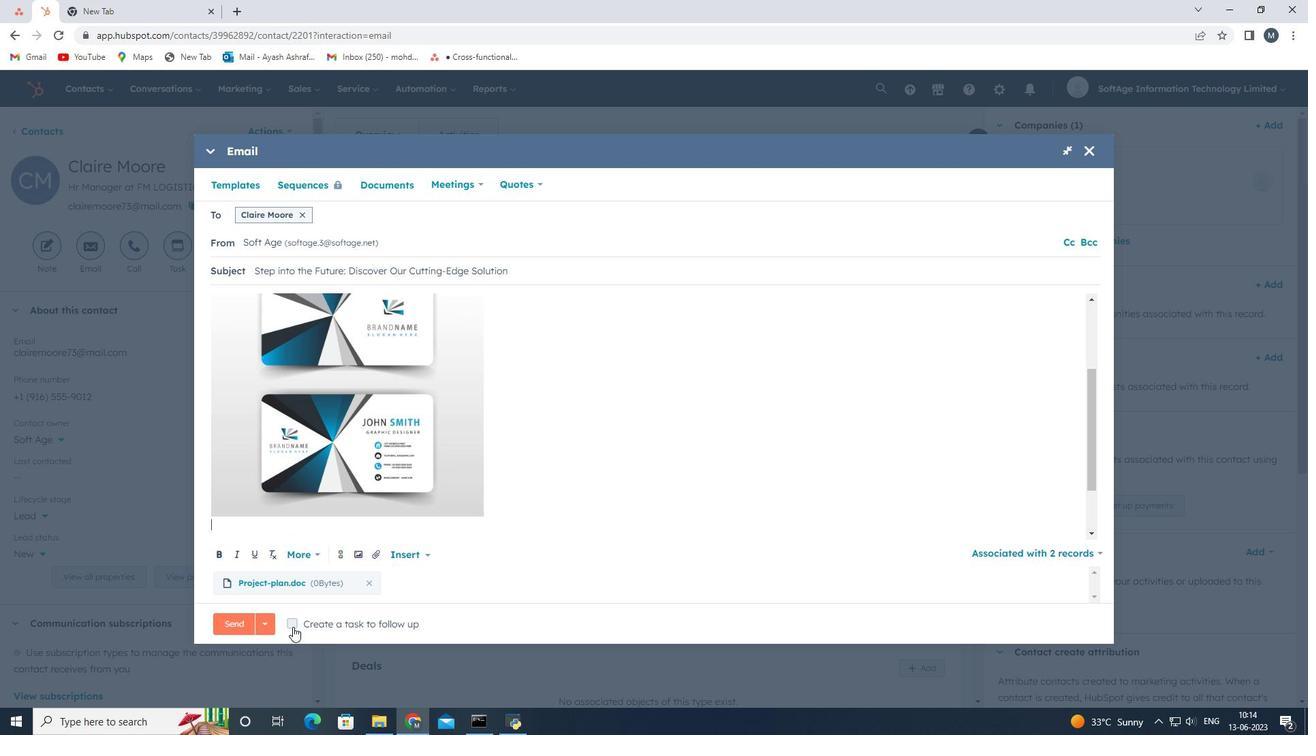 
Action: Mouse moved to (459, 626)
Screenshot: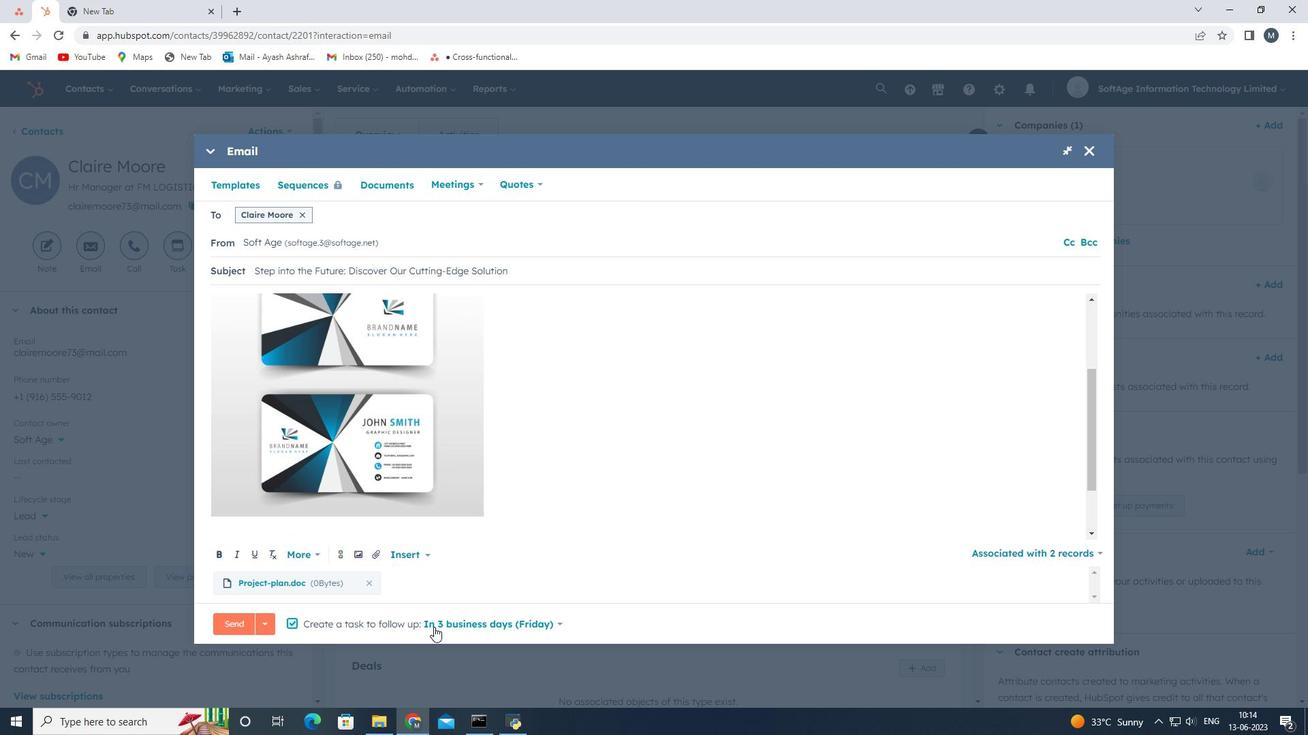 
Action: Mouse pressed left at (459, 626)
Screenshot: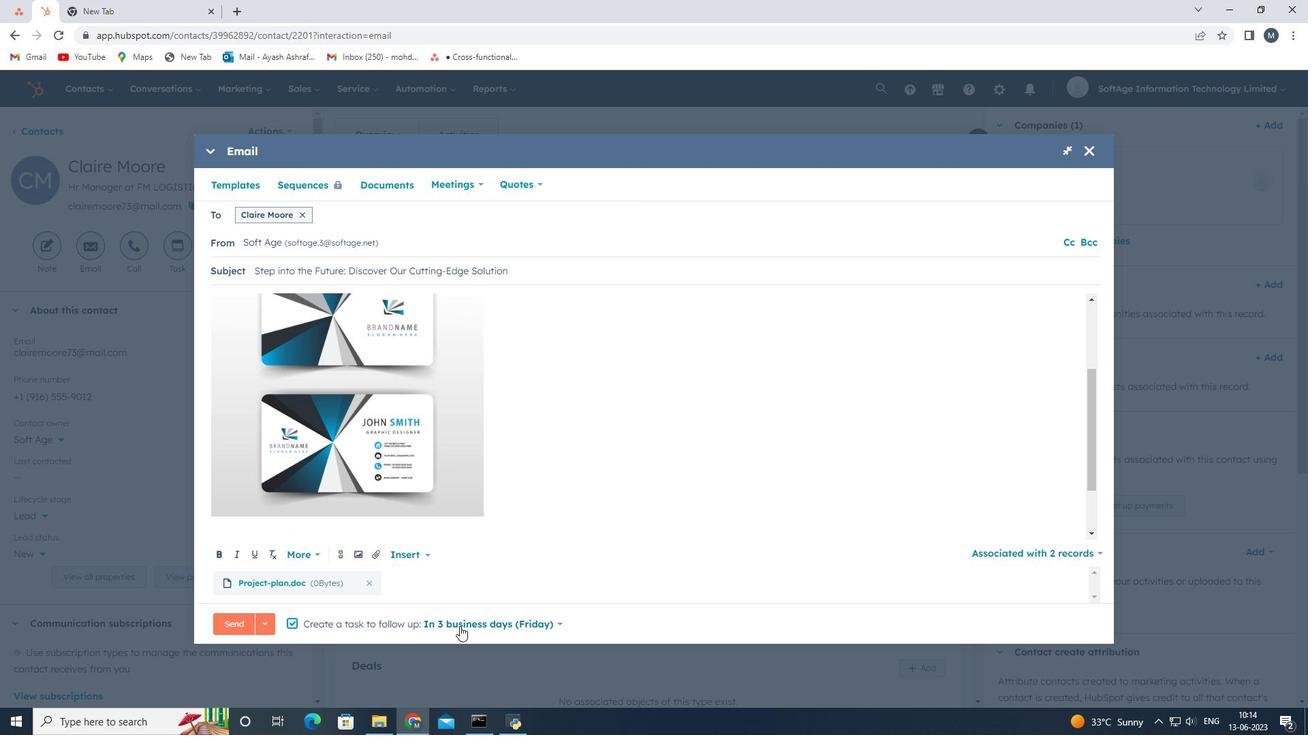 
Action: Mouse moved to (465, 542)
Screenshot: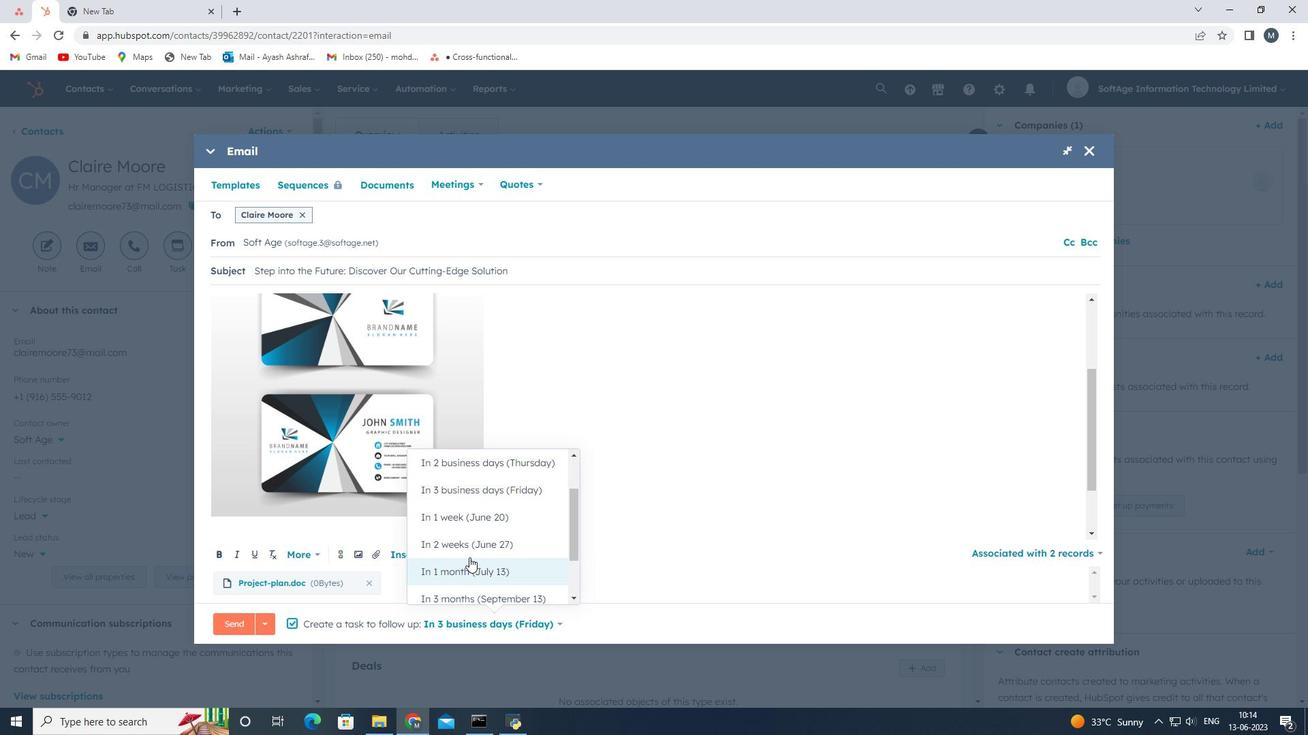 
Action: Mouse pressed left at (465, 542)
Screenshot: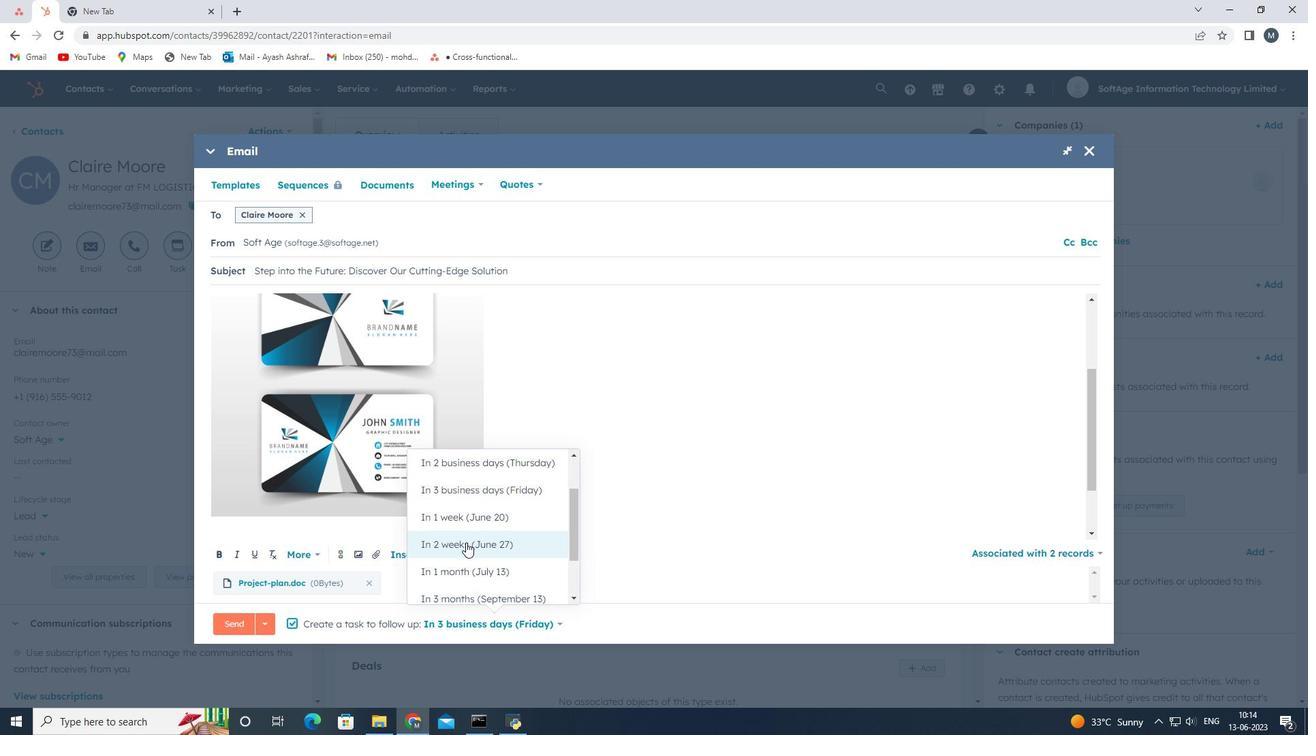 
Action: Mouse moved to (241, 629)
Screenshot: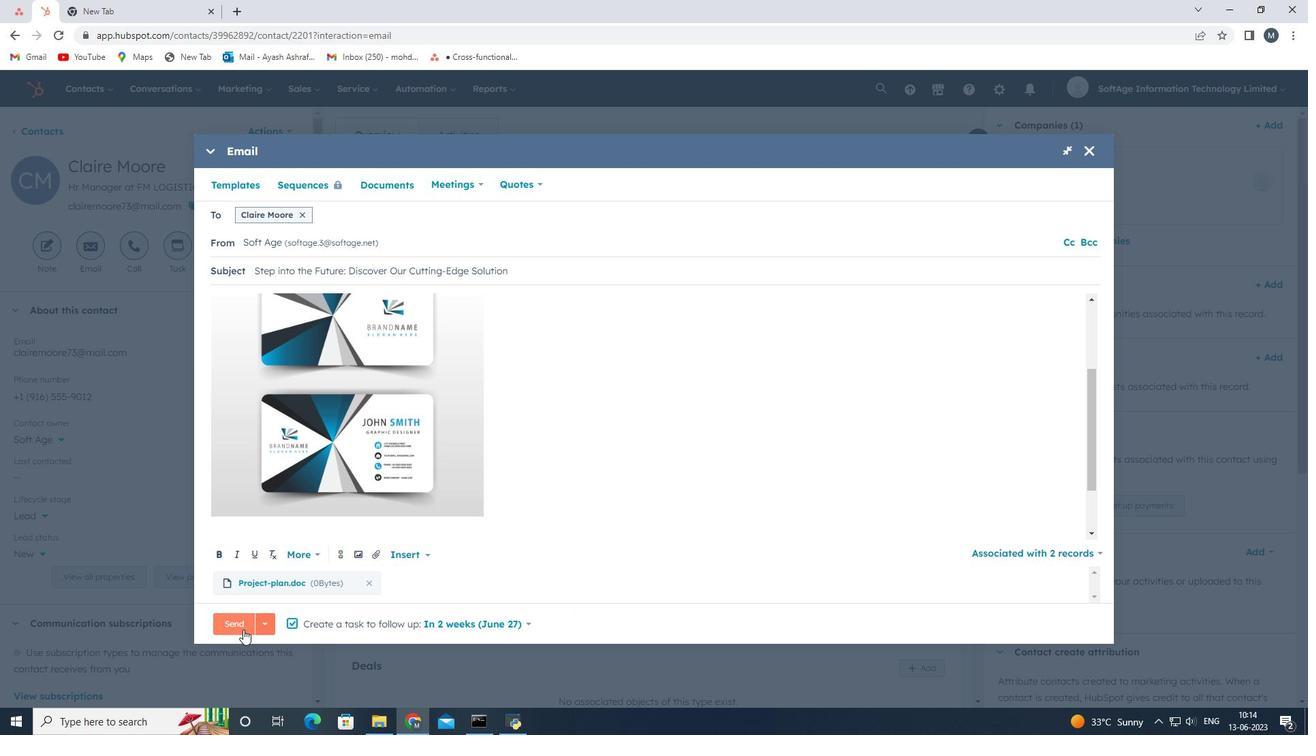 
Action: Mouse pressed left at (241, 629)
Screenshot: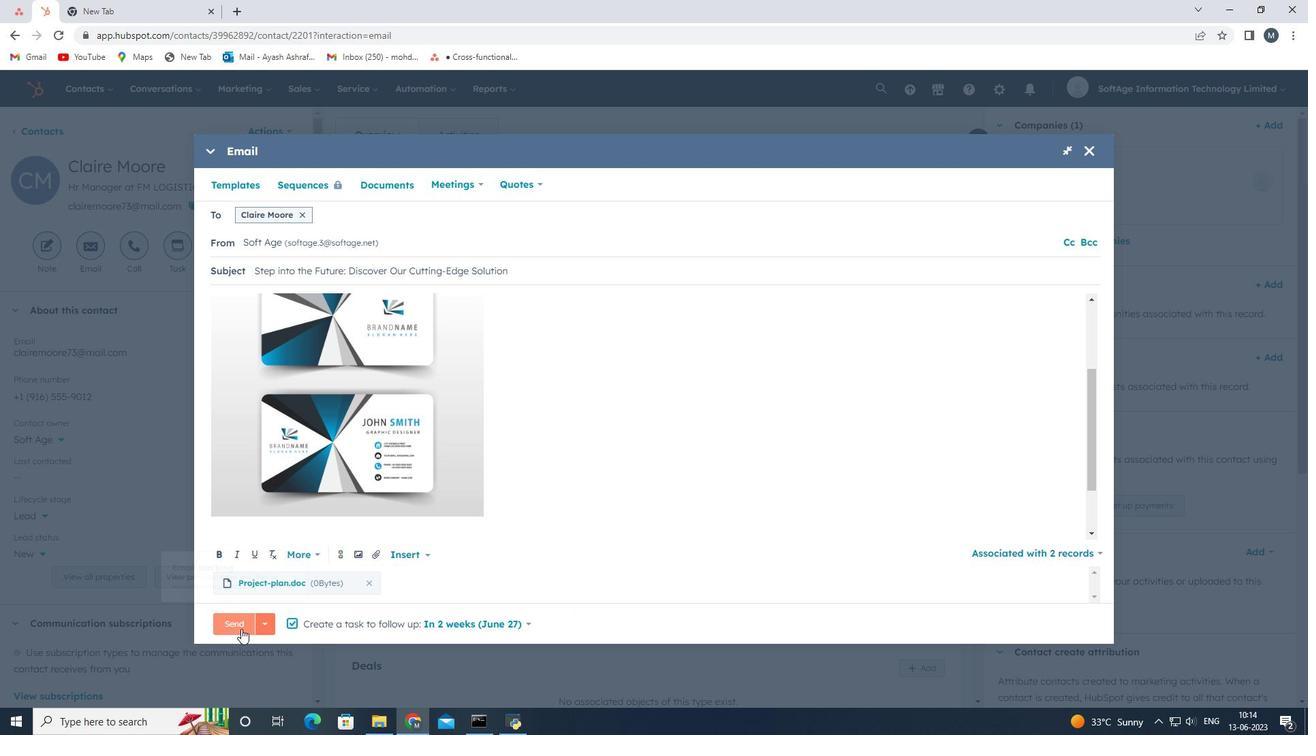 
Action: Mouse moved to (487, 514)
Screenshot: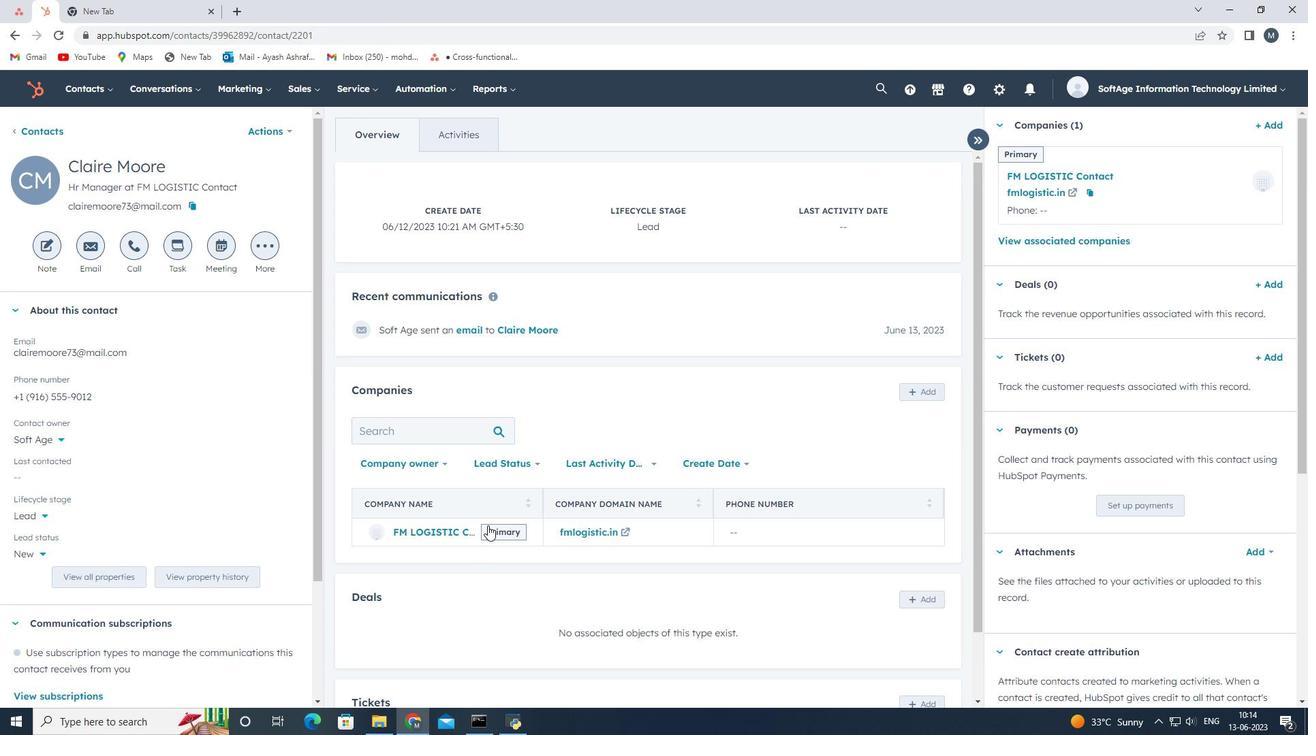 
